 Task: Find an Airbnb in Aramoko-Ekiti, Nigeria for 8 guests, with a price range of ₹10,000 to ₹16,000, including amenities like WiFi, free parking, TV, gym, and breakfast, and filter by house type.
Action: Mouse moved to (347, 155)
Screenshot: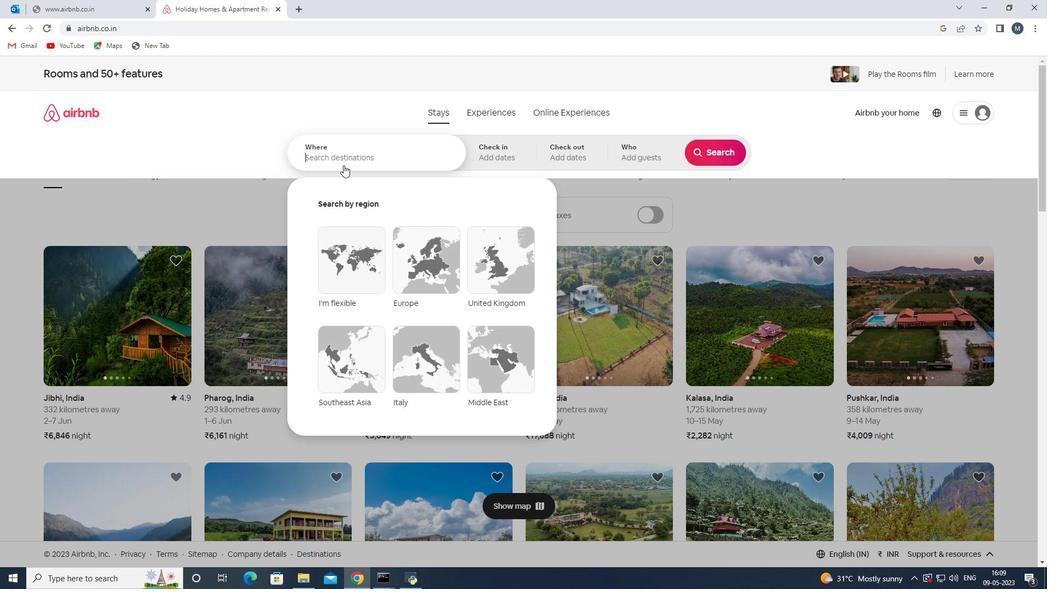 
Action: Mouse pressed left at (347, 155)
Screenshot: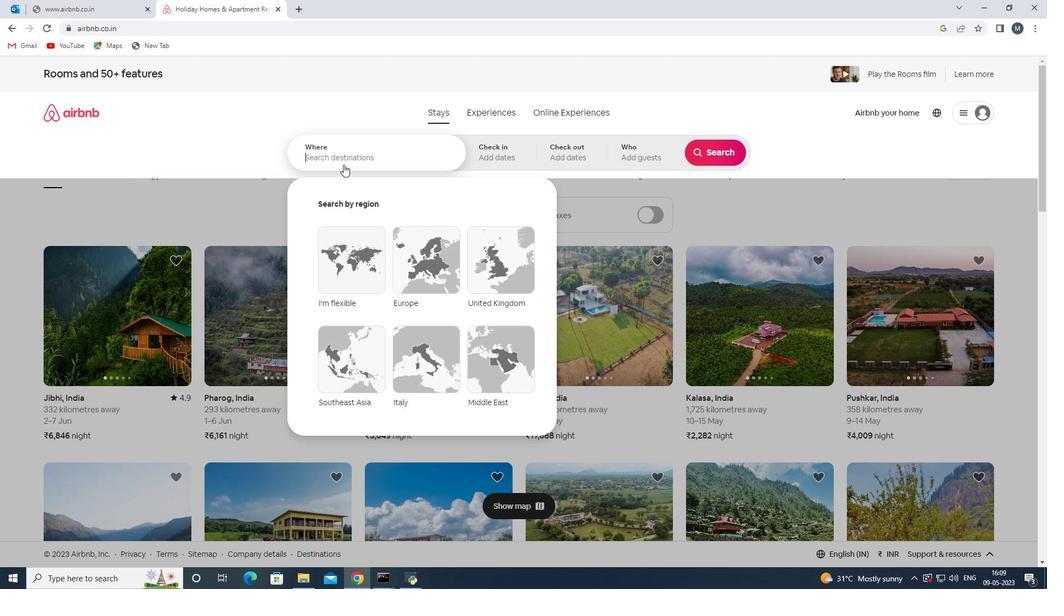 
Action: Mouse moved to (347, 155)
Screenshot: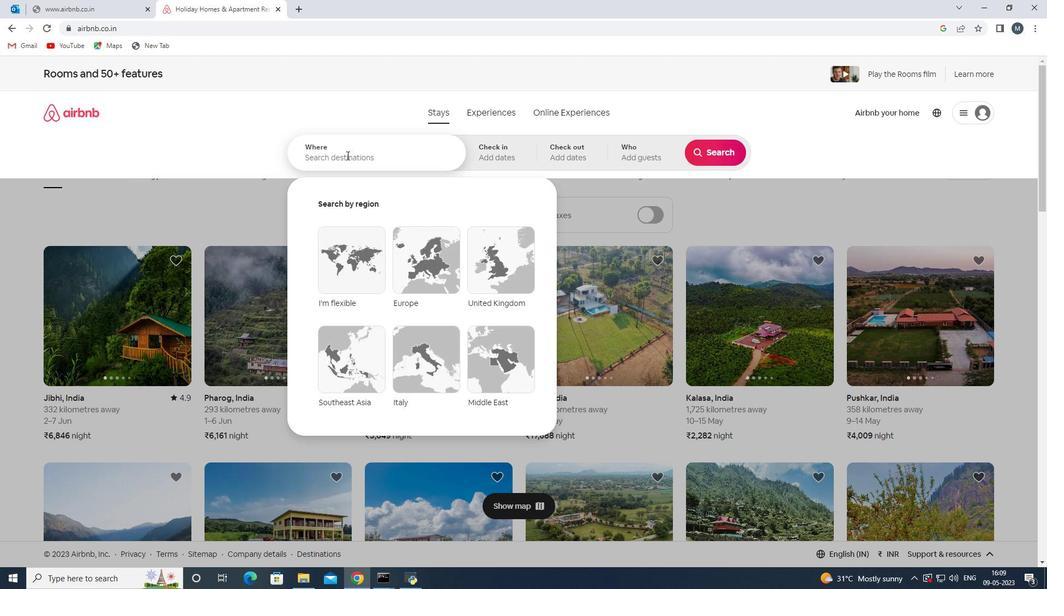 
Action: Key pressed <Key.shift>Aramok-<Key.space><Key.shift>Ekiti
Screenshot: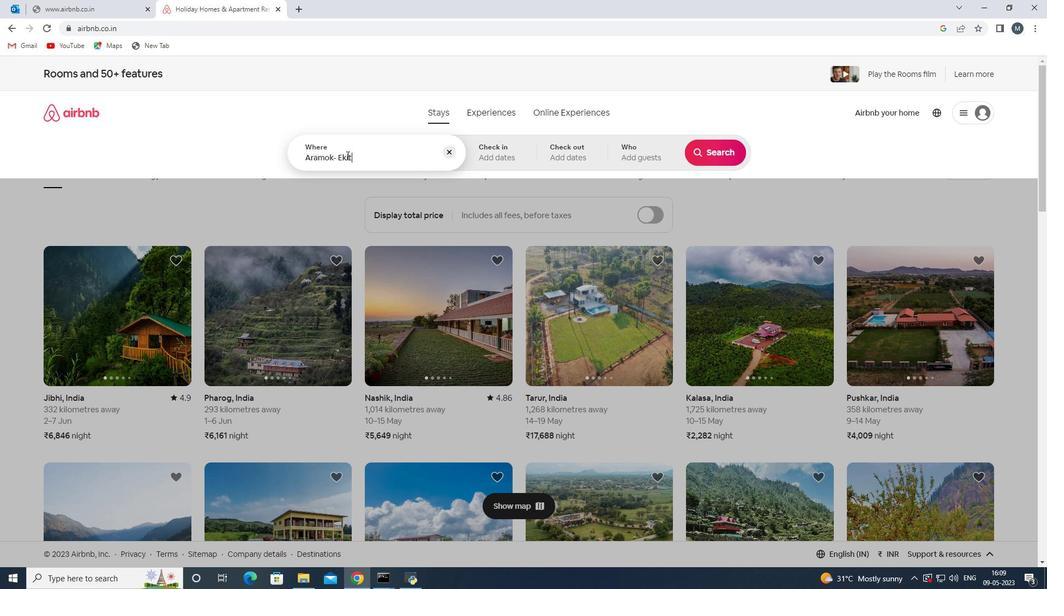 
Action: Mouse moved to (386, 217)
Screenshot: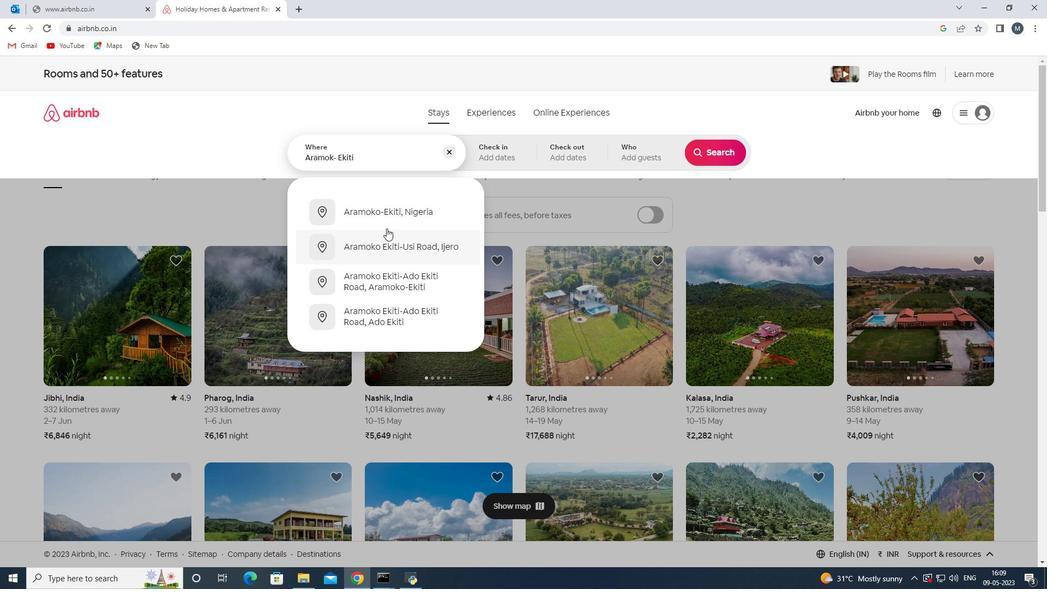 
Action: Mouse pressed left at (386, 217)
Screenshot: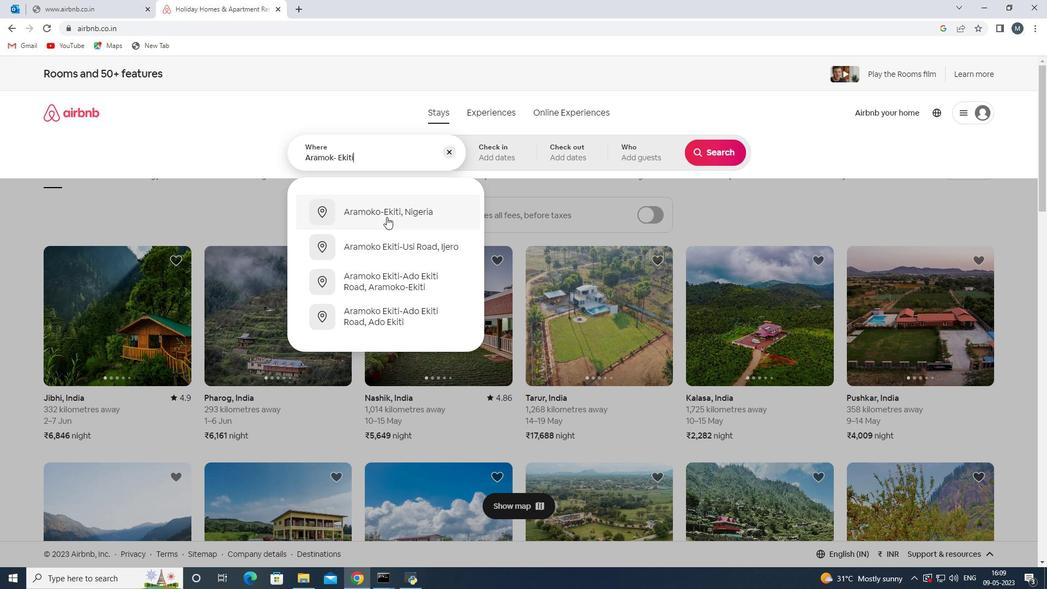 
Action: Mouse moved to (708, 240)
Screenshot: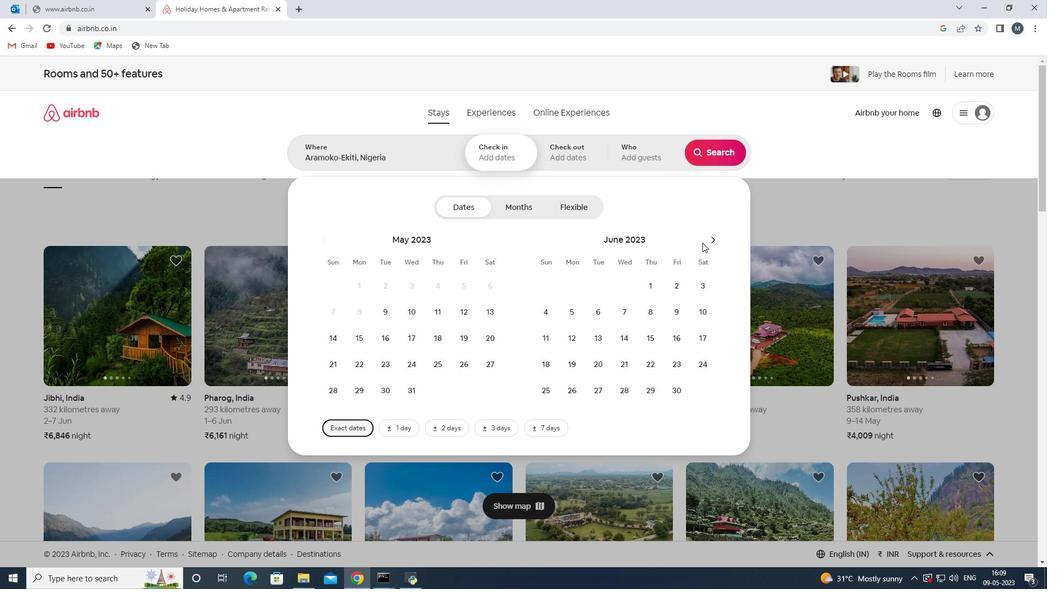 
Action: Mouse pressed left at (708, 240)
Screenshot: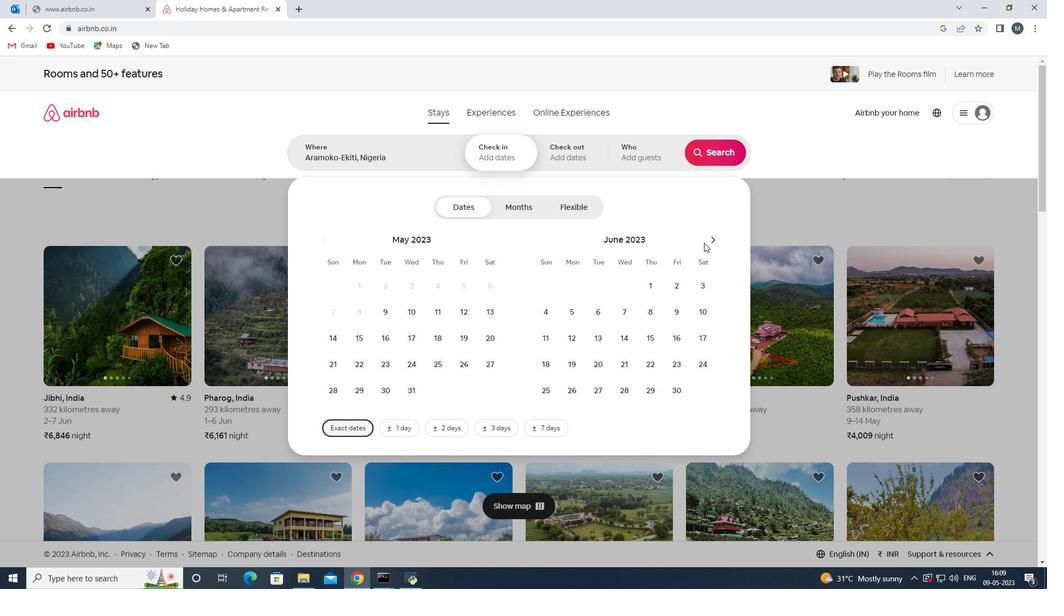 
Action: Mouse moved to (709, 240)
Screenshot: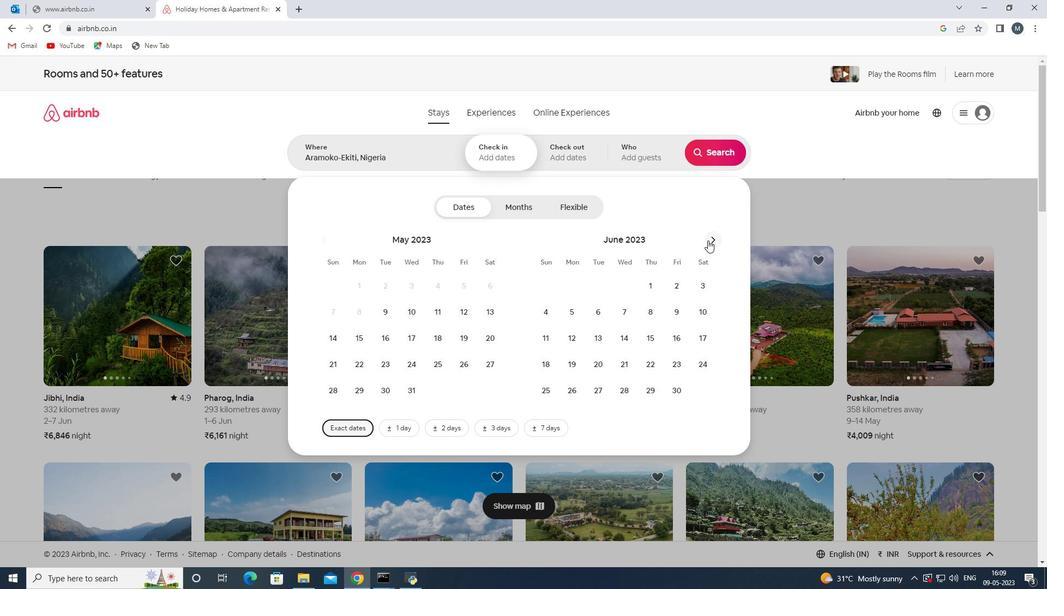 
Action: Mouse pressed left at (709, 240)
Screenshot: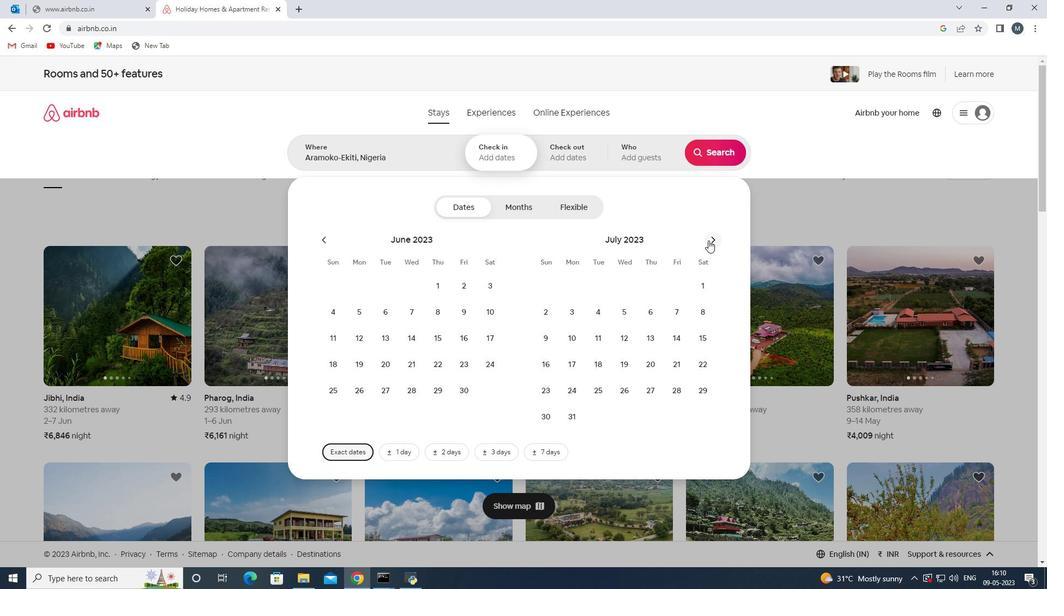 
Action: Mouse moved to (701, 309)
Screenshot: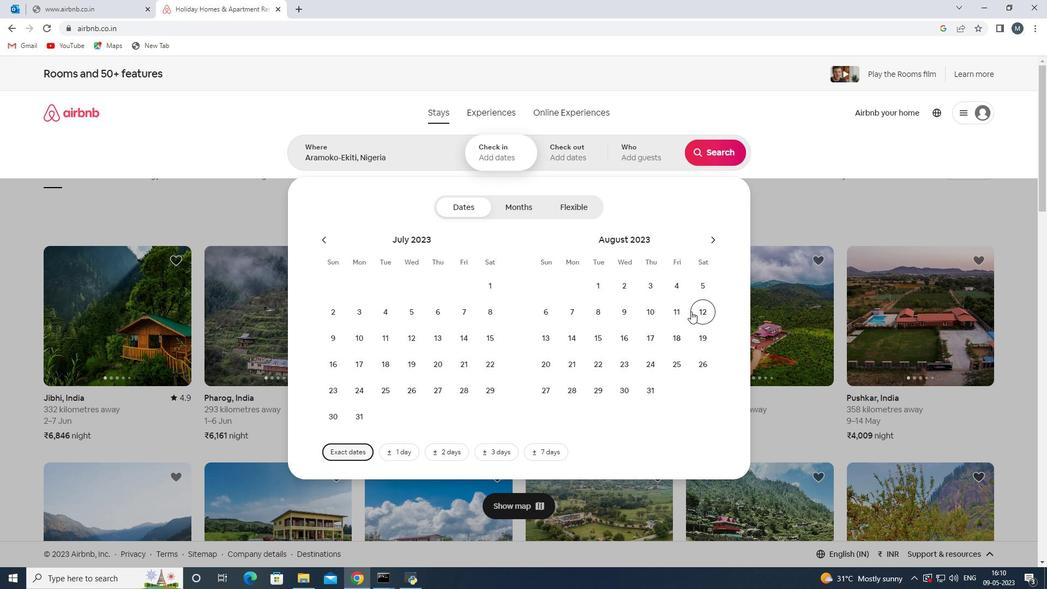
Action: Mouse pressed left at (701, 309)
Screenshot: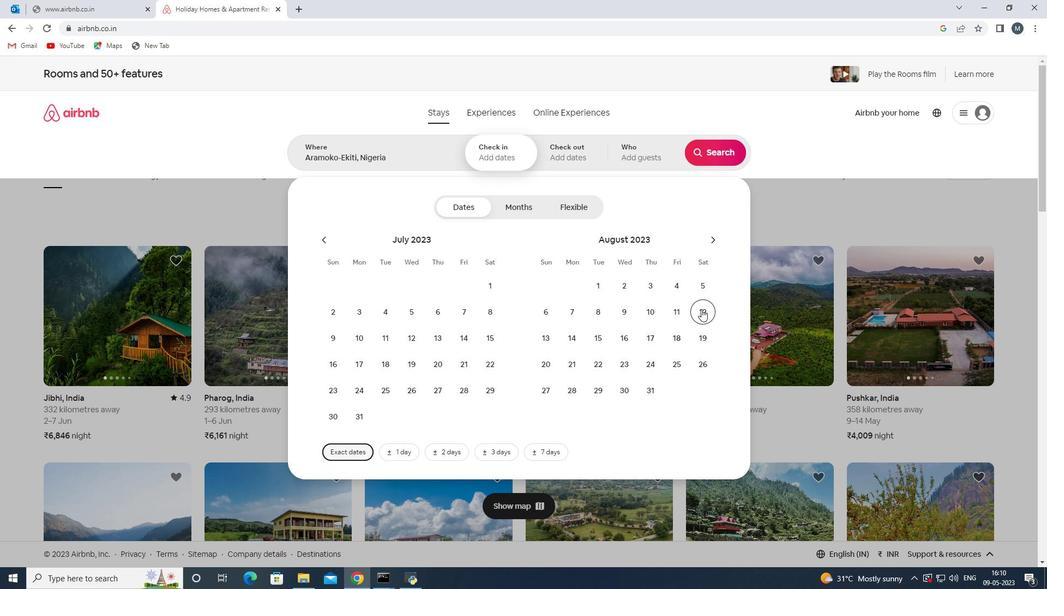 
Action: Mouse moved to (629, 343)
Screenshot: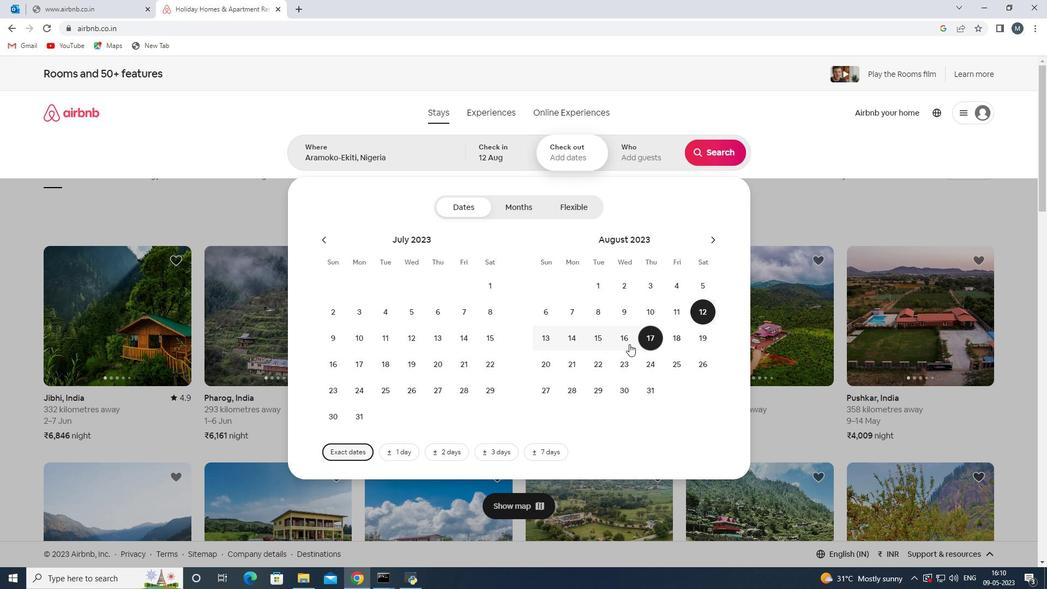 
Action: Mouse pressed left at (629, 343)
Screenshot: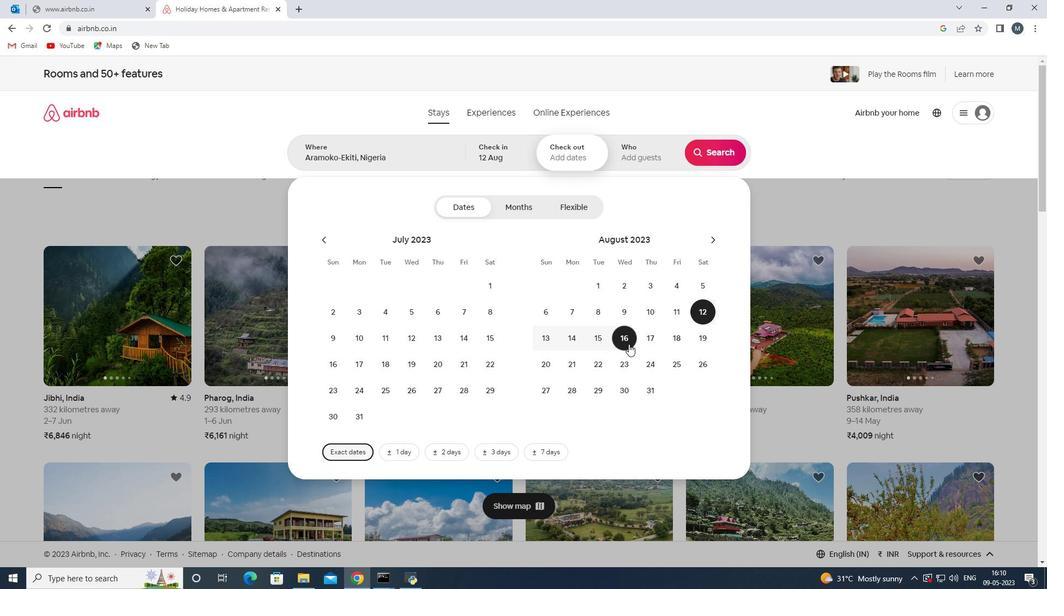 
Action: Mouse moved to (636, 159)
Screenshot: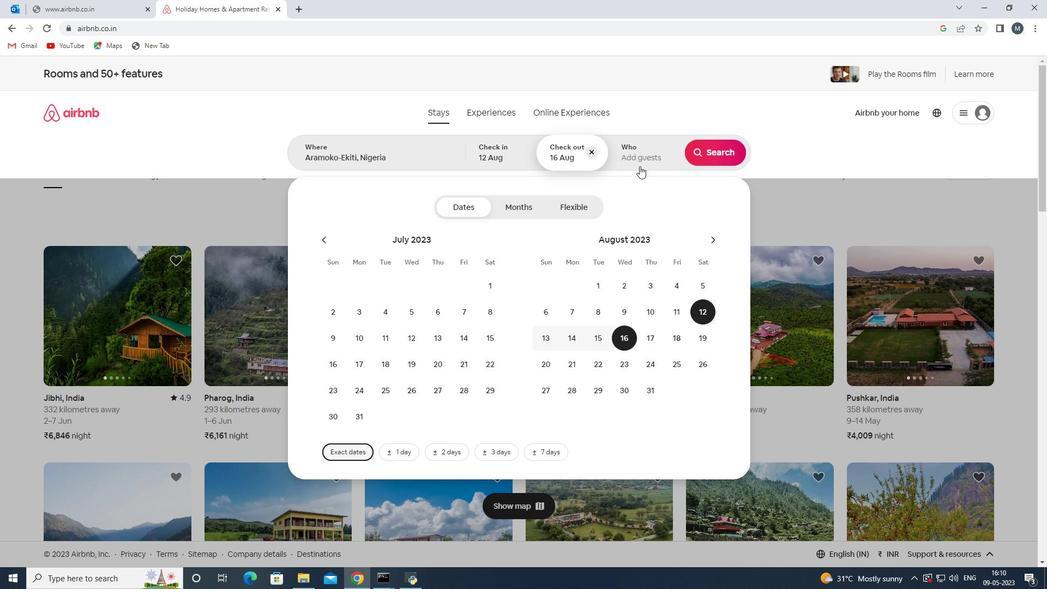 
Action: Mouse pressed left at (636, 159)
Screenshot: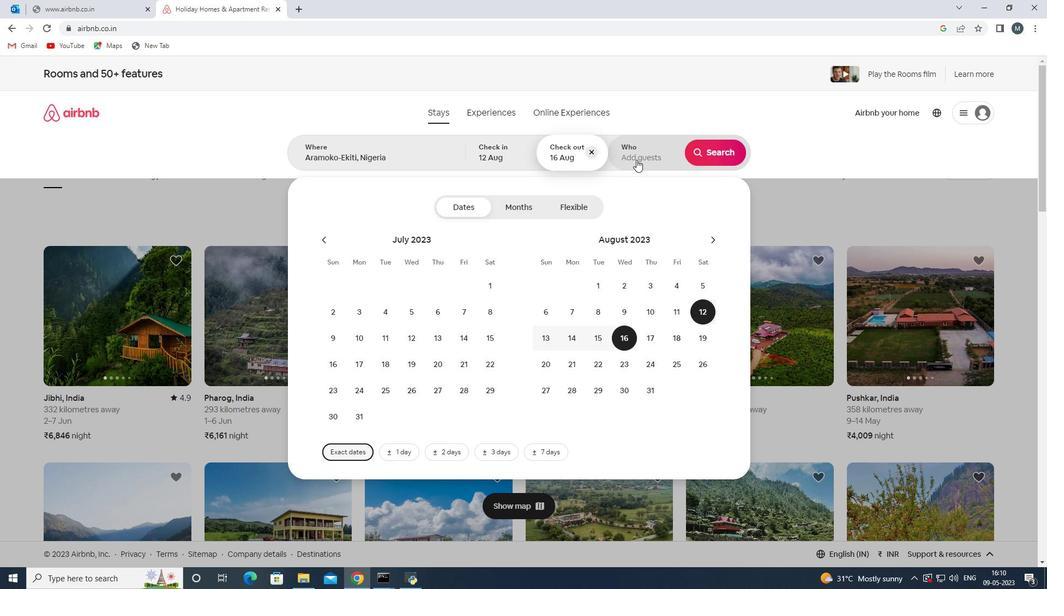 
Action: Mouse moved to (724, 208)
Screenshot: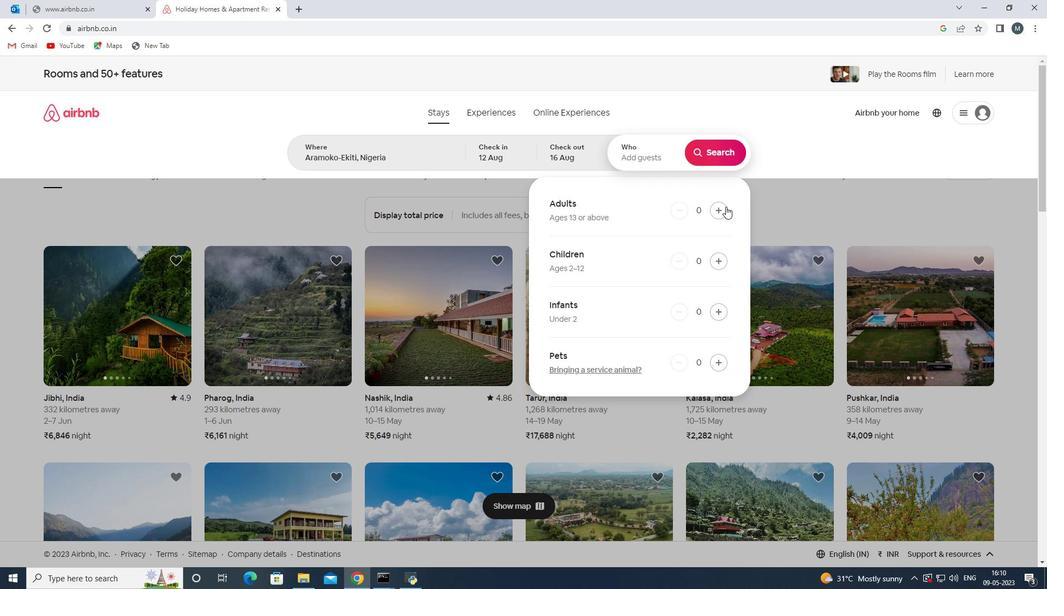 
Action: Mouse pressed left at (724, 208)
Screenshot: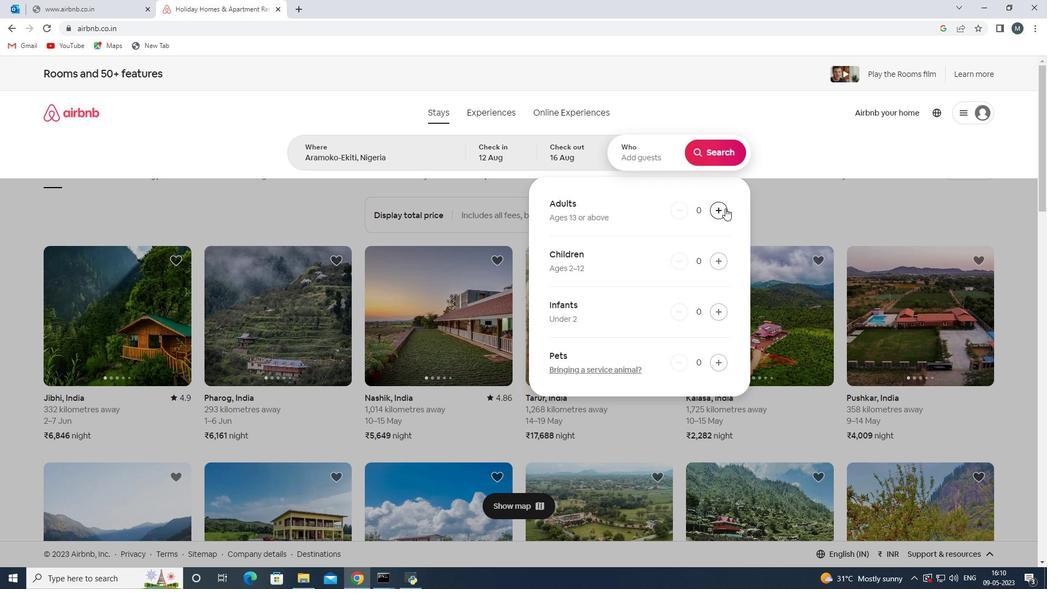 
Action: Mouse moved to (724, 208)
Screenshot: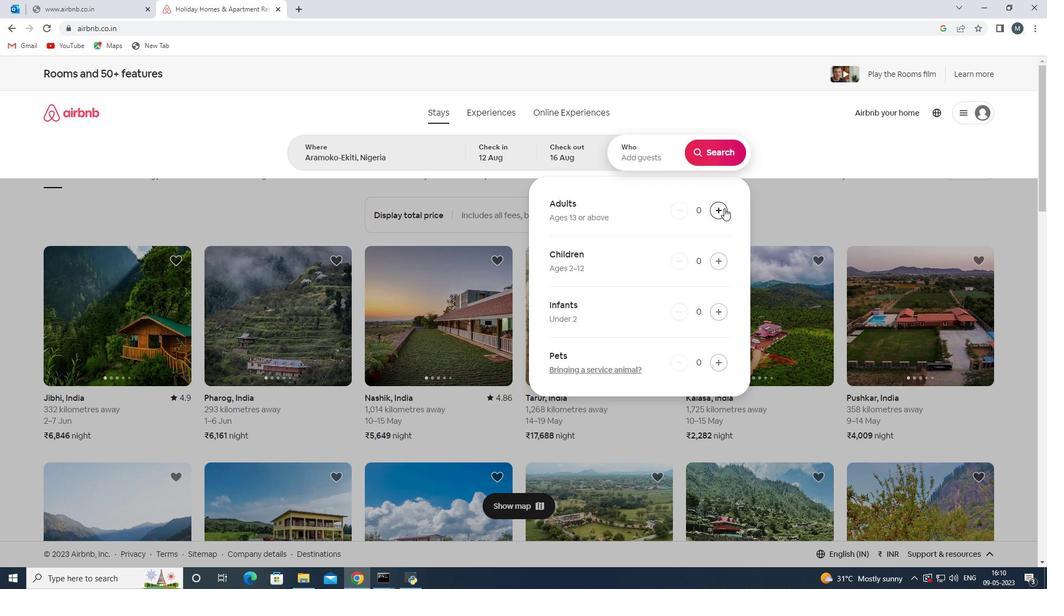 
Action: Mouse pressed left at (724, 208)
Screenshot: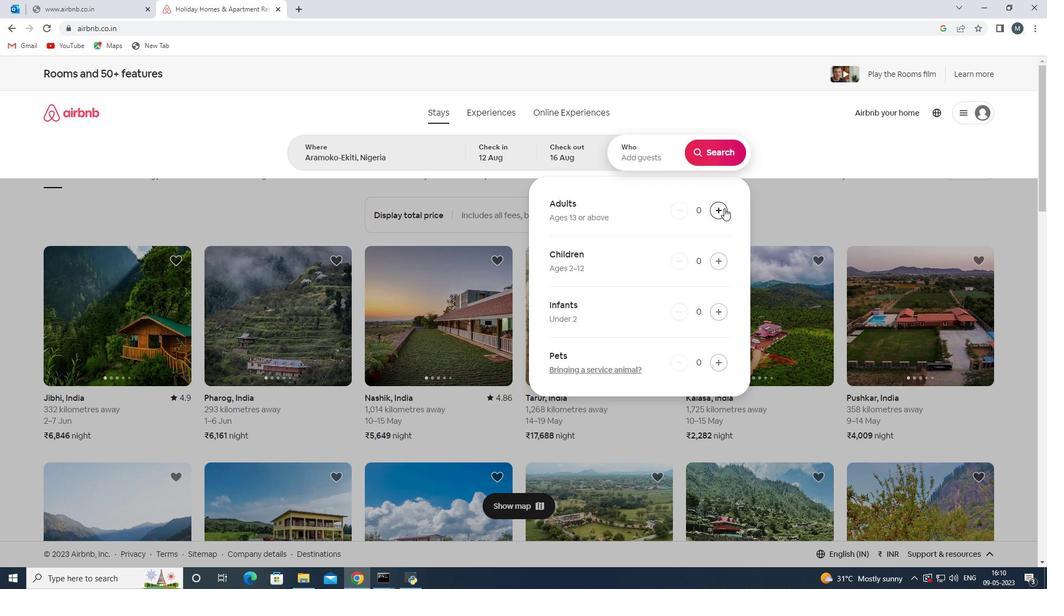 
Action: Mouse moved to (724, 210)
Screenshot: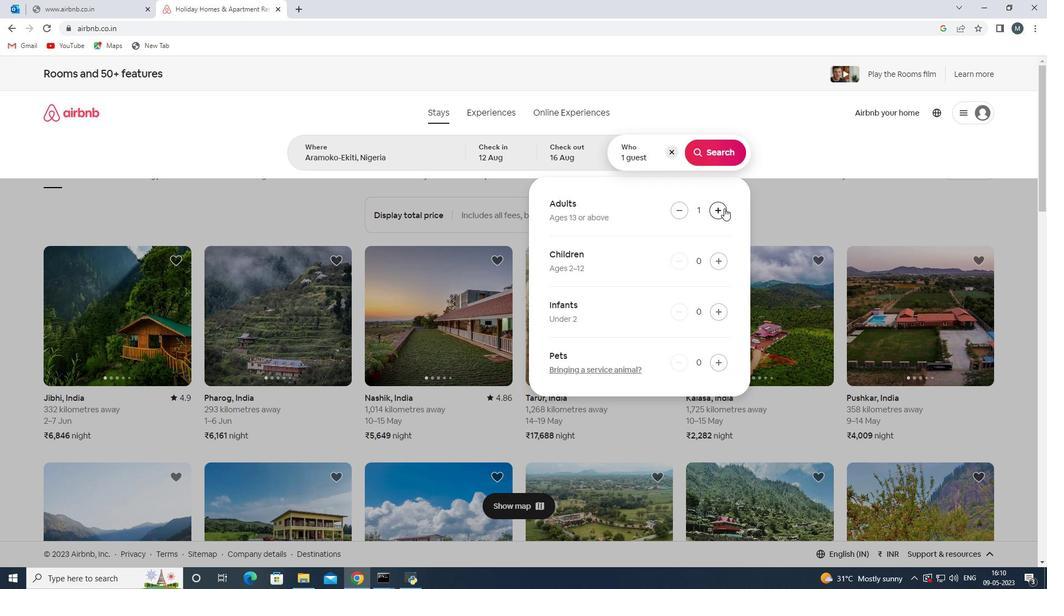 
Action: Mouse pressed left at (724, 210)
Screenshot: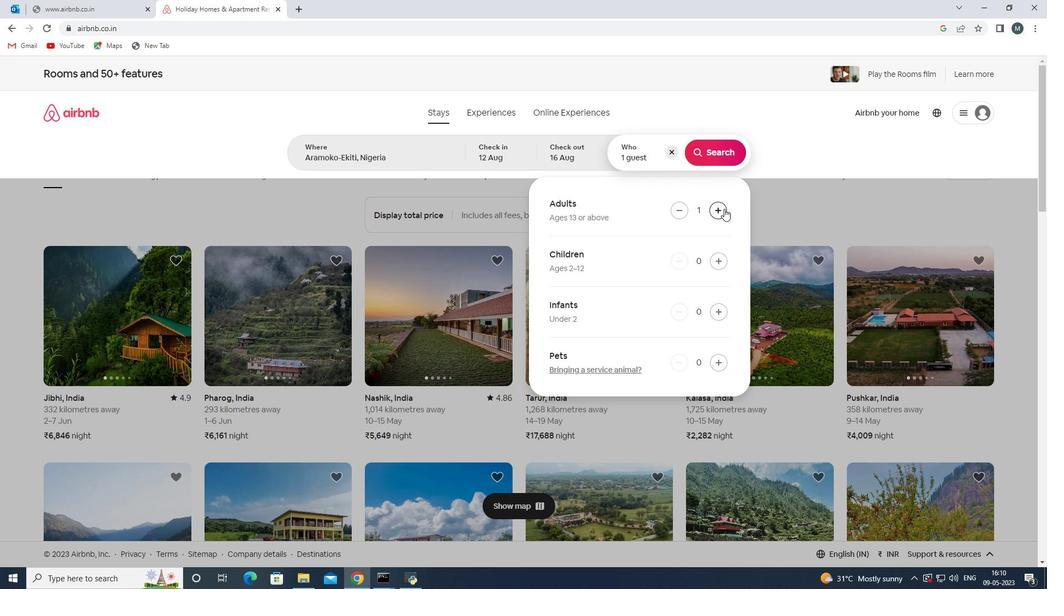 
Action: Mouse moved to (724, 209)
Screenshot: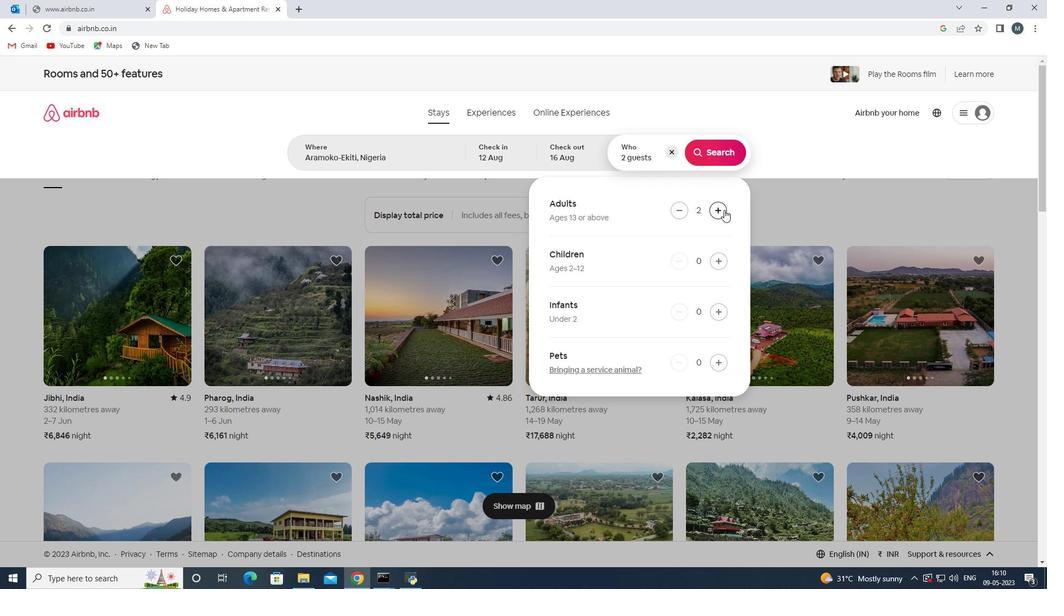 
Action: Mouse pressed left at (724, 209)
Screenshot: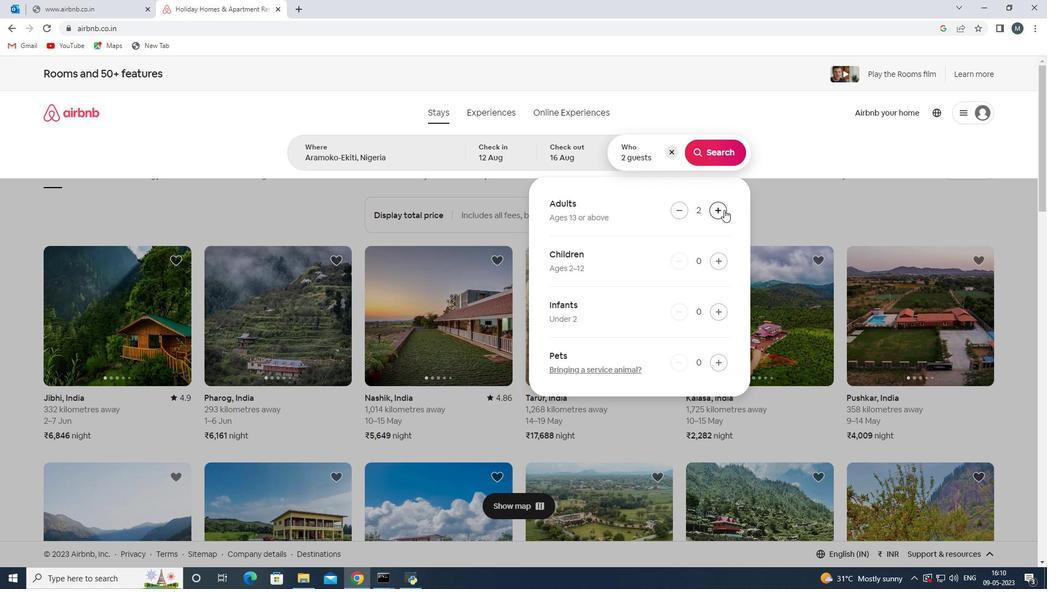 
Action: Mouse moved to (724, 208)
Screenshot: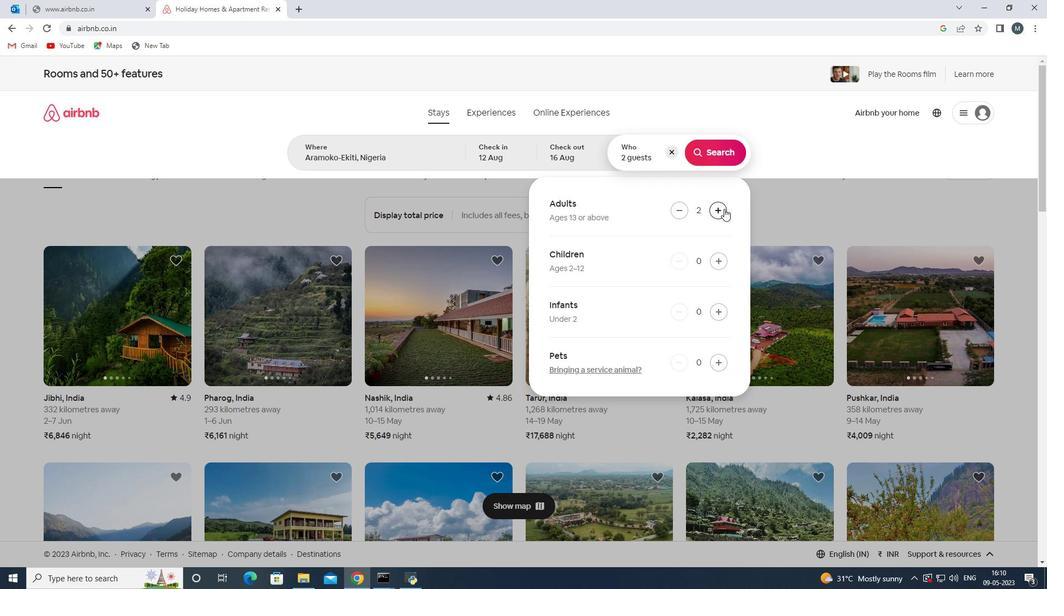 
Action: Mouse pressed left at (724, 208)
Screenshot: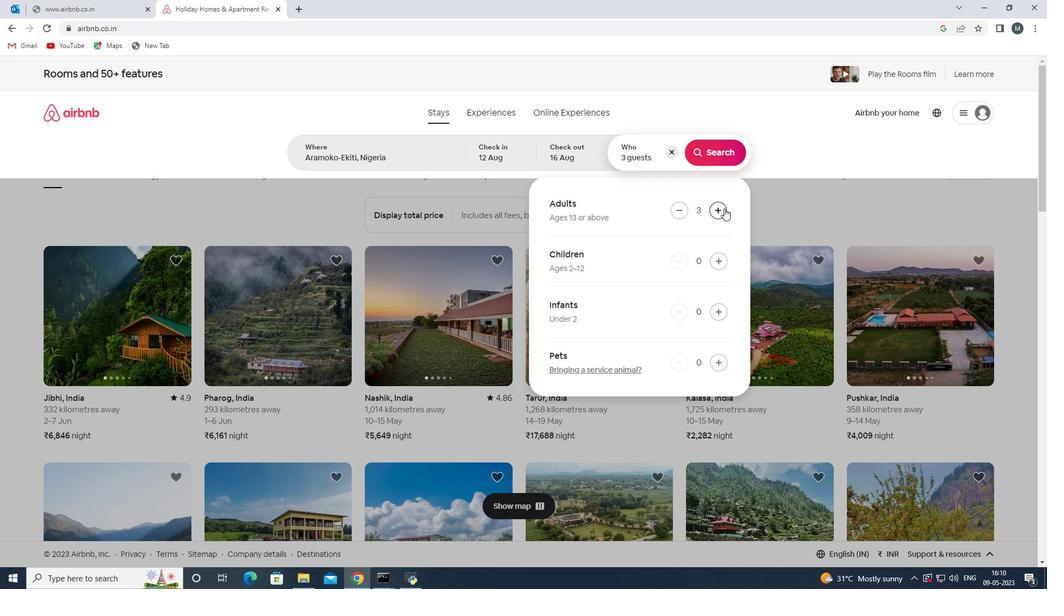 
Action: Mouse pressed left at (724, 208)
Screenshot: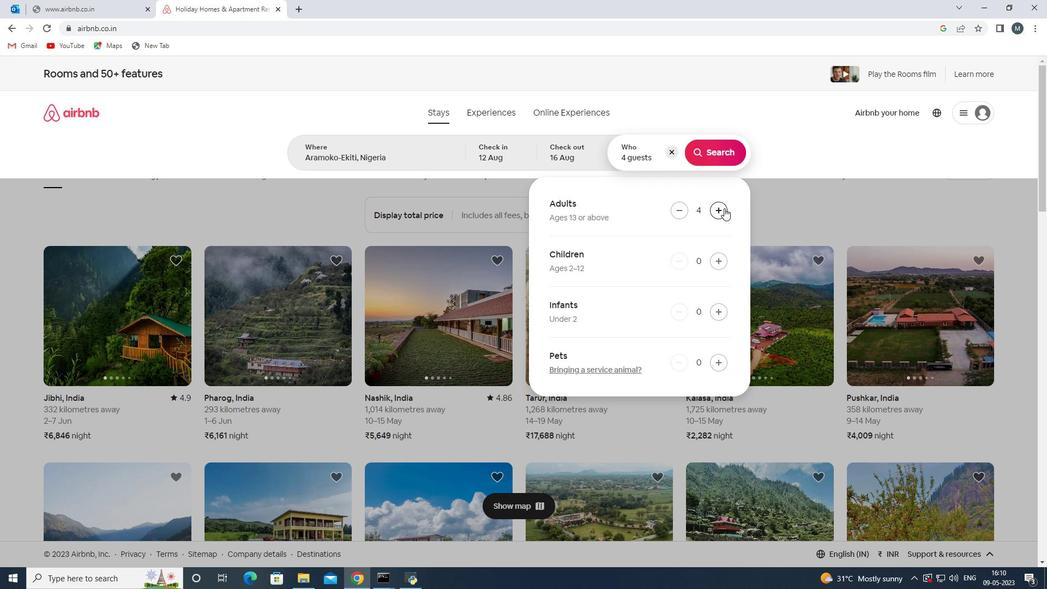 
Action: Mouse pressed left at (724, 208)
Screenshot: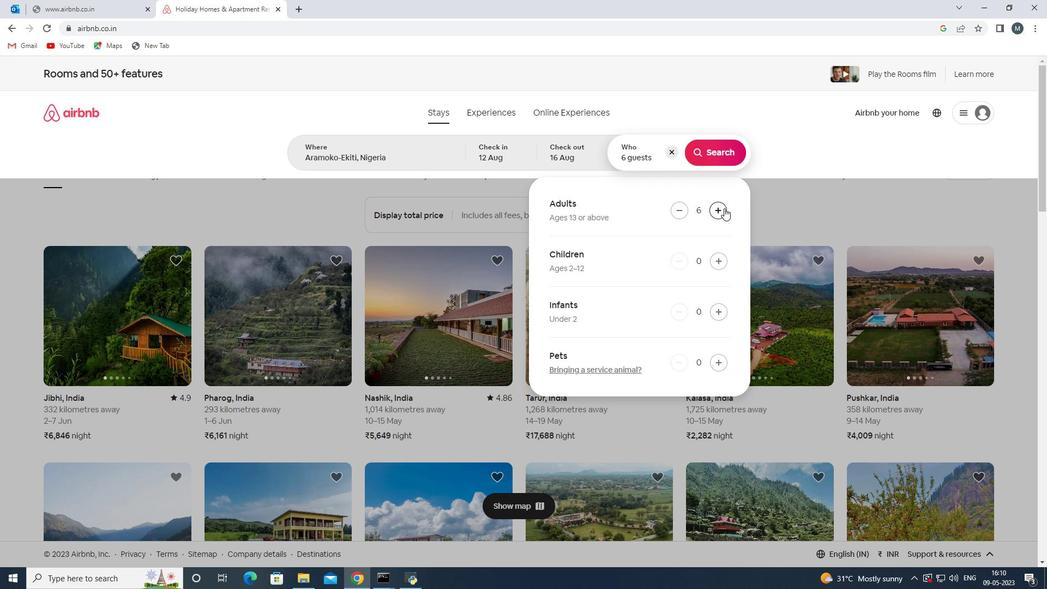 
Action: Mouse moved to (724, 206)
Screenshot: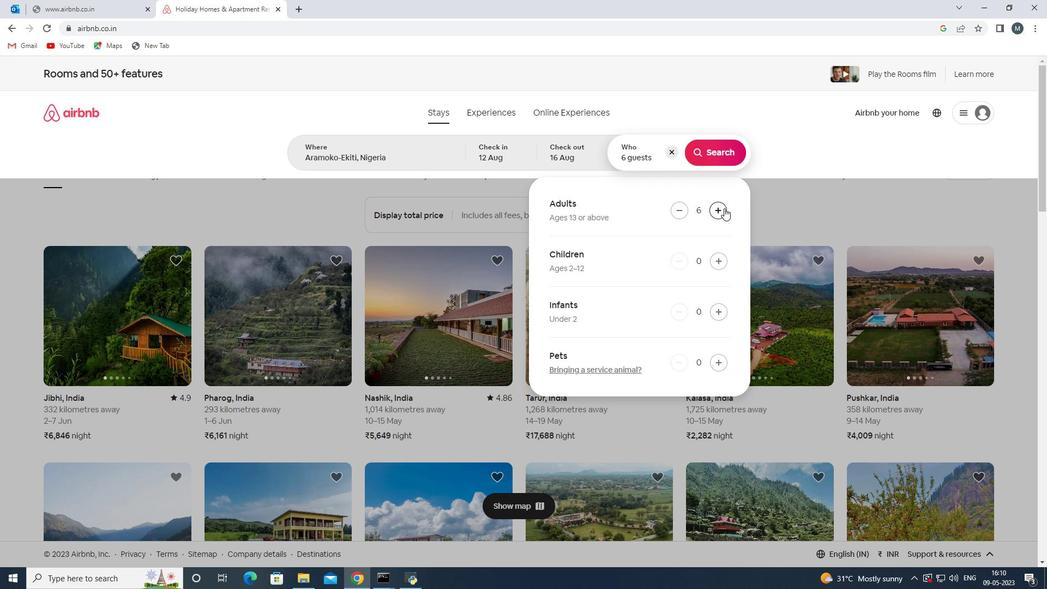 
Action: Mouse pressed left at (724, 206)
Screenshot: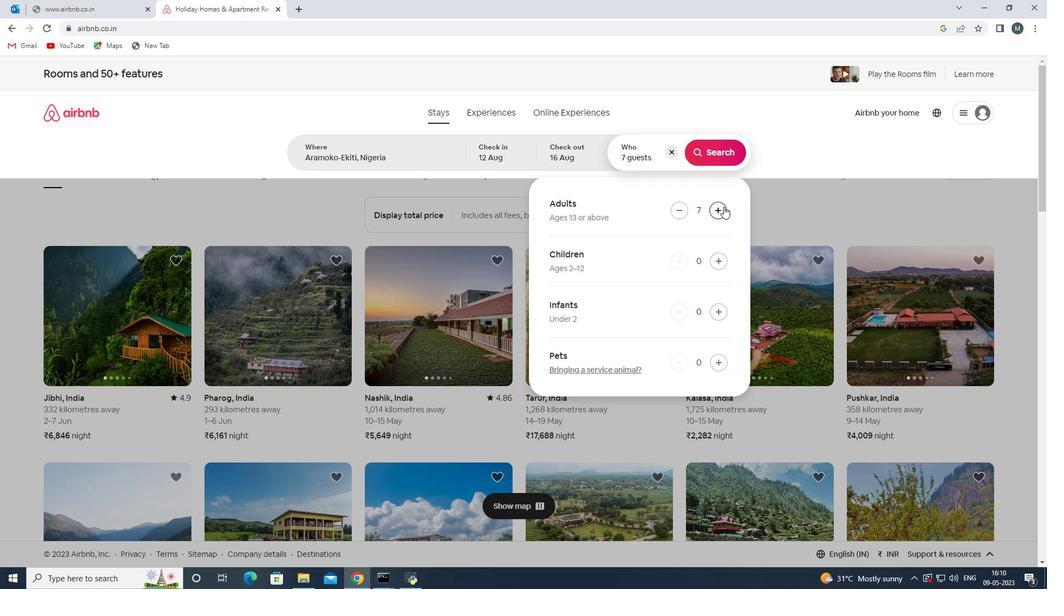 
Action: Mouse moved to (710, 147)
Screenshot: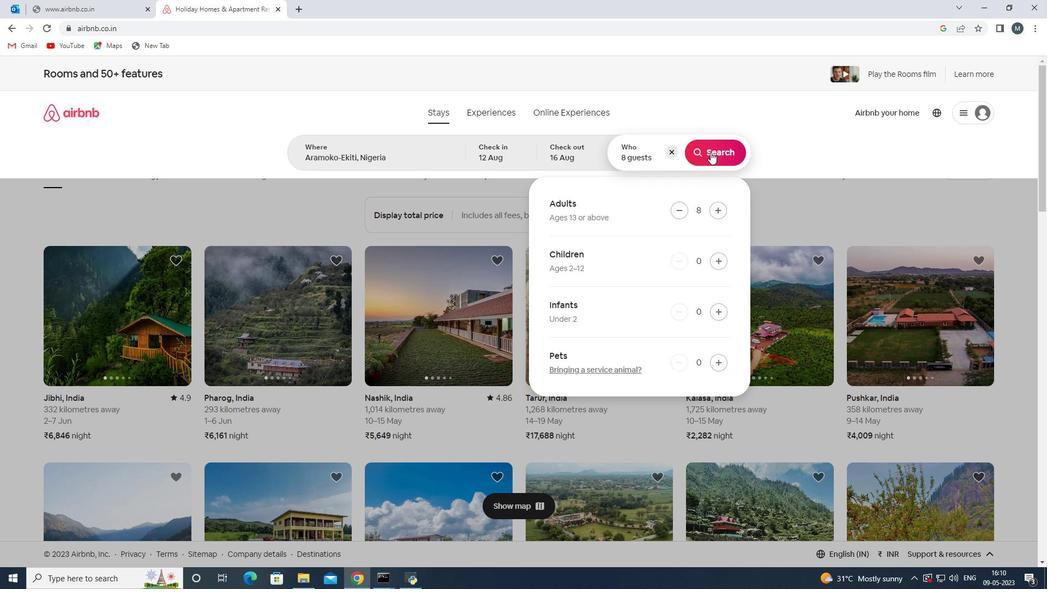 
Action: Mouse pressed left at (710, 147)
Screenshot: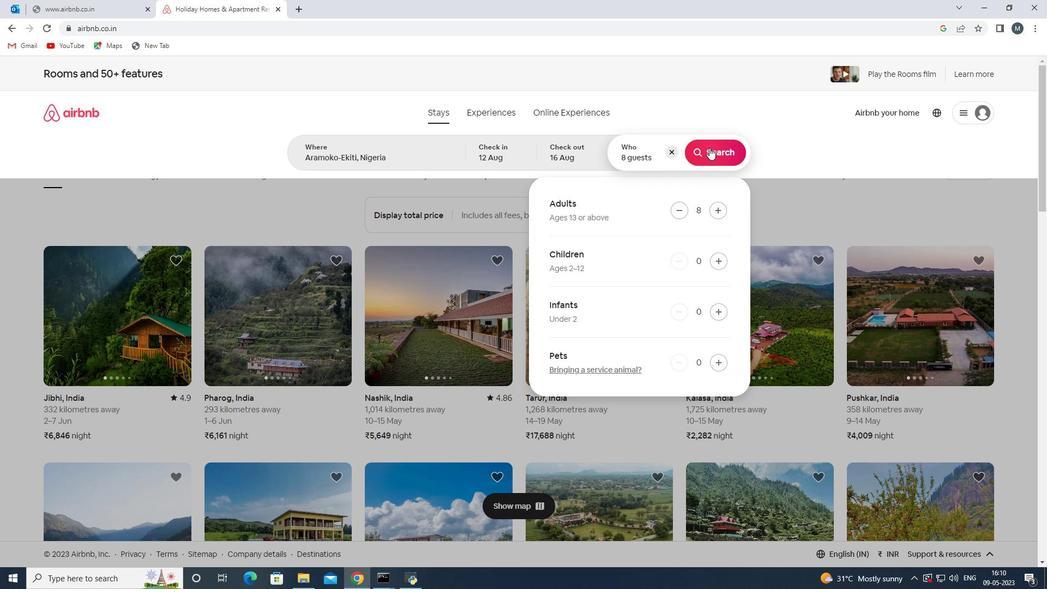 
Action: Mouse moved to (989, 117)
Screenshot: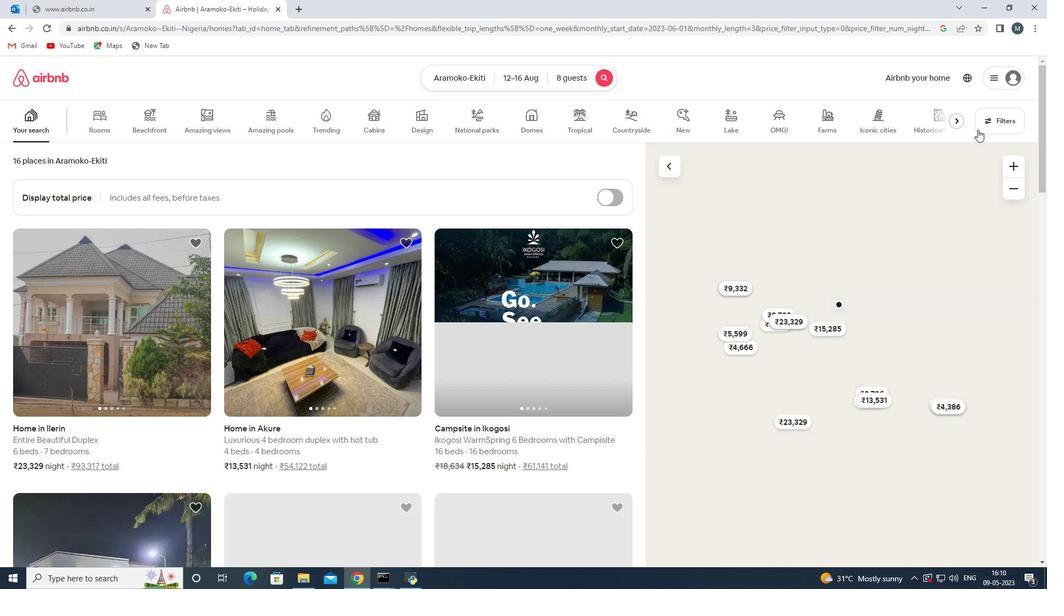 
Action: Mouse pressed left at (989, 117)
Screenshot: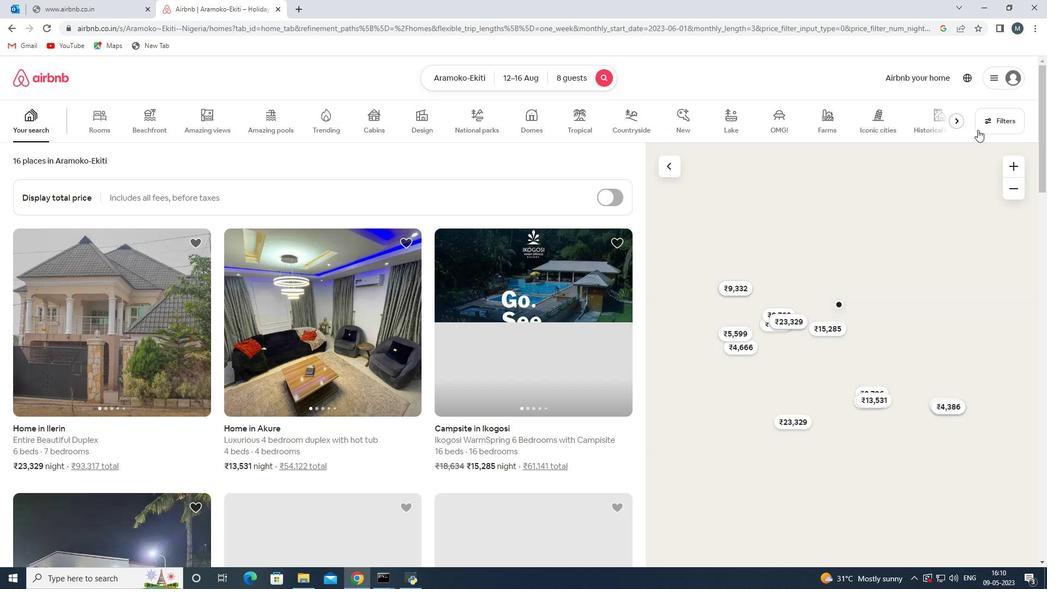 
Action: Mouse moved to (426, 395)
Screenshot: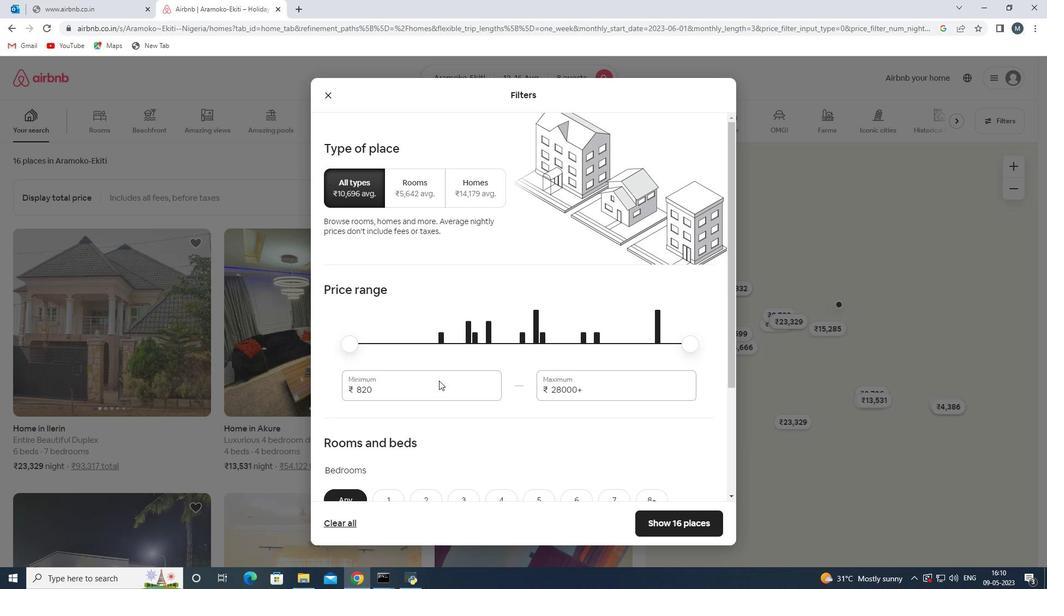 
Action: Mouse pressed left at (426, 395)
Screenshot: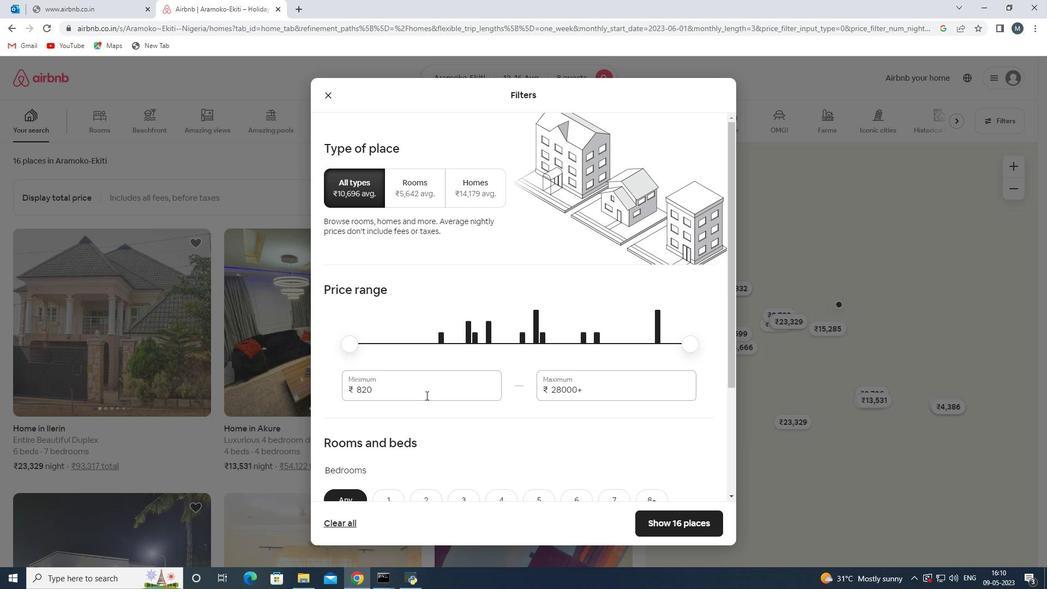 
Action: Mouse moved to (354, 389)
Screenshot: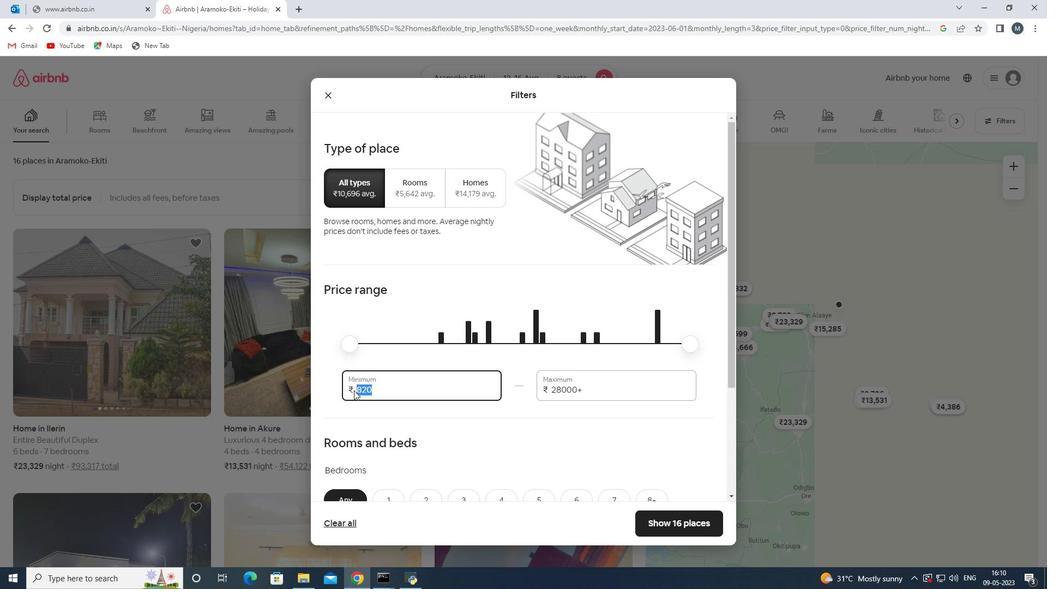 
Action: Key pressed 1000
Screenshot: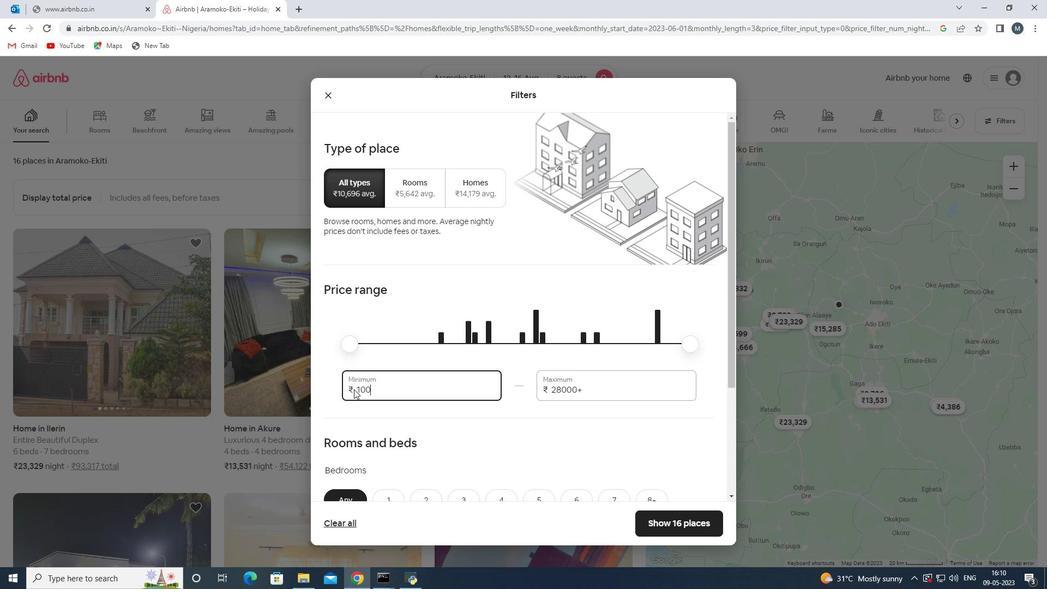 
Action: Mouse moved to (353, 389)
Screenshot: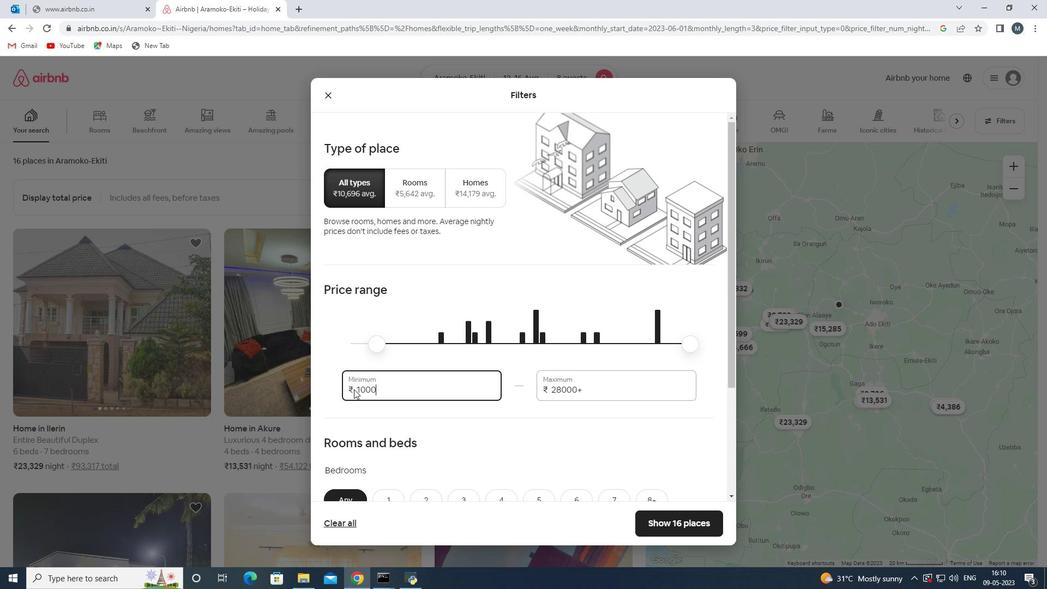 
Action: Key pressed 0
Screenshot: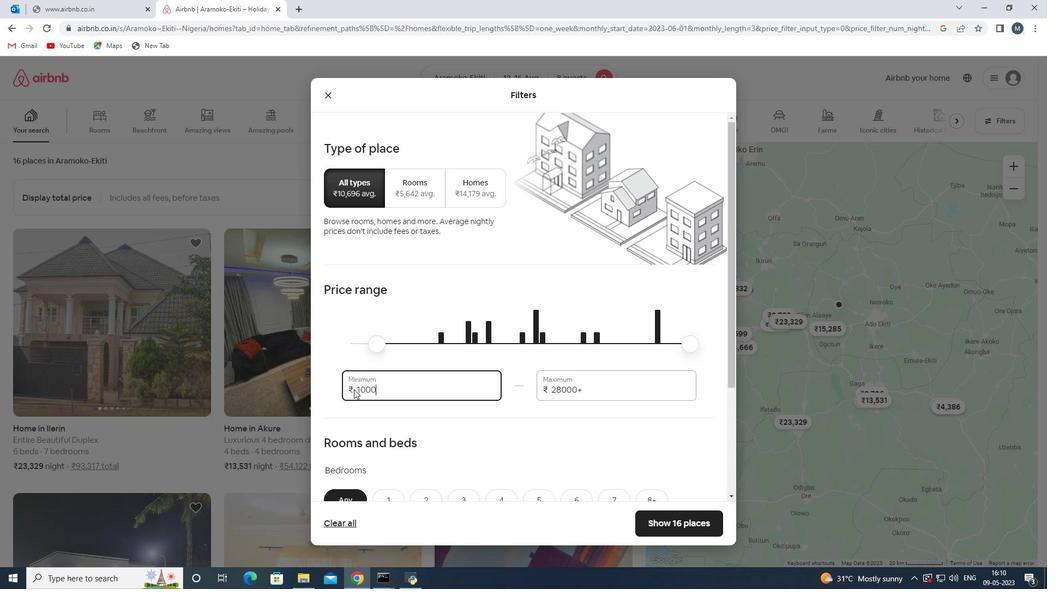 
Action: Mouse moved to (593, 390)
Screenshot: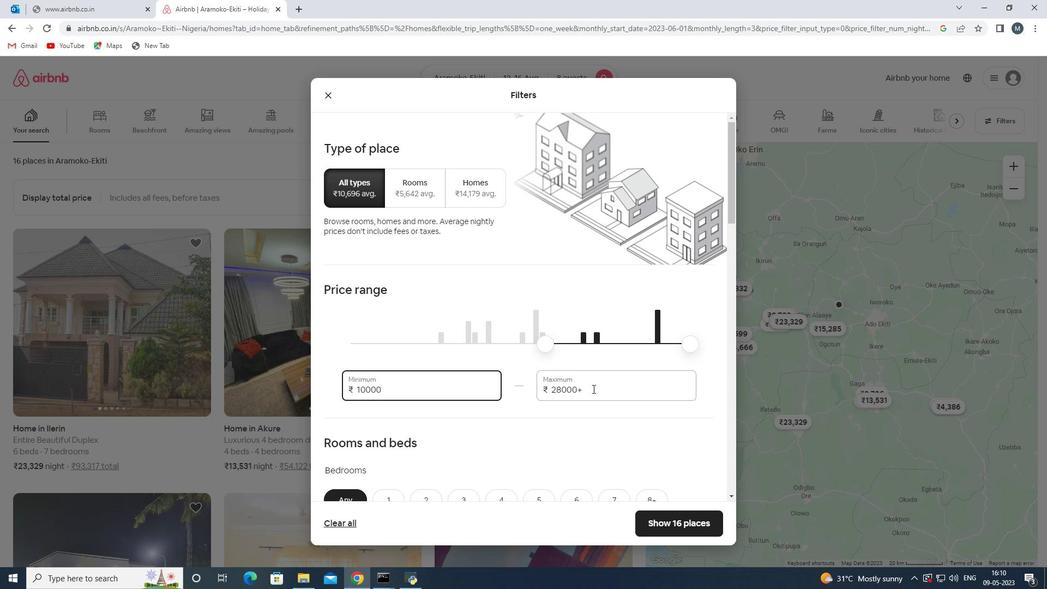 
Action: Mouse pressed left at (593, 390)
Screenshot: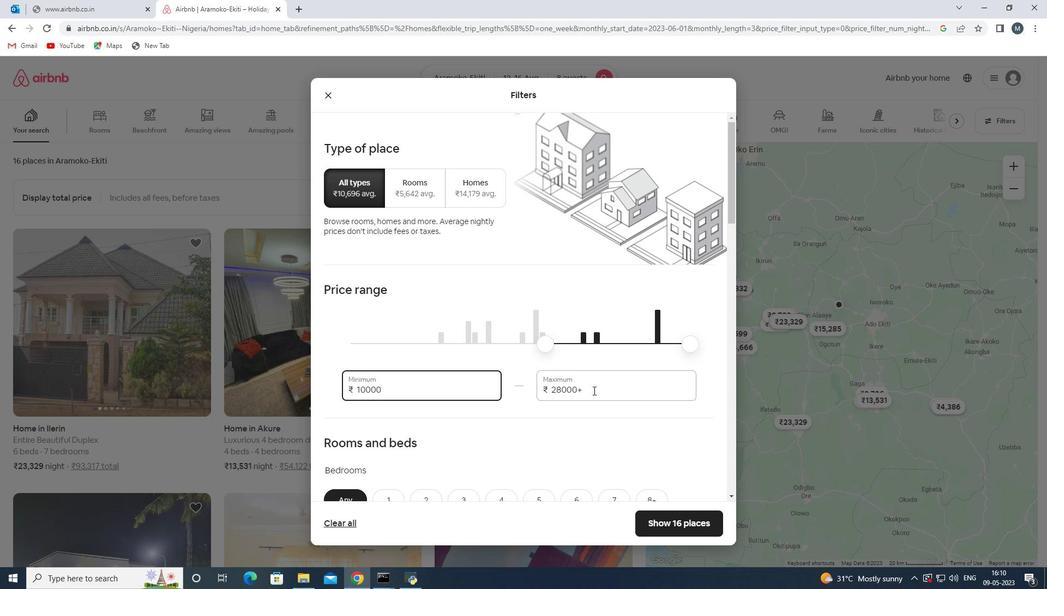 
Action: Mouse moved to (528, 395)
Screenshot: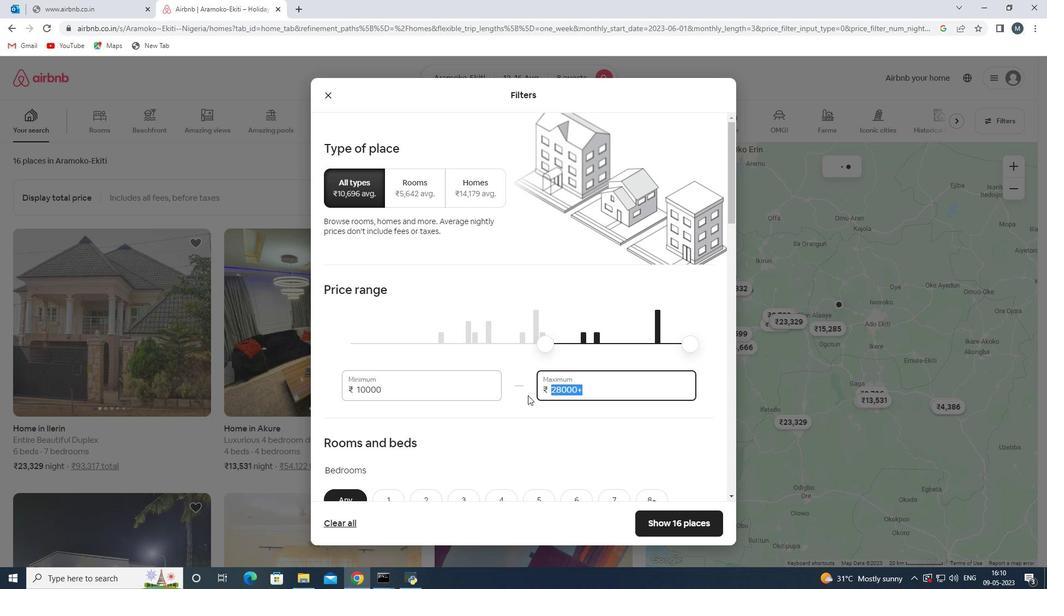 
Action: Key pressed 1
Screenshot: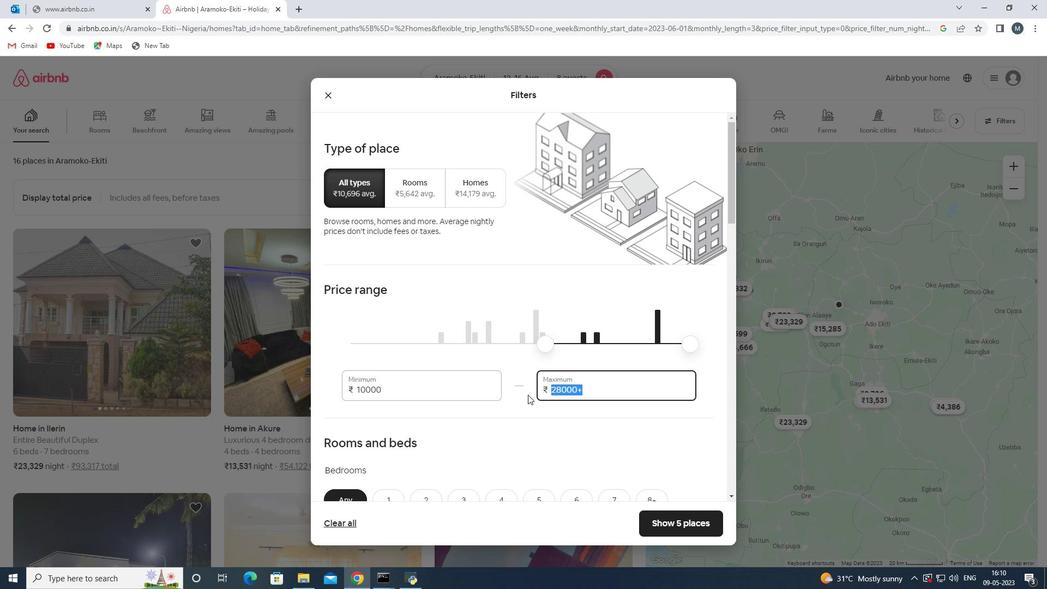 
Action: Mouse moved to (529, 394)
Screenshot: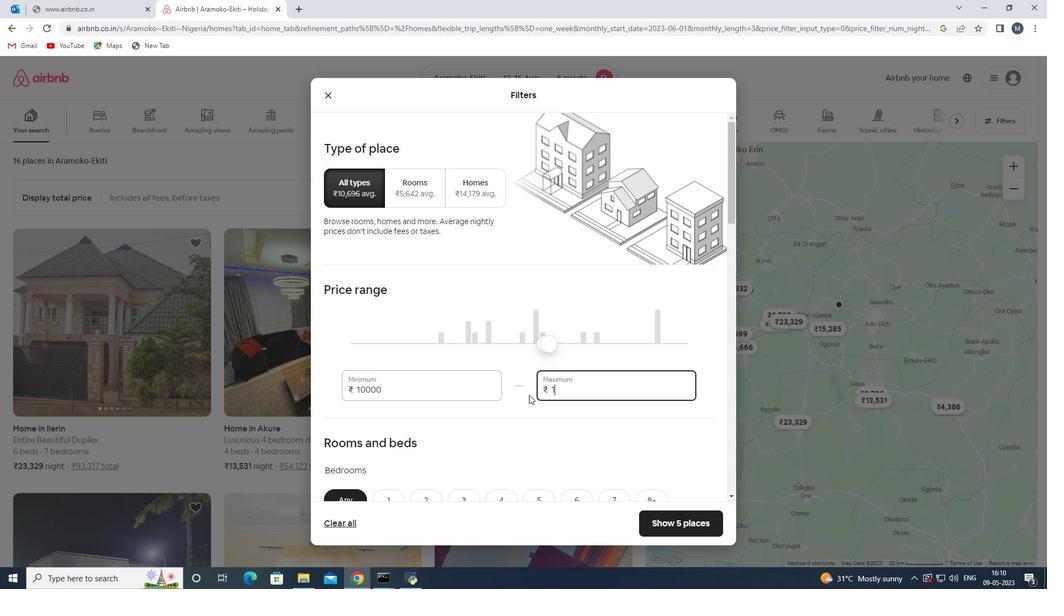 
Action: Key pressed 6
Screenshot: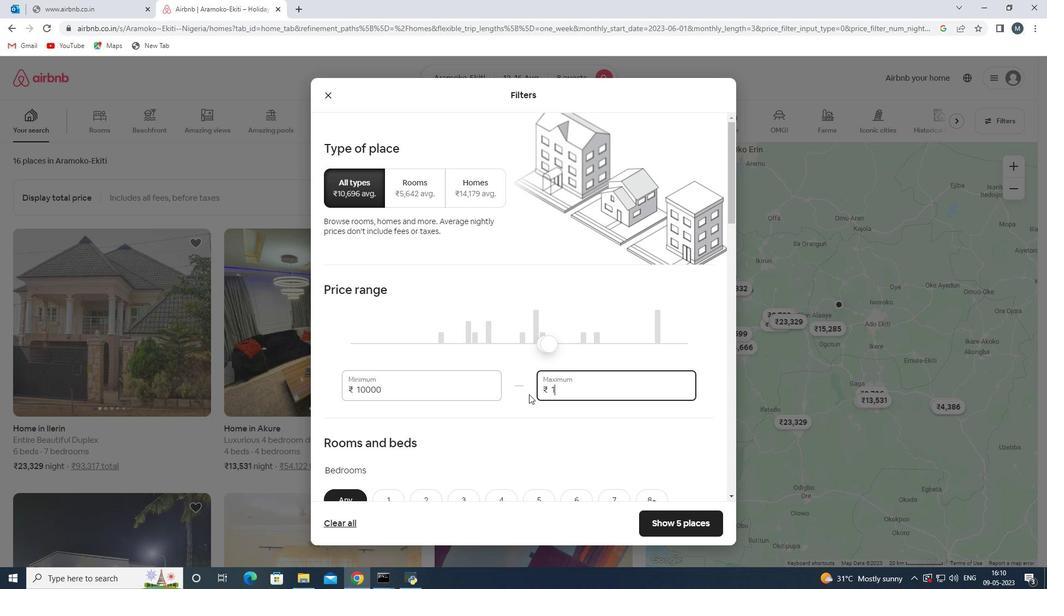 
Action: Mouse moved to (530, 394)
Screenshot: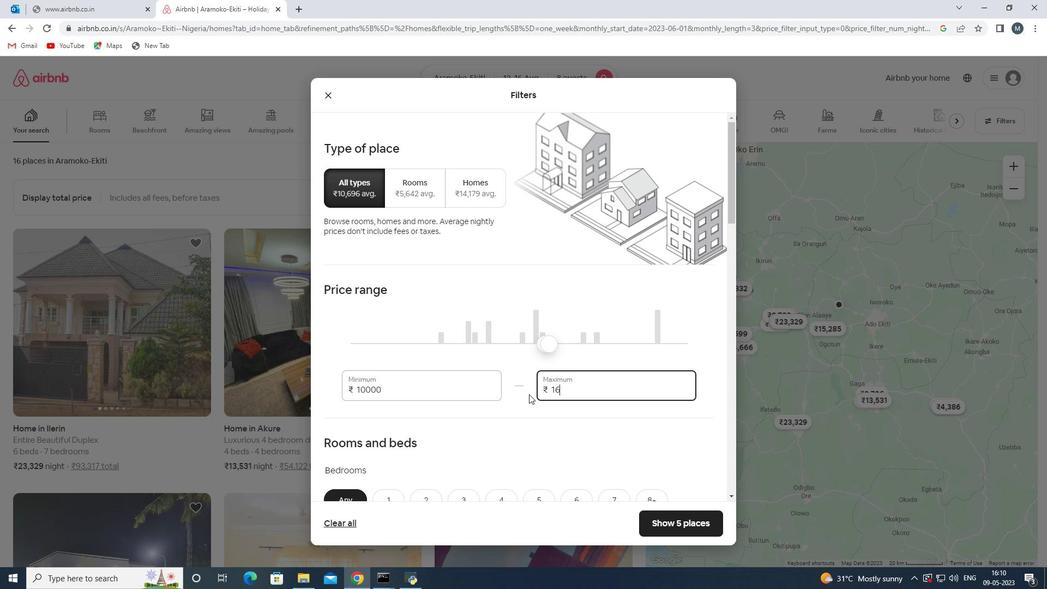 
Action: Key pressed 00
Screenshot: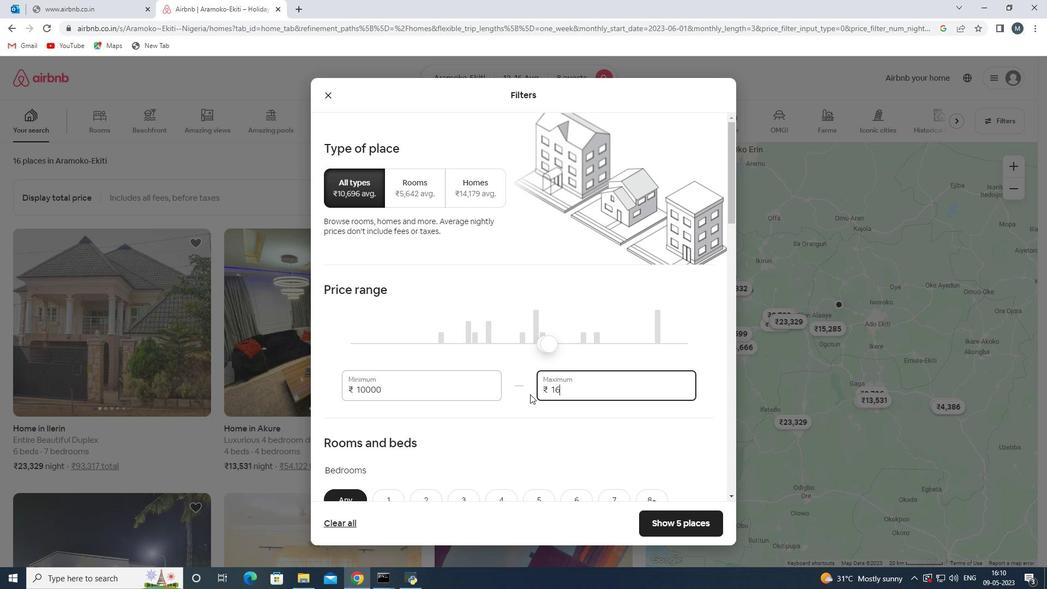 
Action: Mouse moved to (529, 394)
Screenshot: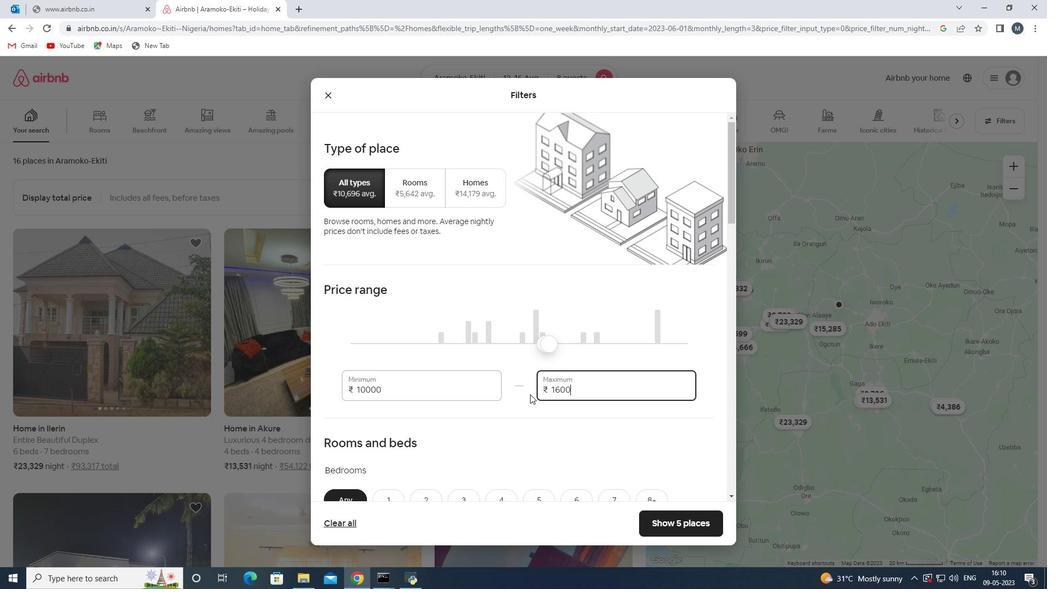
Action: Key pressed 0
Screenshot: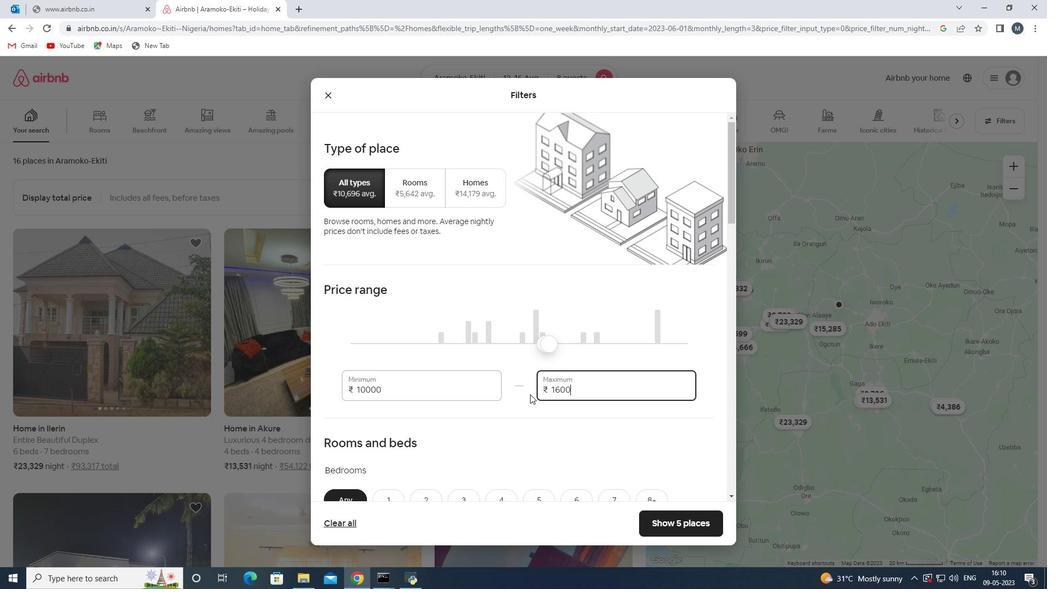 
Action: Mouse moved to (516, 341)
Screenshot: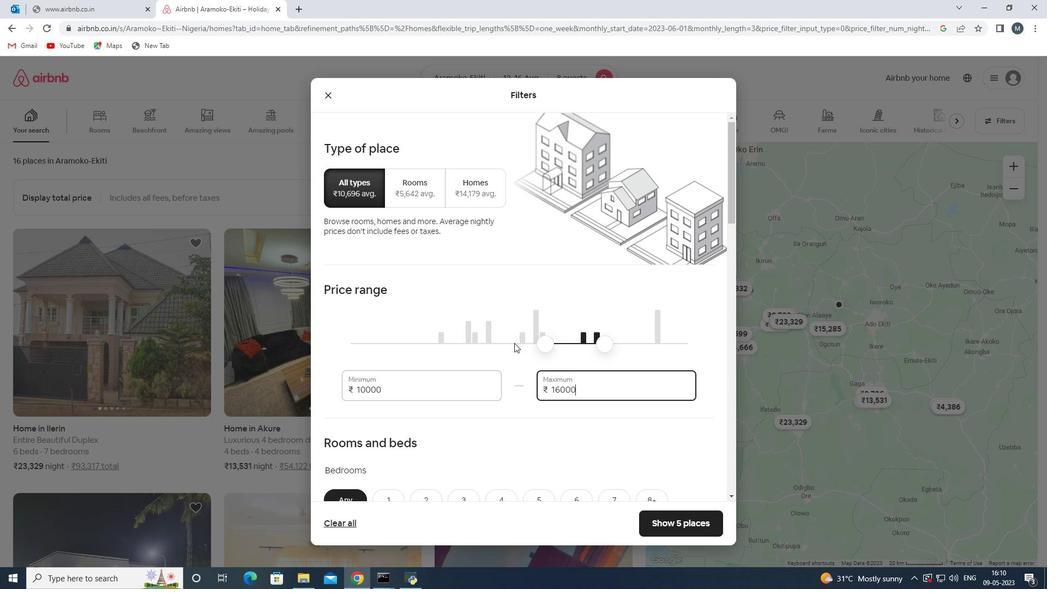 
Action: Mouse scrolled (516, 341) with delta (0, 0)
Screenshot: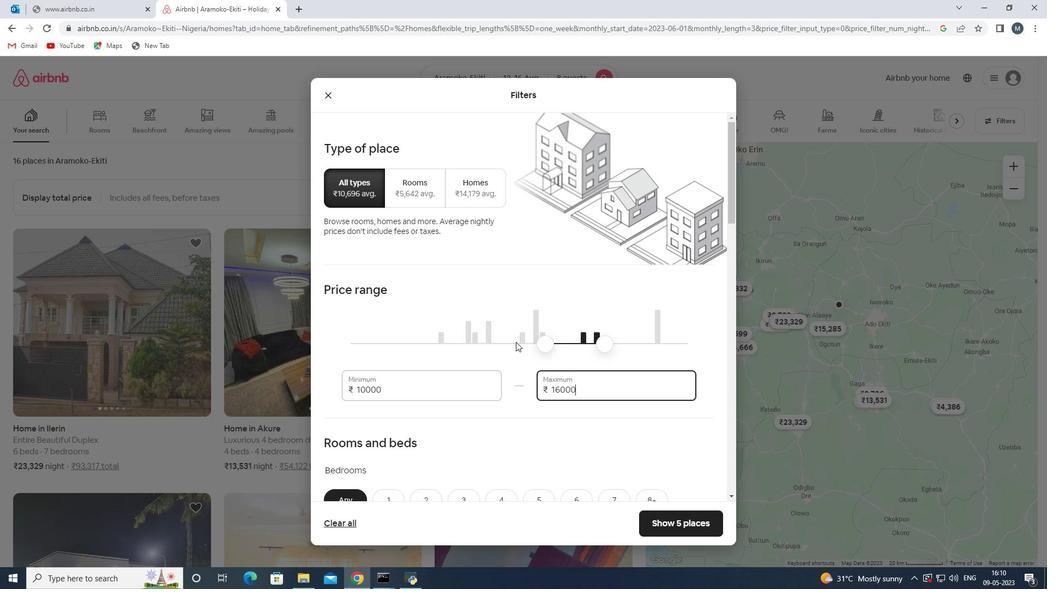 
Action: Mouse moved to (539, 322)
Screenshot: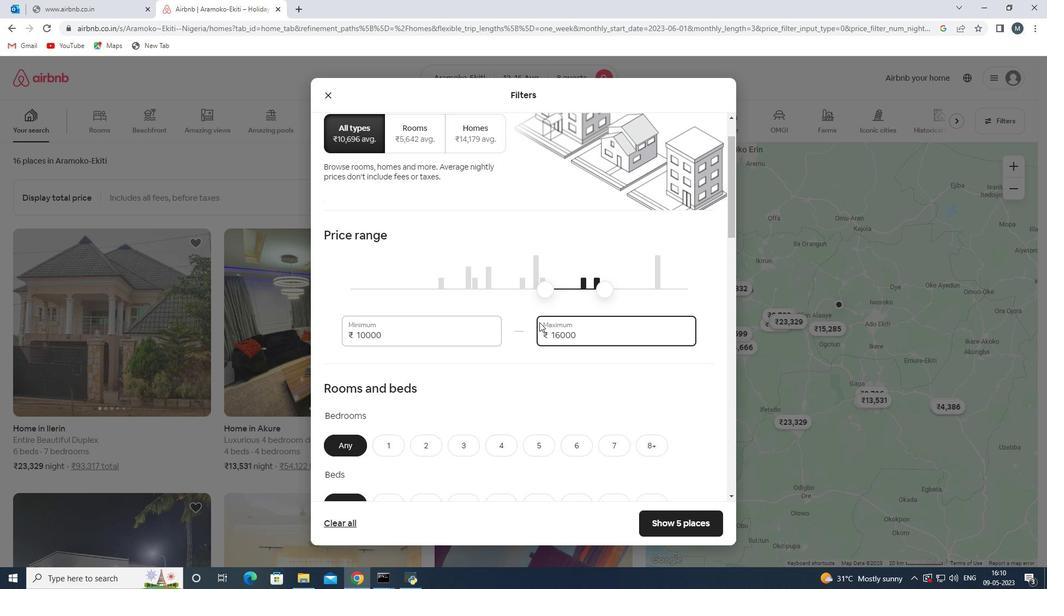 
Action: Mouse scrolled (539, 321) with delta (0, 0)
Screenshot: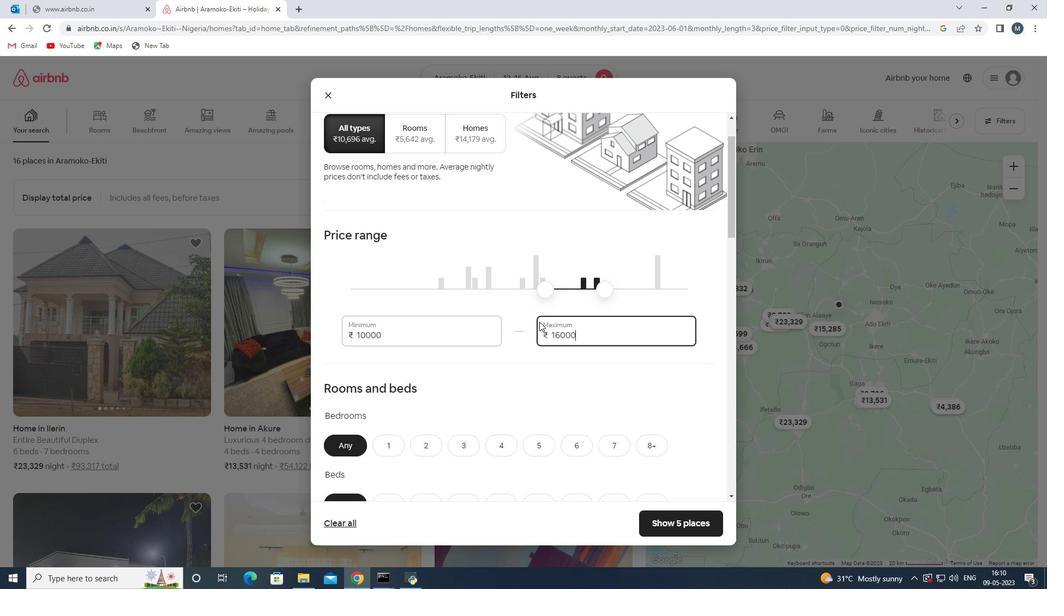 
Action: Mouse moved to (539, 323)
Screenshot: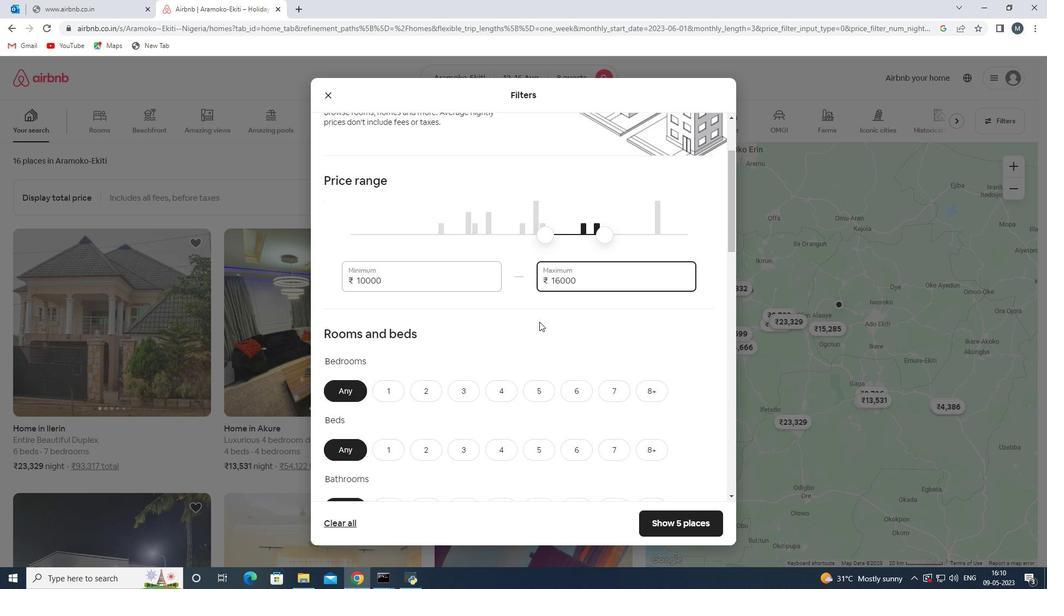 
Action: Mouse scrolled (539, 322) with delta (0, 0)
Screenshot: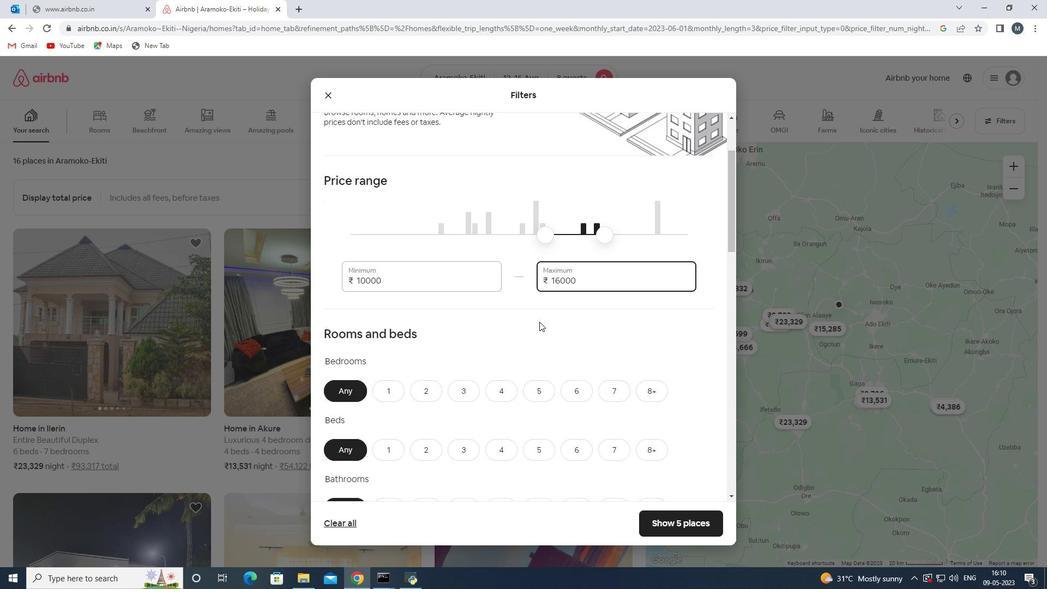 
Action: Mouse moved to (637, 339)
Screenshot: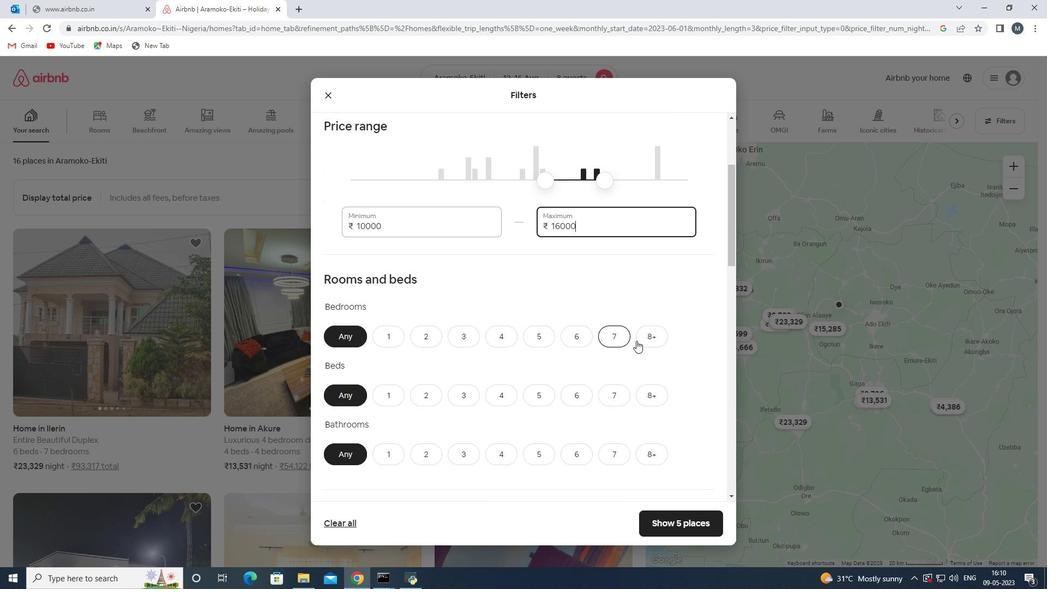 
Action: Mouse pressed left at (637, 339)
Screenshot: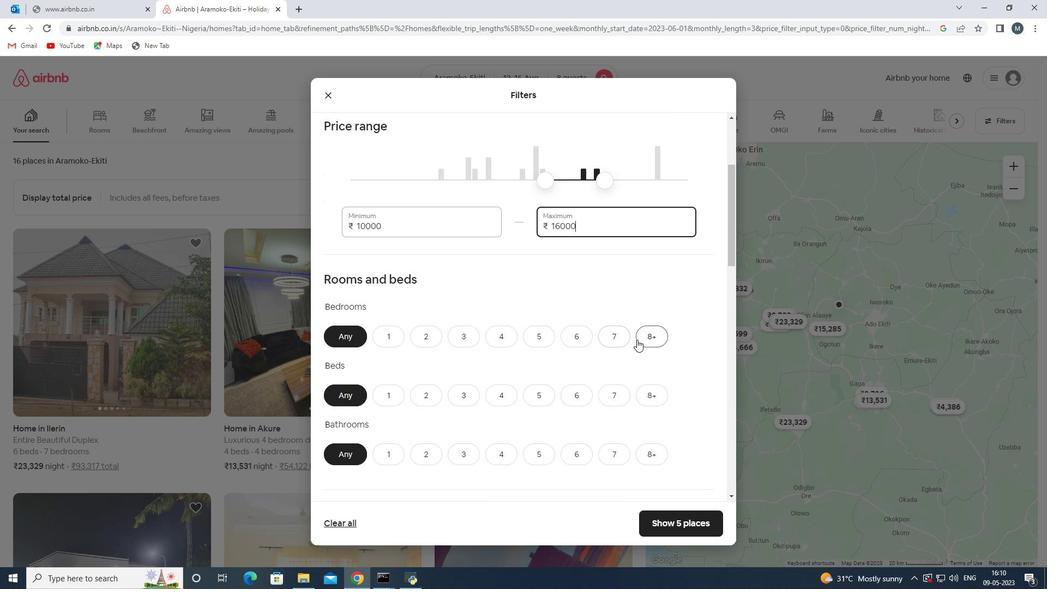 
Action: Mouse moved to (653, 400)
Screenshot: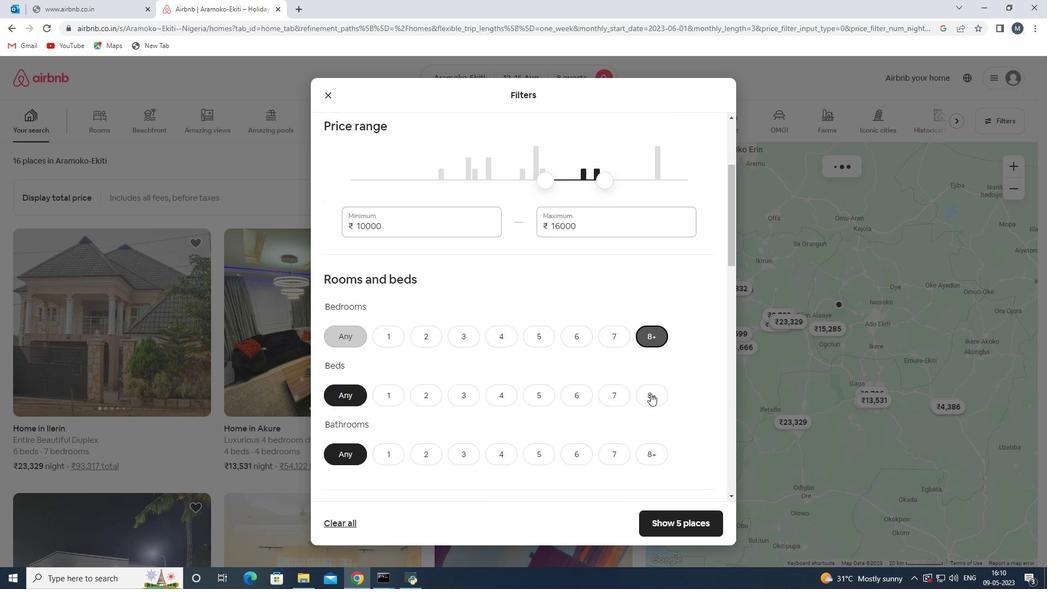 
Action: Mouse pressed left at (653, 400)
Screenshot: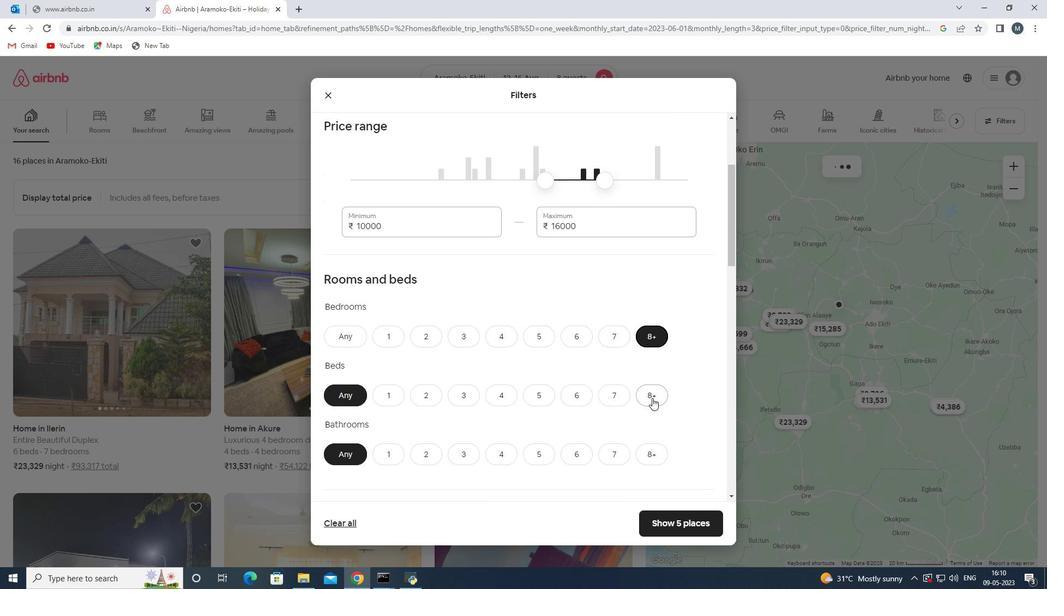 
Action: Mouse moved to (653, 448)
Screenshot: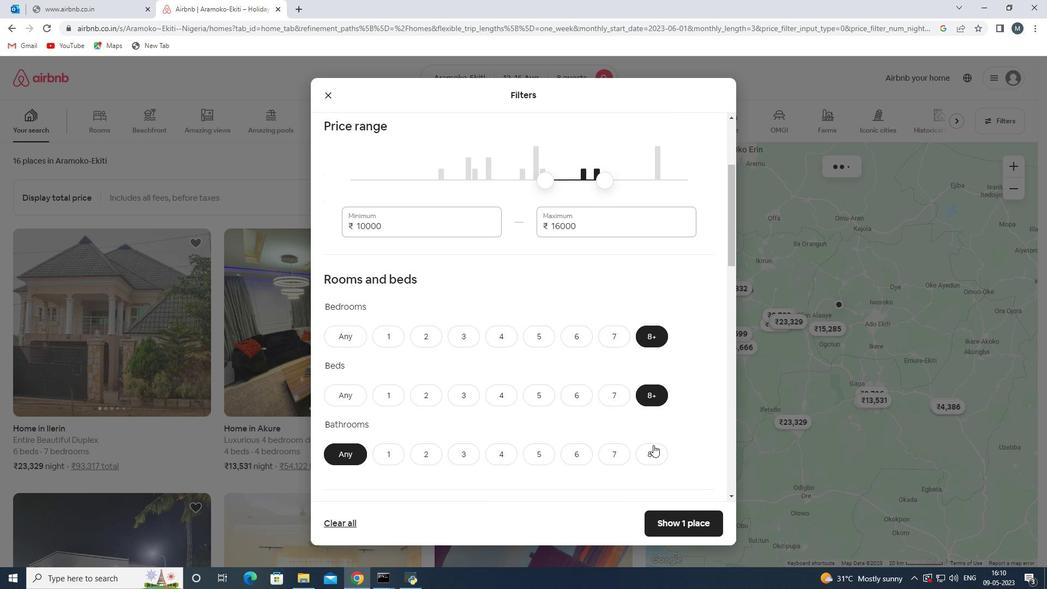 
Action: Mouse pressed left at (653, 448)
Screenshot: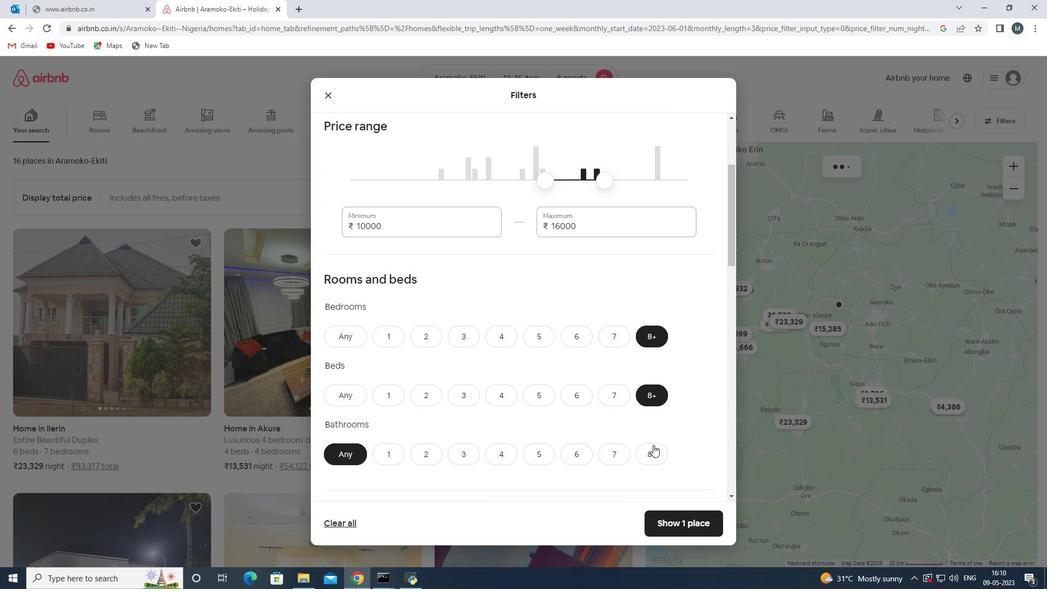 
Action: Mouse moved to (596, 396)
Screenshot: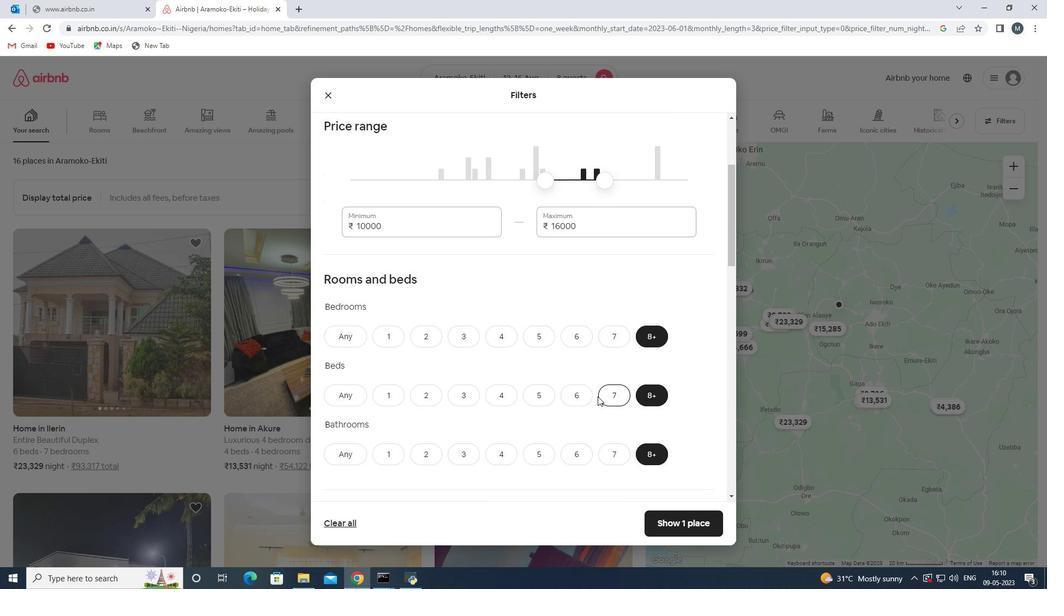 
Action: Mouse scrolled (596, 395) with delta (0, 0)
Screenshot: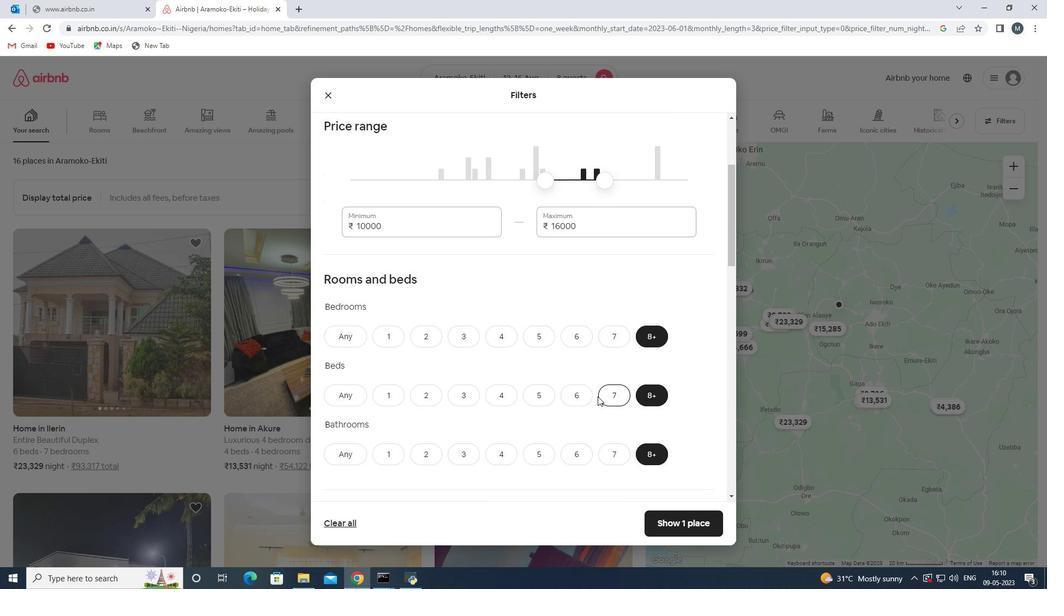 
Action: Mouse moved to (550, 348)
Screenshot: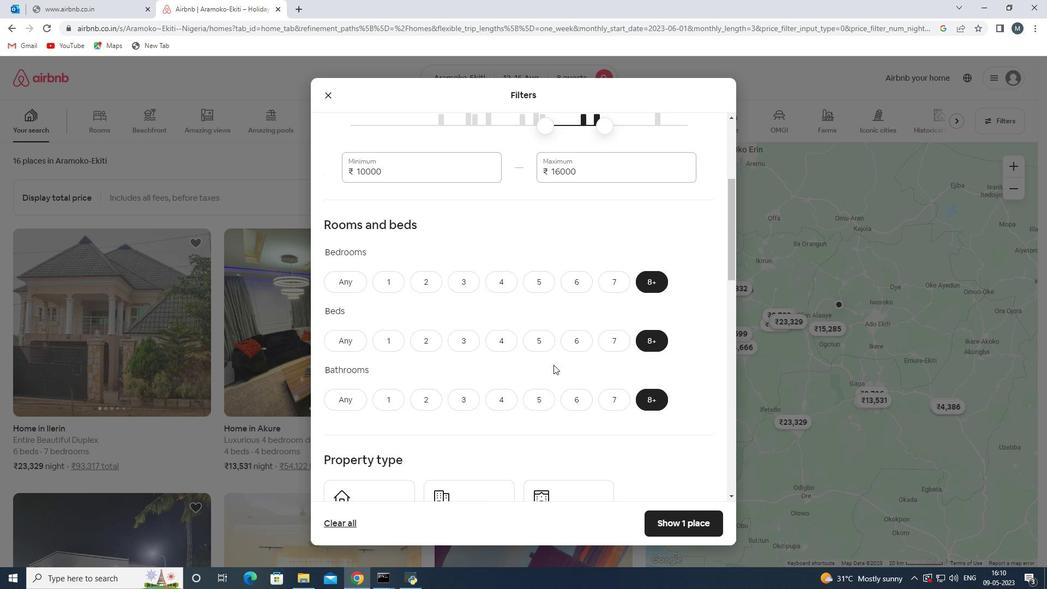 
Action: Mouse scrolled (550, 348) with delta (0, 0)
Screenshot: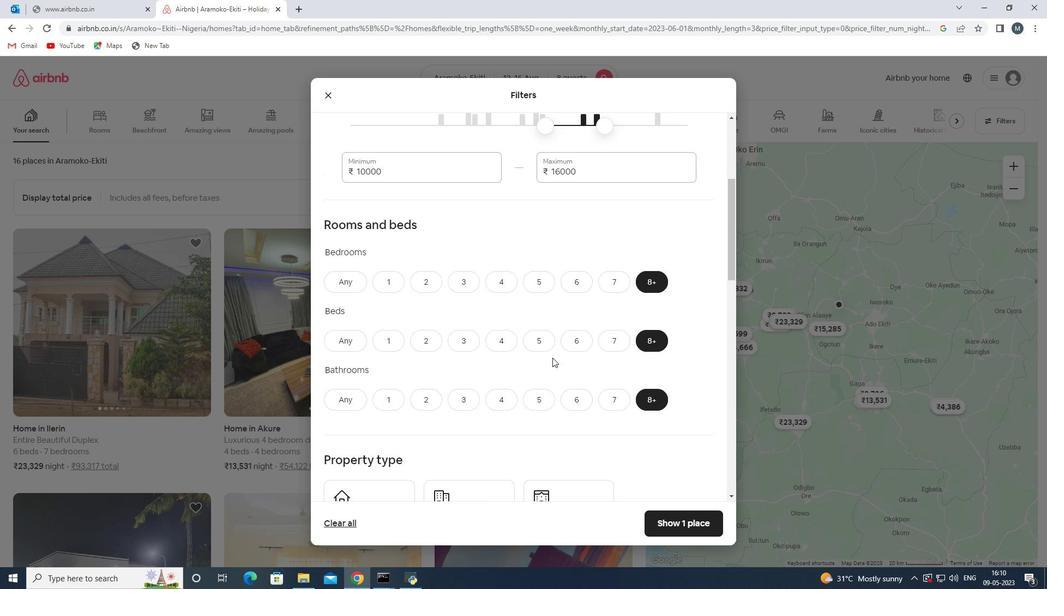 
Action: Mouse moved to (549, 348)
Screenshot: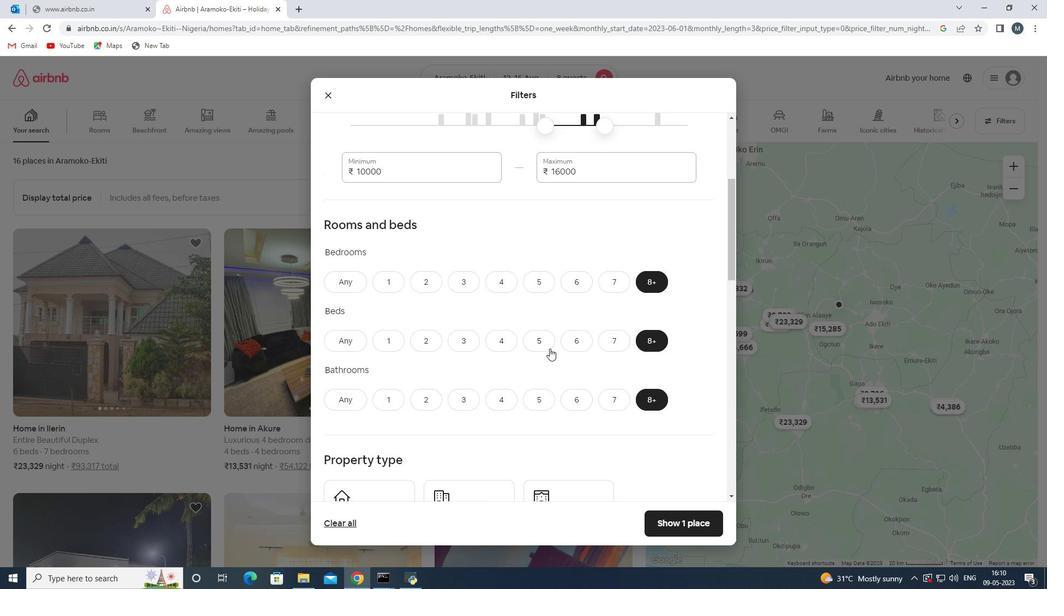 
Action: Mouse scrolled (549, 348) with delta (0, 0)
Screenshot: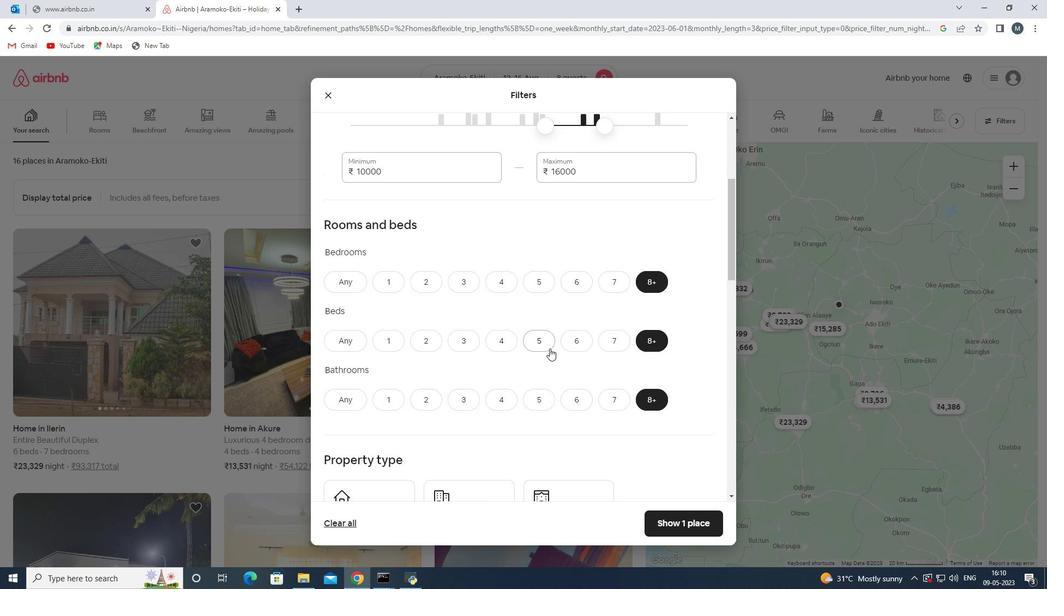 
Action: Mouse moved to (516, 355)
Screenshot: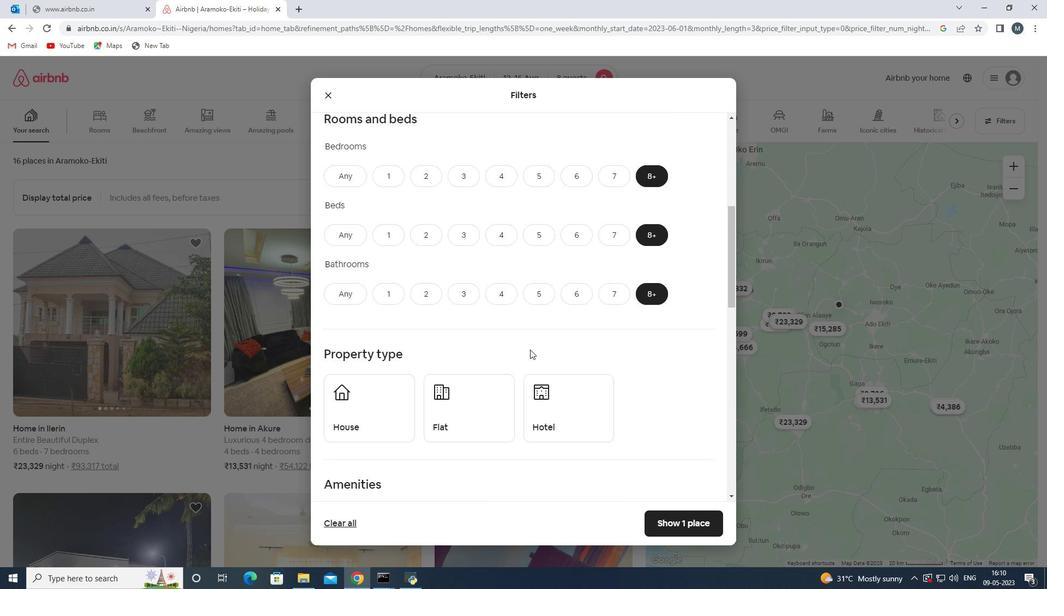 
Action: Mouse scrolled (516, 354) with delta (0, 0)
Screenshot: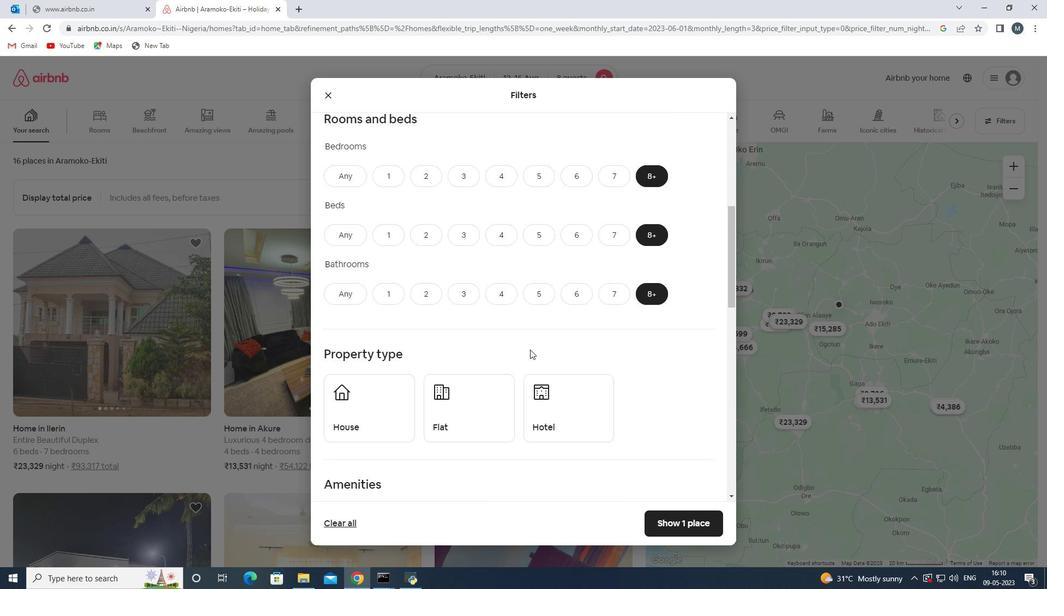 
Action: Mouse moved to (354, 368)
Screenshot: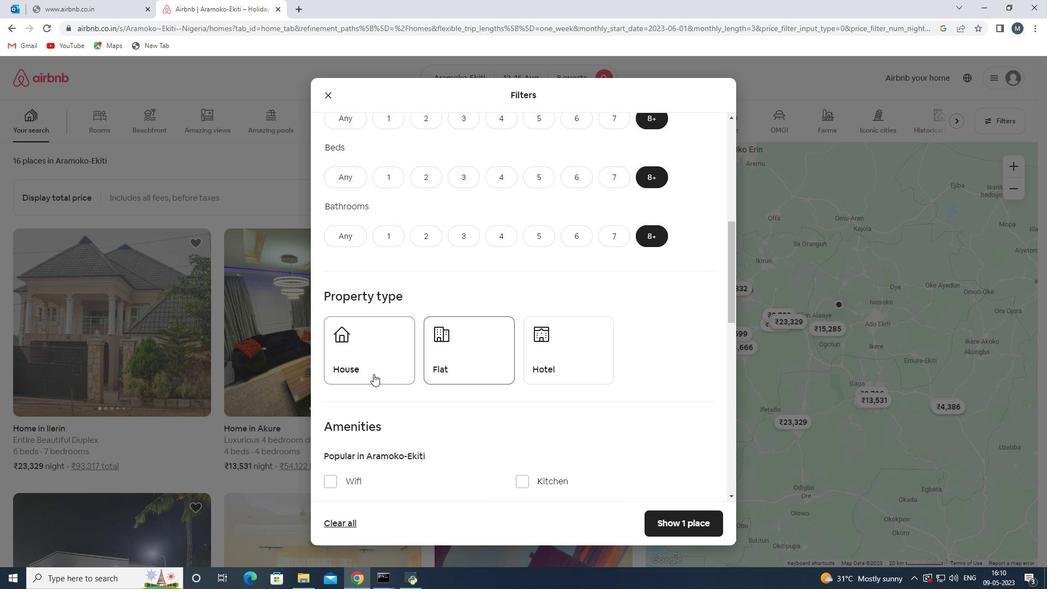 
Action: Mouse pressed left at (354, 368)
Screenshot: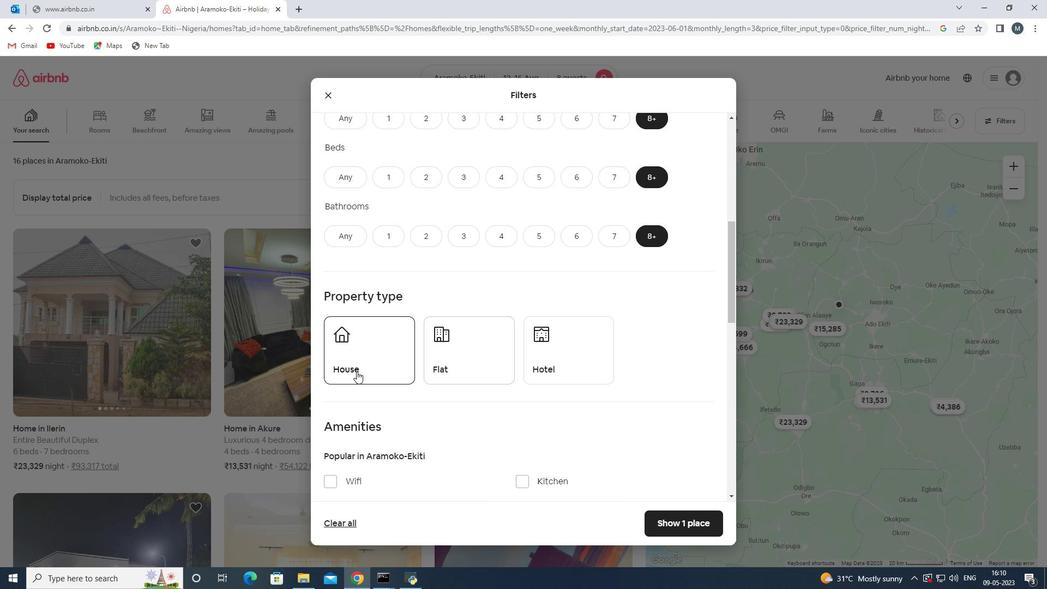 
Action: Mouse moved to (452, 359)
Screenshot: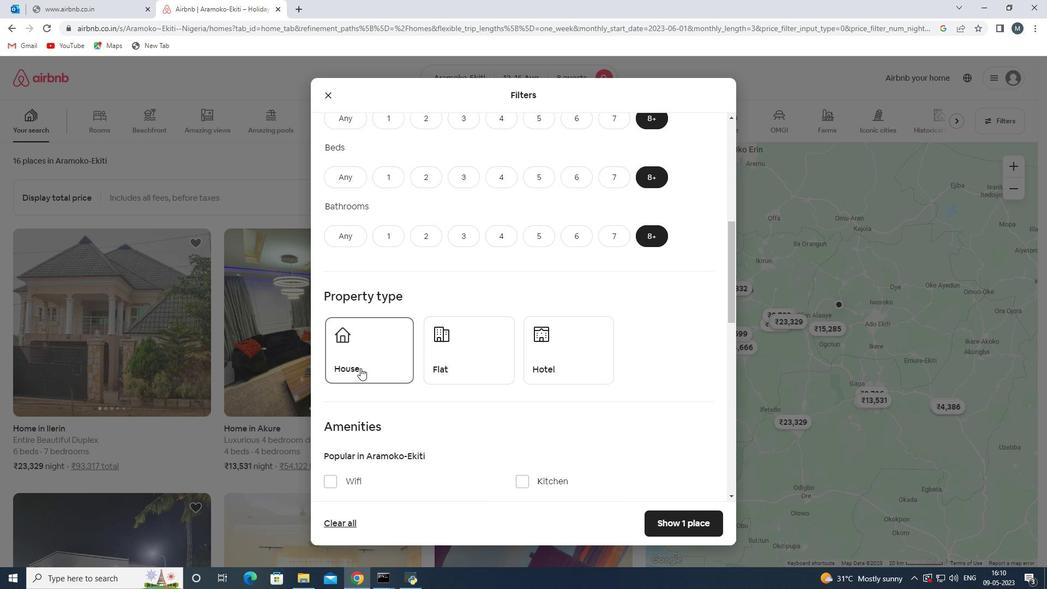 
Action: Mouse pressed left at (452, 359)
Screenshot: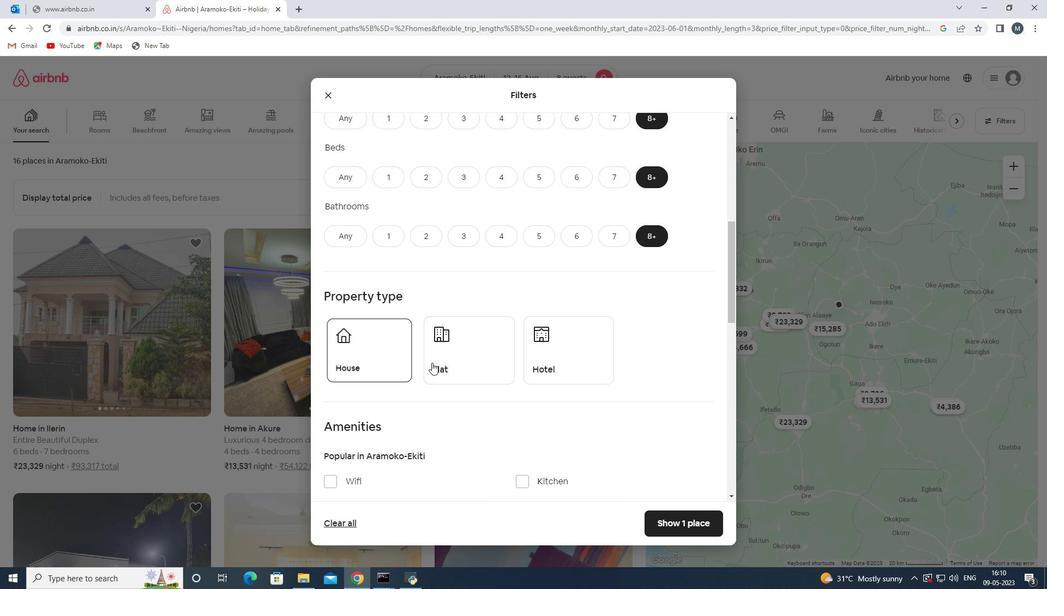 
Action: Mouse moved to (495, 348)
Screenshot: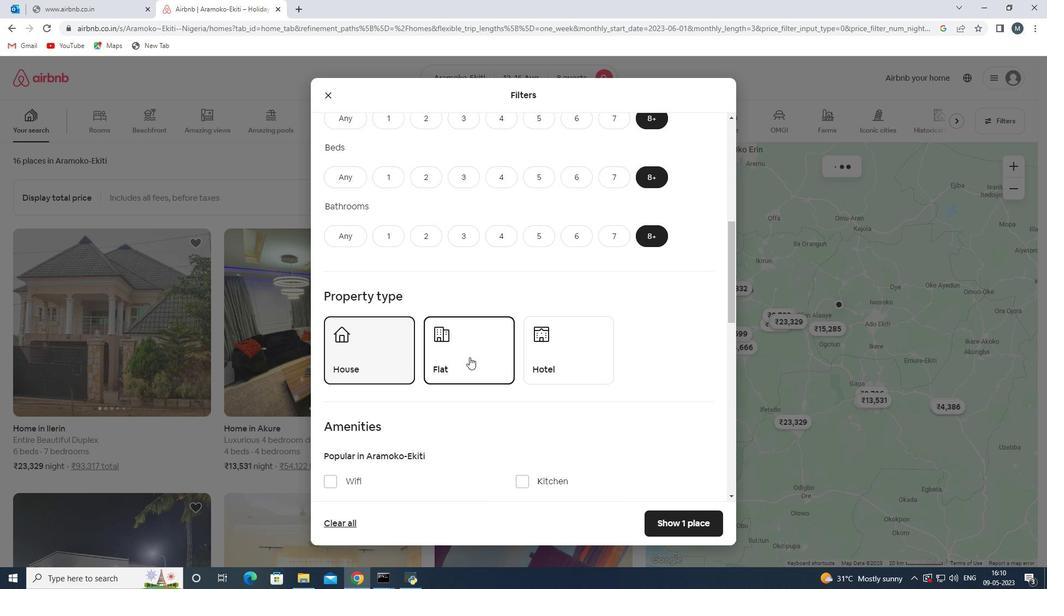 
Action: Mouse scrolled (495, 347) with delta (0, 0)
Screenshot: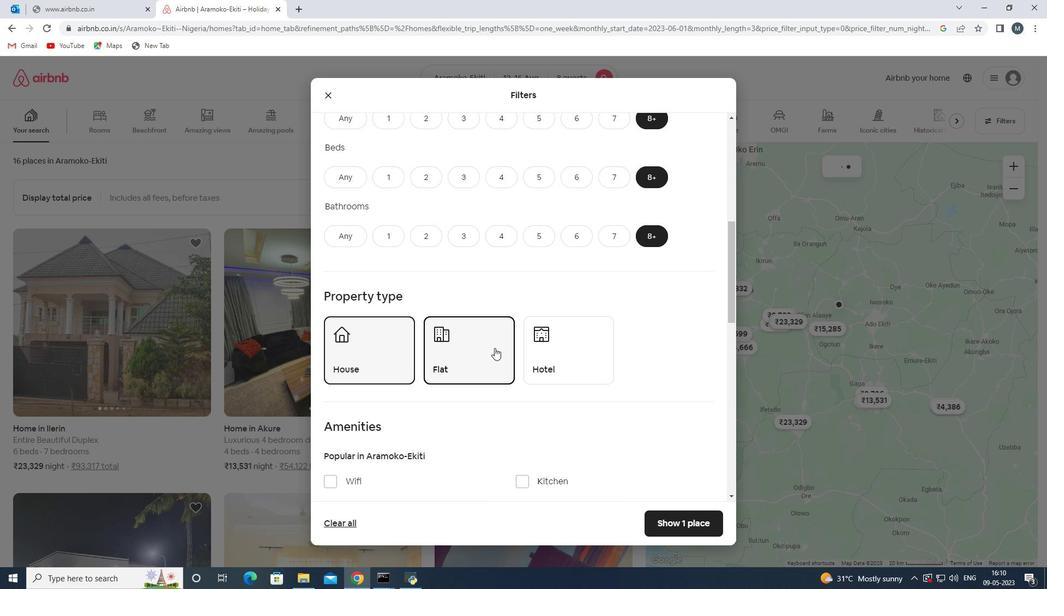
Action: Mouse moved to (509, 325)
Screenshot: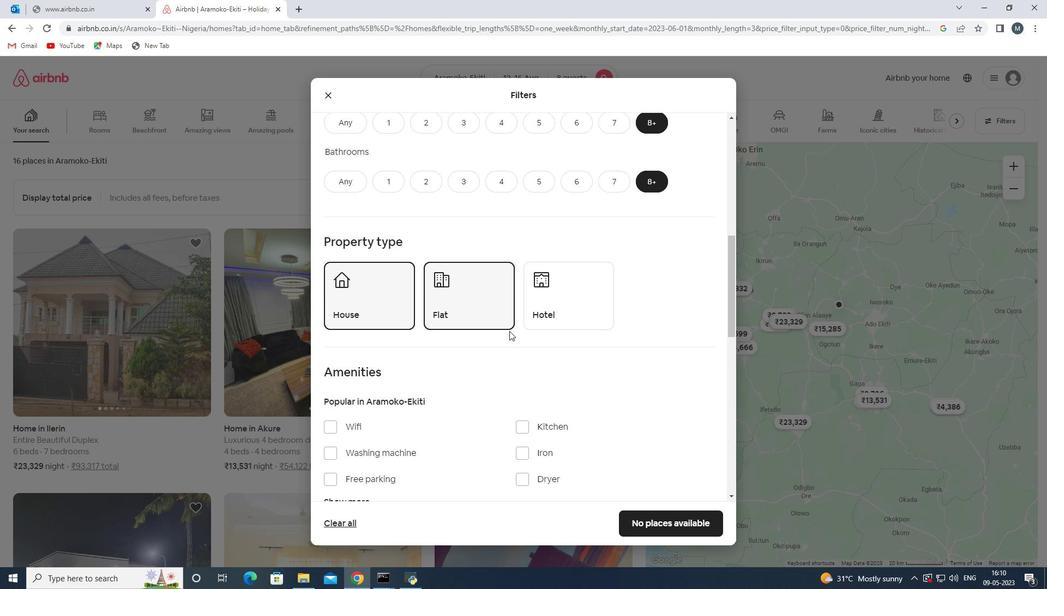 
Action: Mouse scrolled (509, 325) with delta (0, 0)
Screenshot: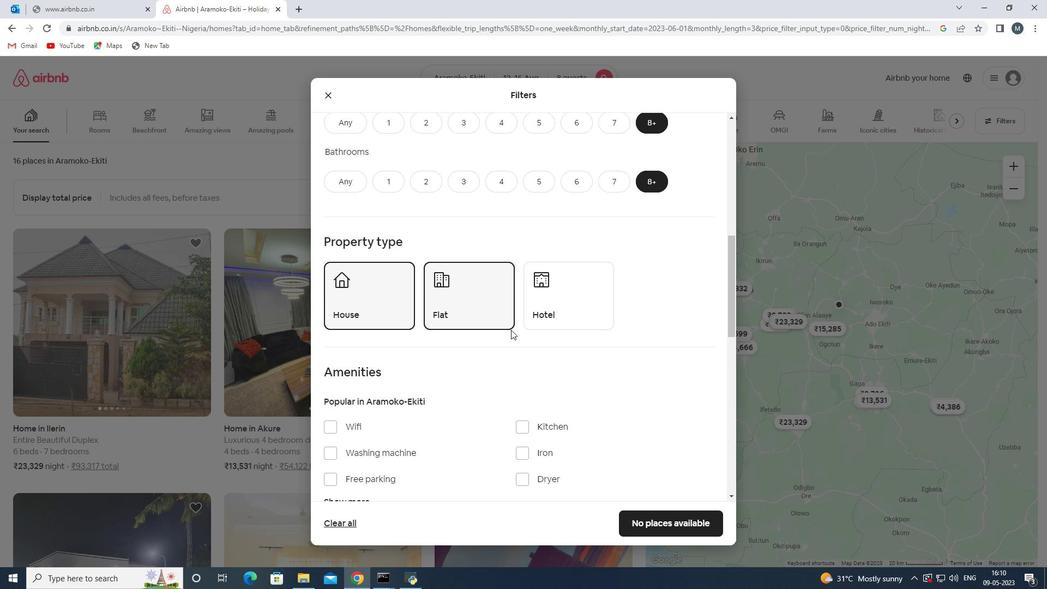 
Action: Mouse moved to (484, 334)
Screenshot: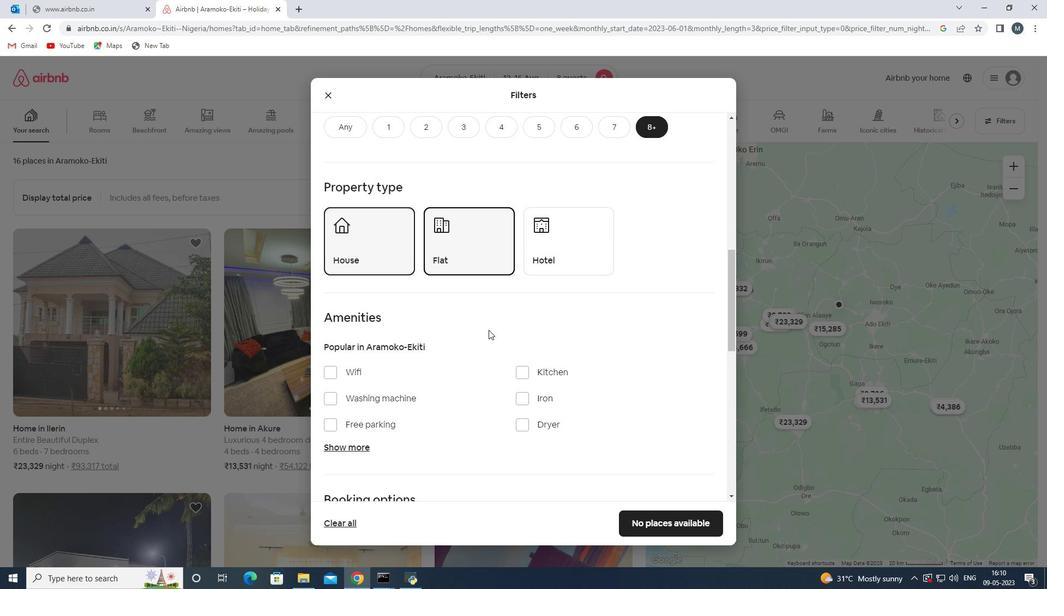
Action: Mouse scrolled (484, 334) with delta (0, 0)
Screenshot: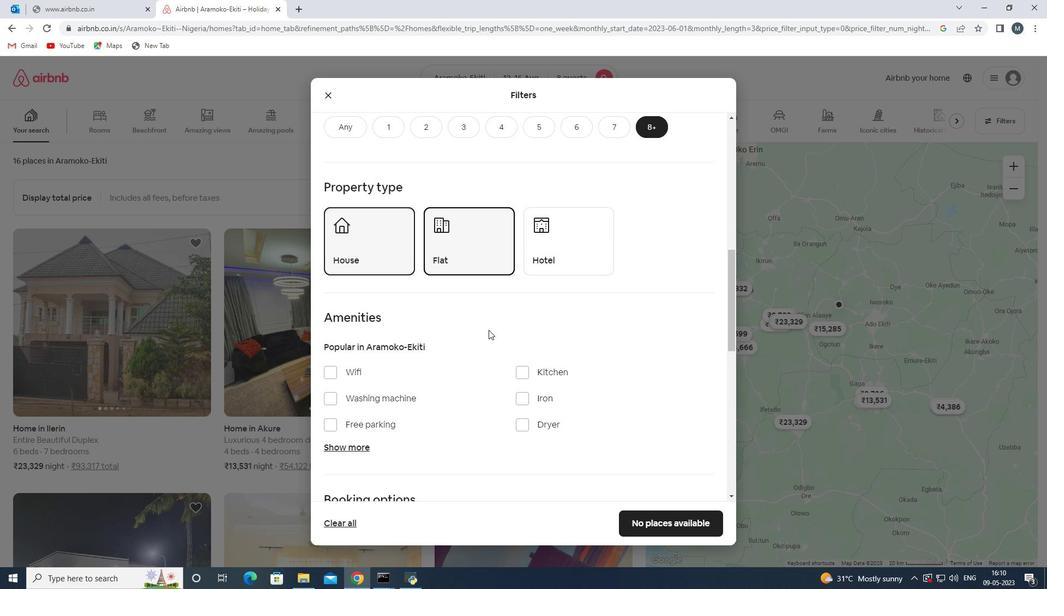 
Action: Mouse moved to (339, 316)
Screenshot: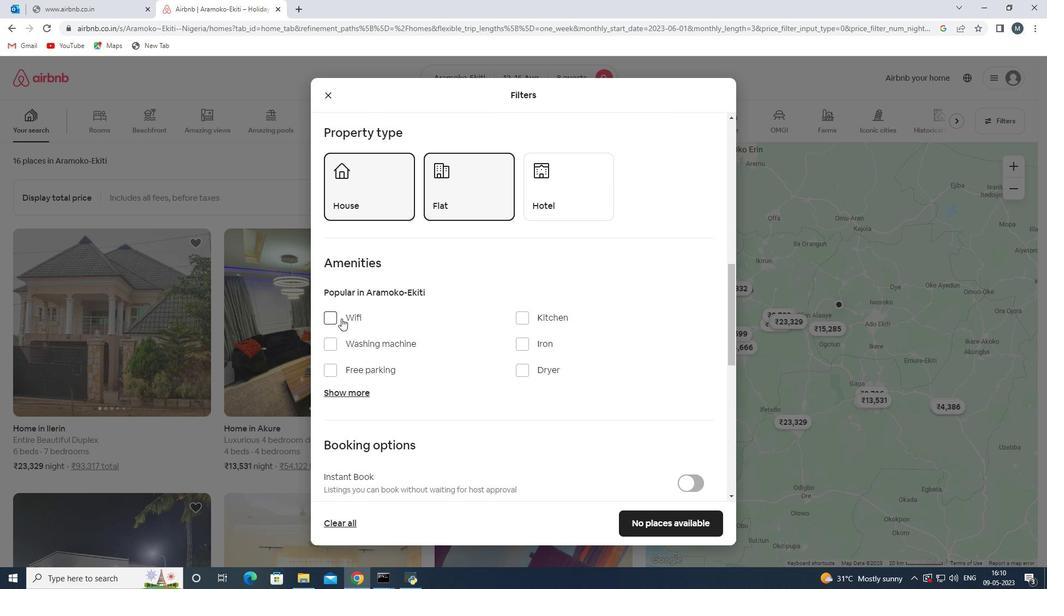 
Action: Mouse pressed left at (339, 316)
Screenshot: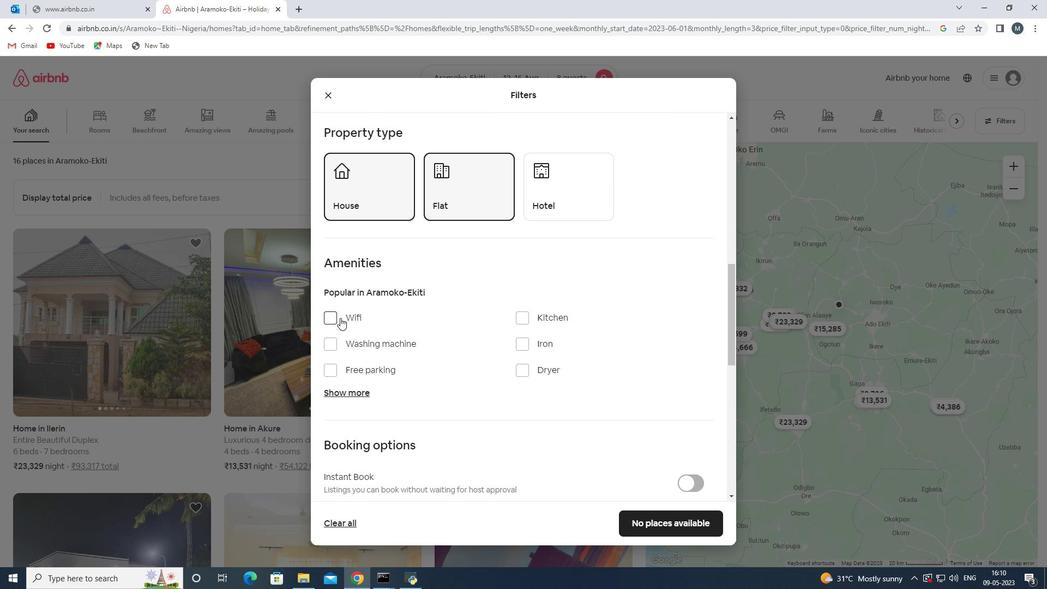 
Action: Mouse moved to (373, 394)
Screenshot: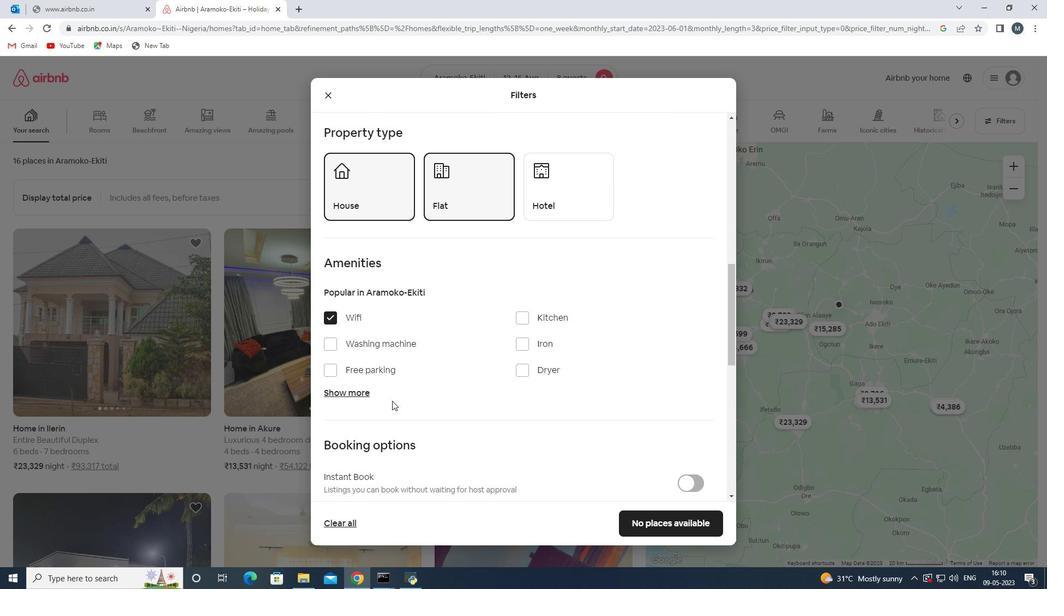 
Action: Mouse pressed left at (373, 394)
Screenshot: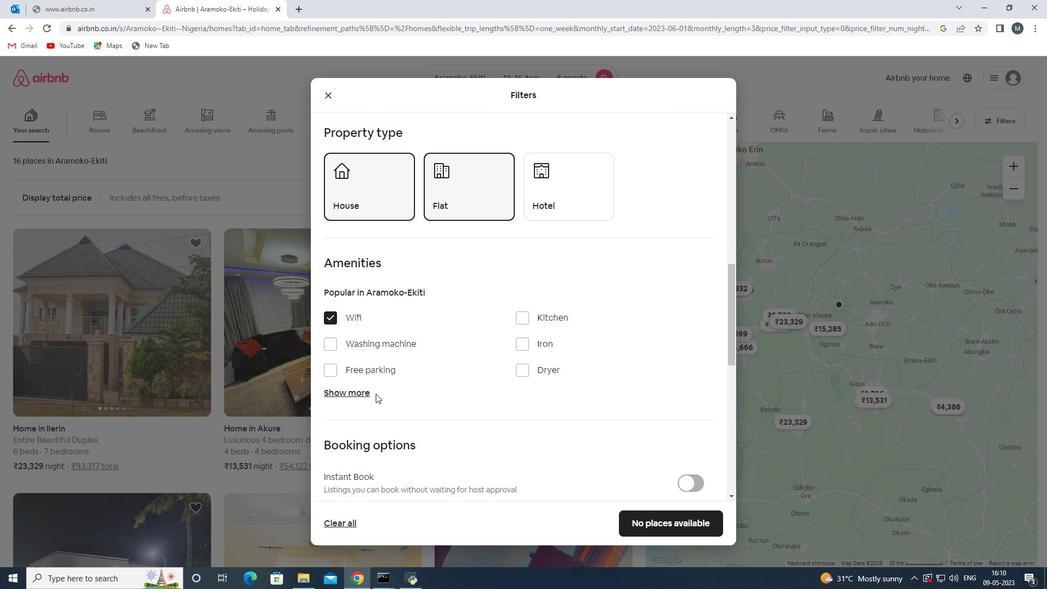 
Action: Mouse moved to (367, 373)
Screenshot: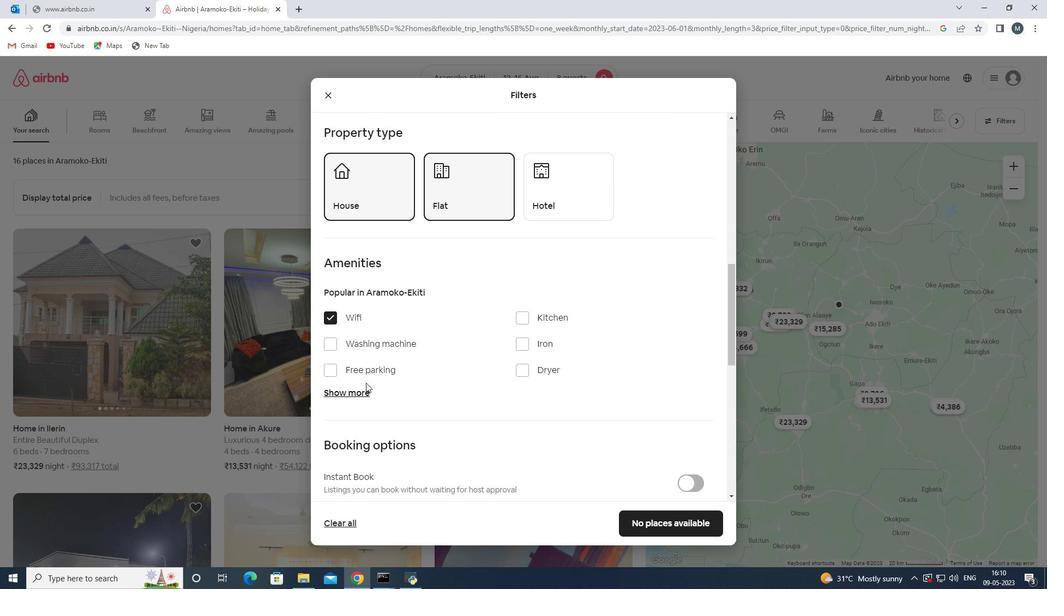 
Action: Mouse pressed left at (367, 373)
Screenshot: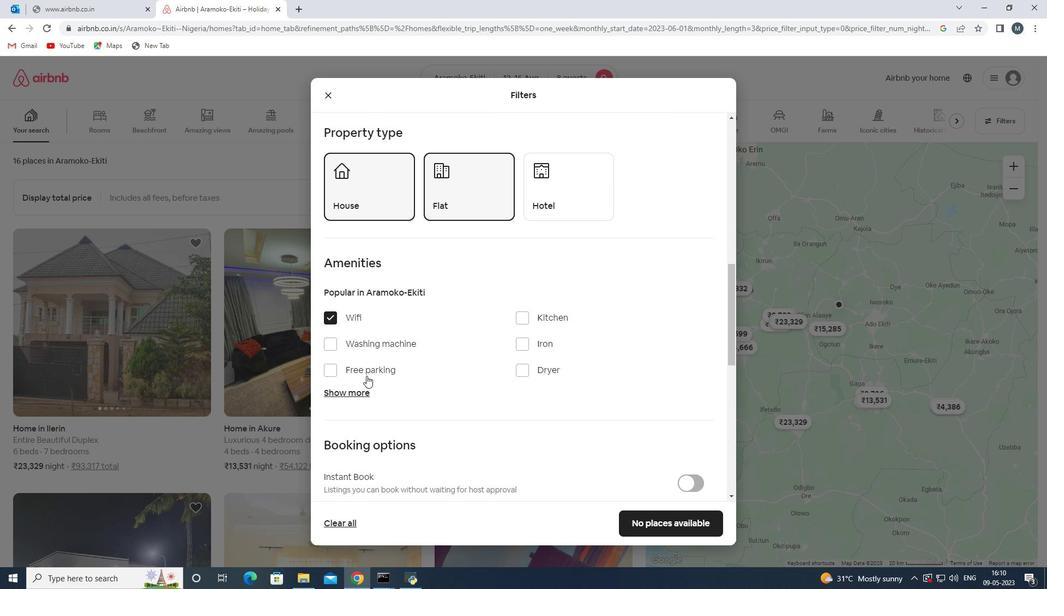 
Action: Mouse moved to (326, 368)
Screenshot: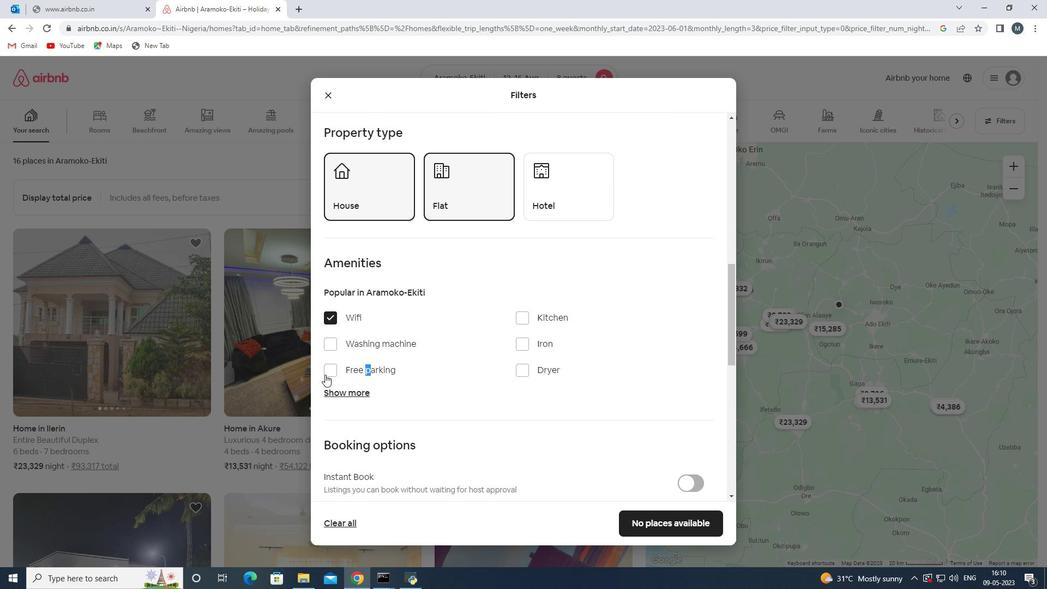 
Action: Mouse pressed left at (326, 368)
Screenshot: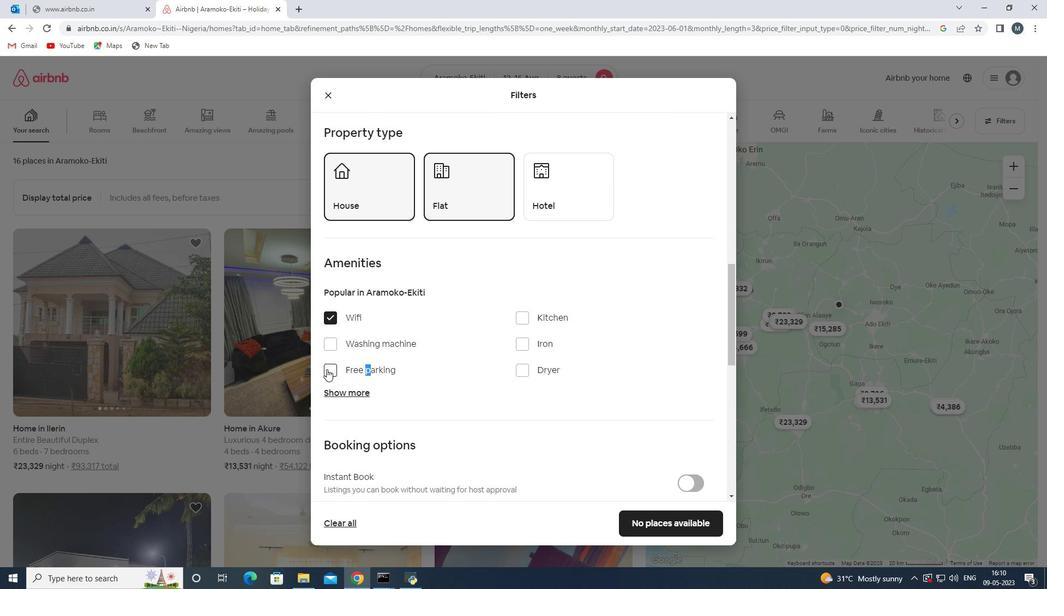 
Action: Mouse moved to (334, 394)
Screenshot: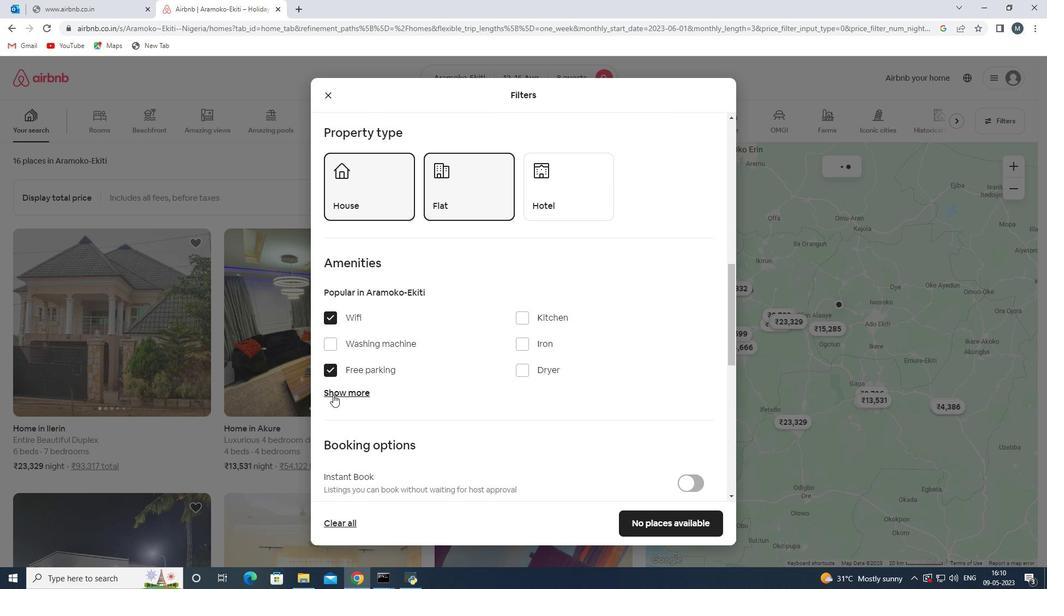 
Action: Mouse pressed left at (334, 394)
Screenshot: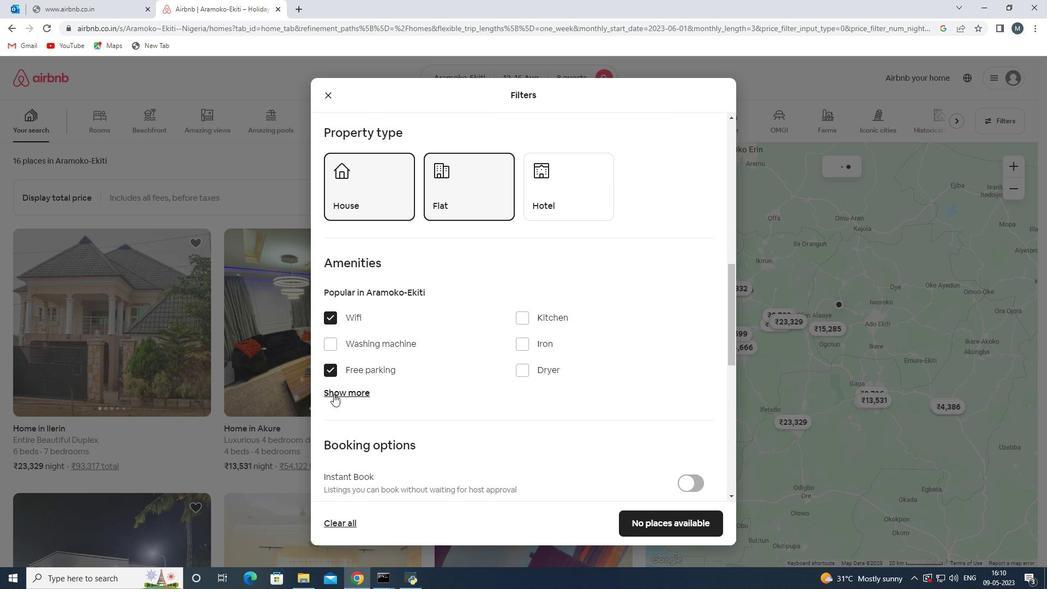 
Action: Mouse moved to (398, 366)
Screenshot: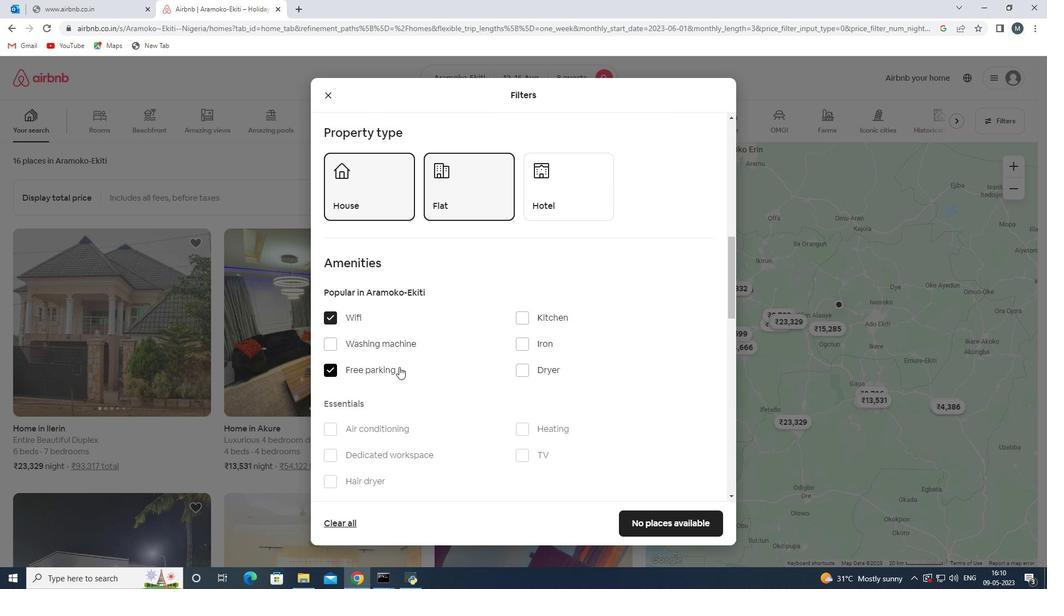 
Action: Mouse scrolled (398, 366) with delta (0, 0)
Screenshot: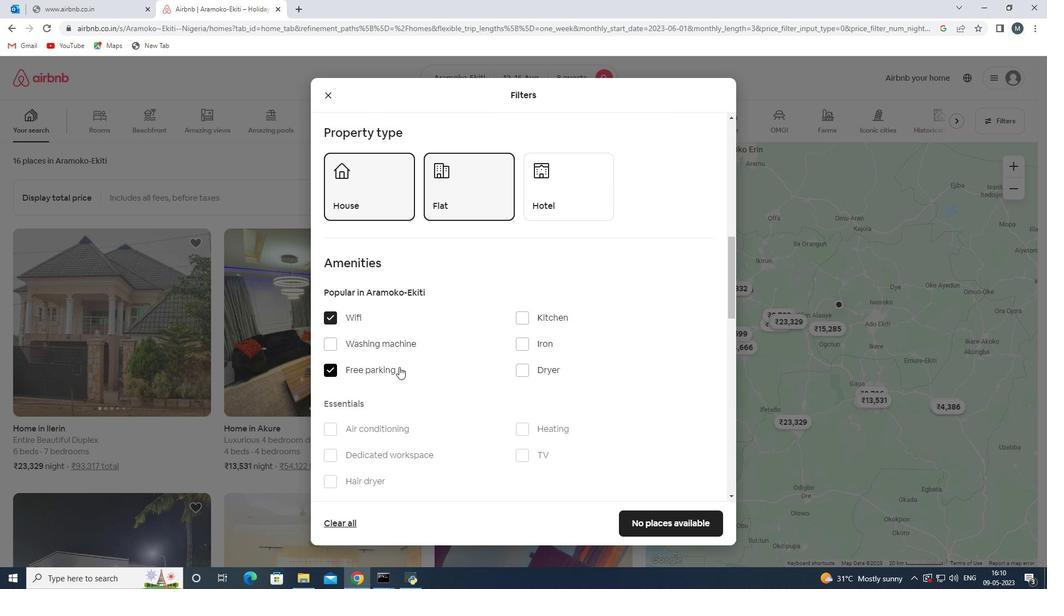 
Action: Mouse moved to (397, 368)
Screenshot: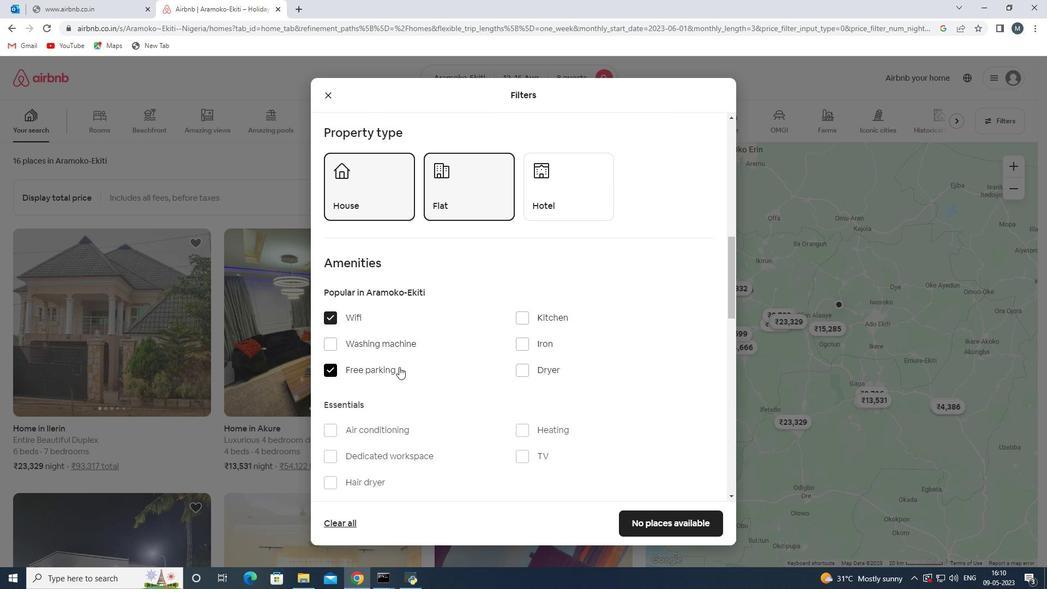 
Action: Mouse scrolled (397, 367) with delta (0, 0)
Screenshot: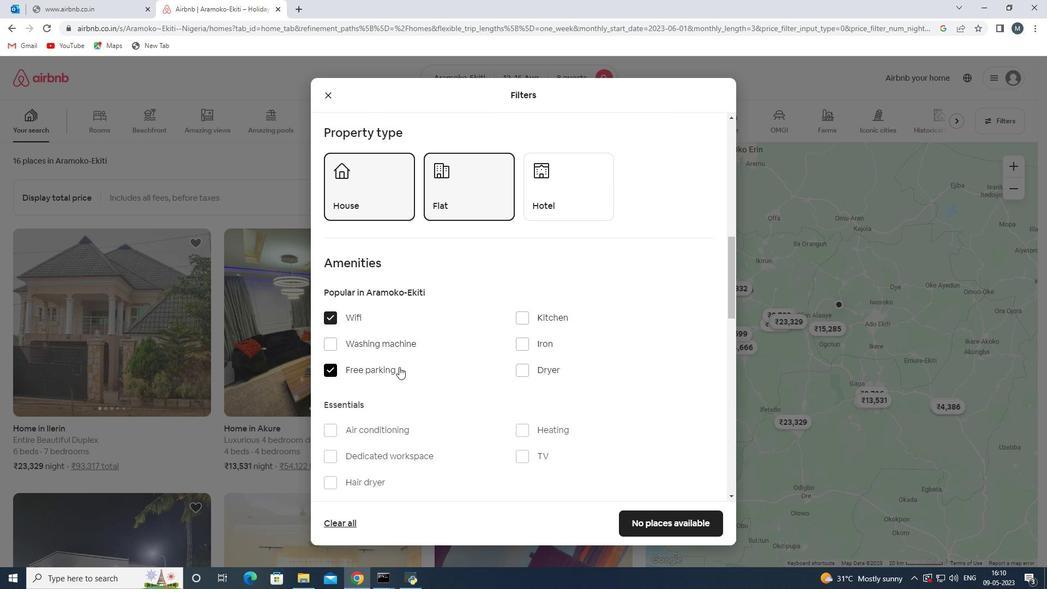 
Action: Mouse moved to (525, 350)
Screenshot: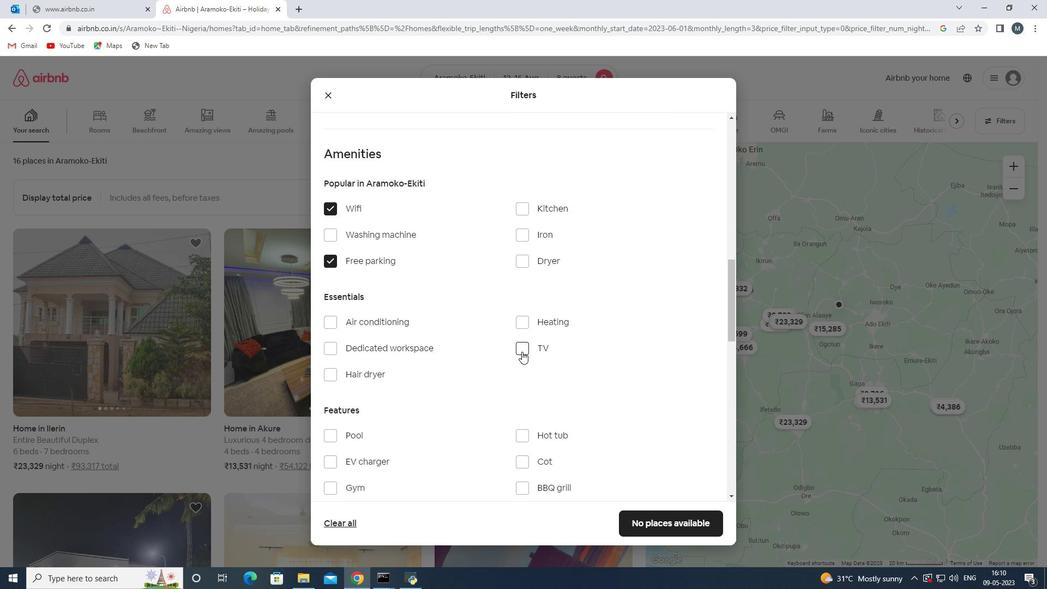 
Action: Mouse pressed left at (525, 350)
Screenshot: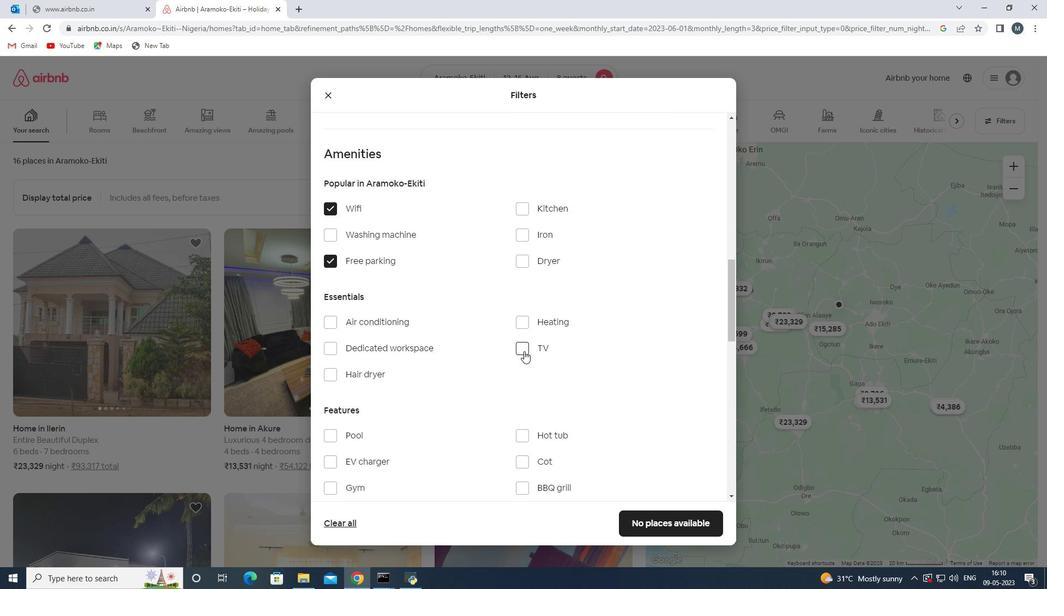 
Action: Mouse moved to (443, 362)
Screenshot: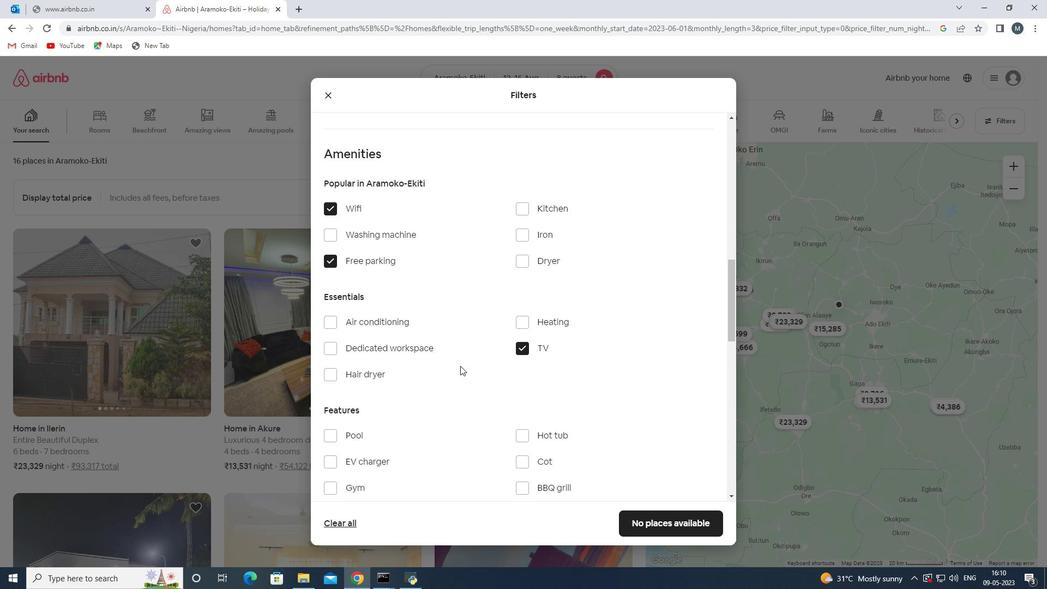 
Action: Mouse scrolled (443, 361) with delta (0, 0)
Screenshot: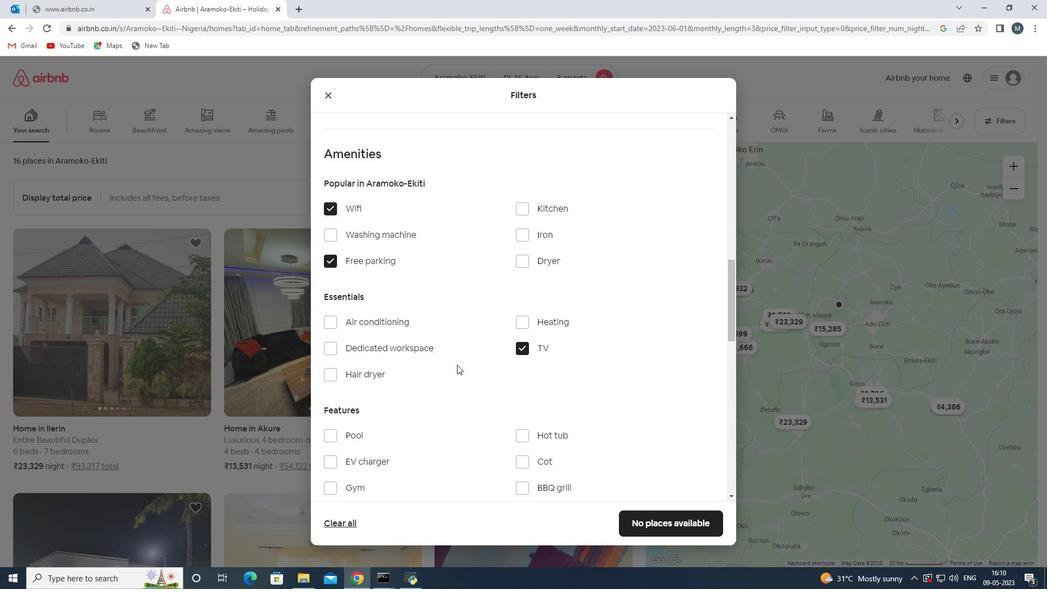 
Action: Mouse scrolled (443, 361) with delta (0, 0)
Screenshot: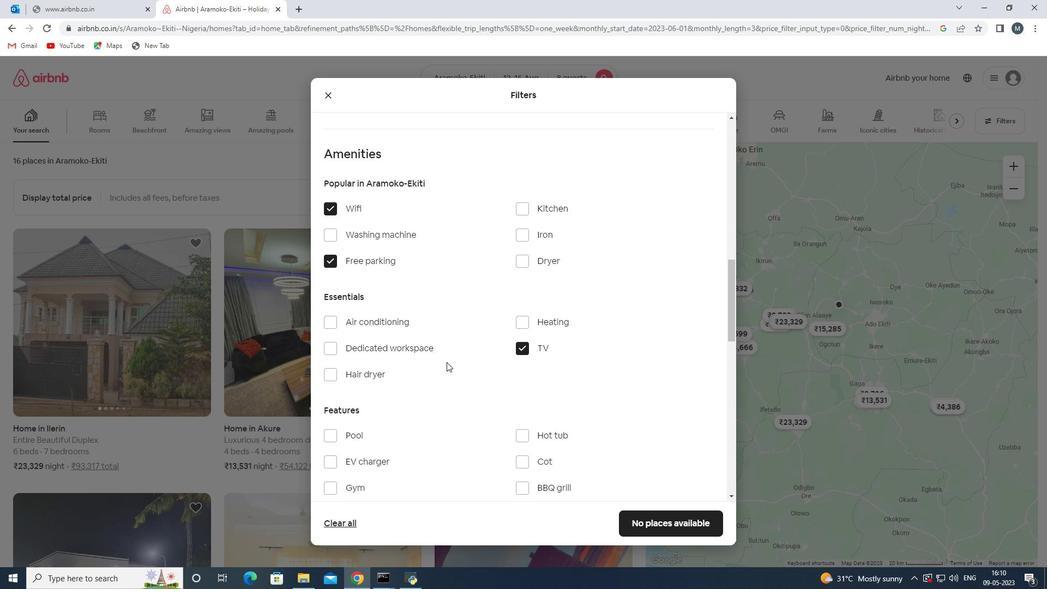 
Action: Mouse moved to (351, 372)
Screenshot: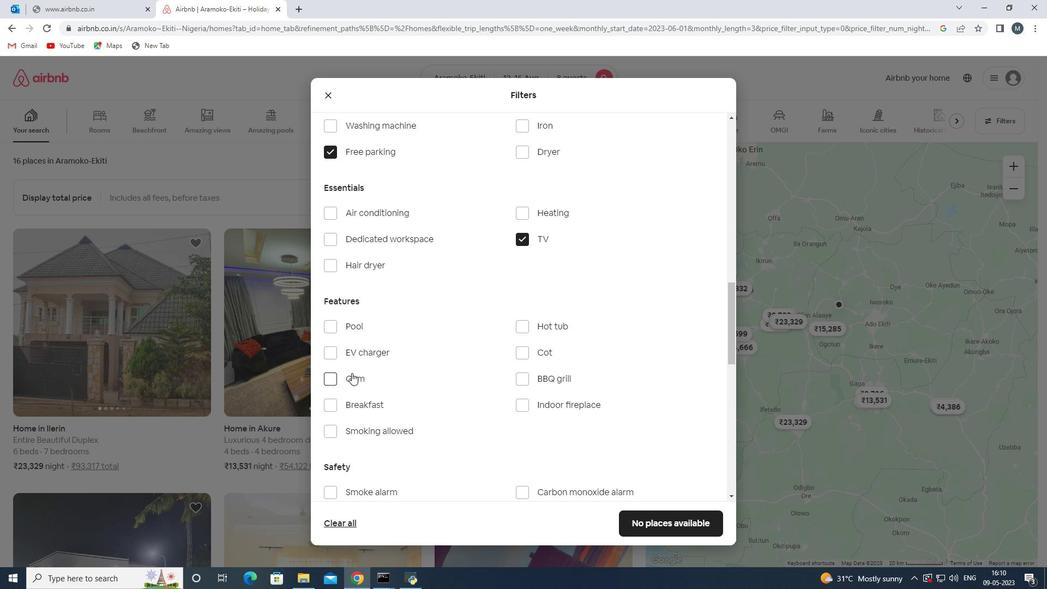 
Action: Mouse pressed left at (351, 372)
Screenshot: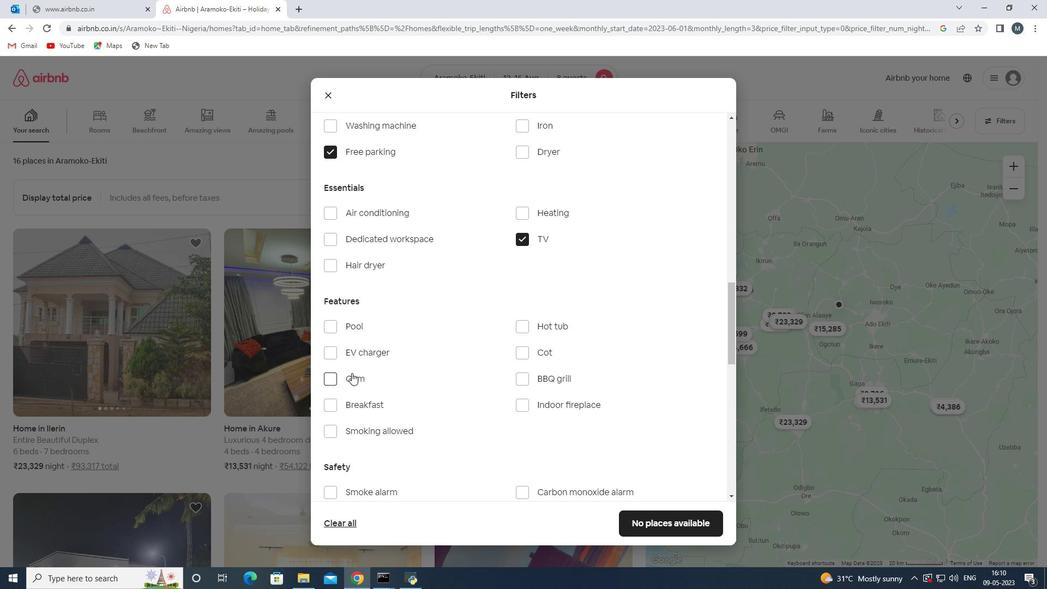 
Action: Mouse moved to (329, 400)
Screenshot: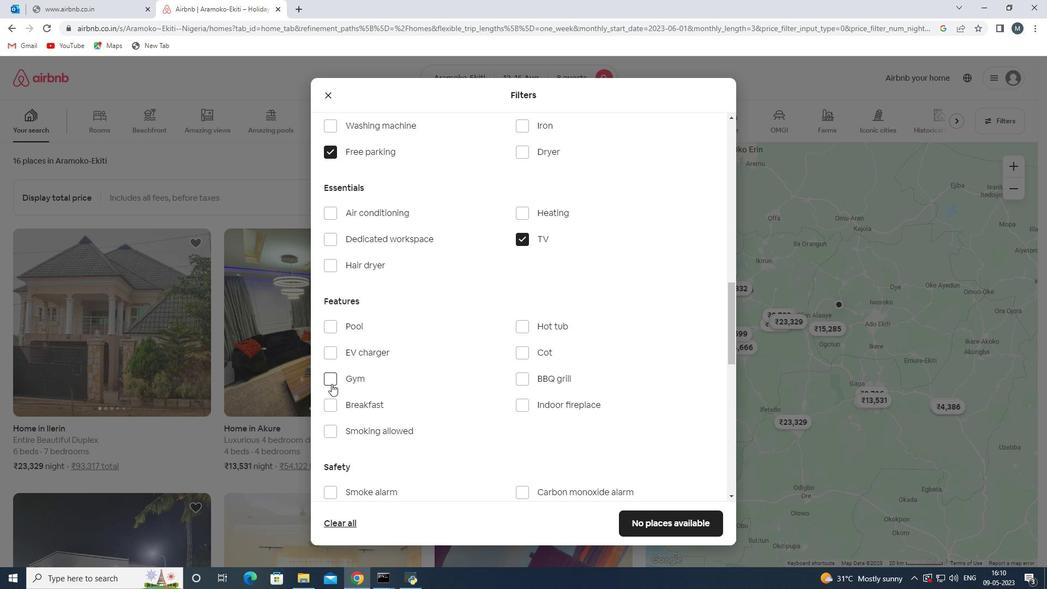 
Action: Mouse pressed left at (331, 381)
Screenshot: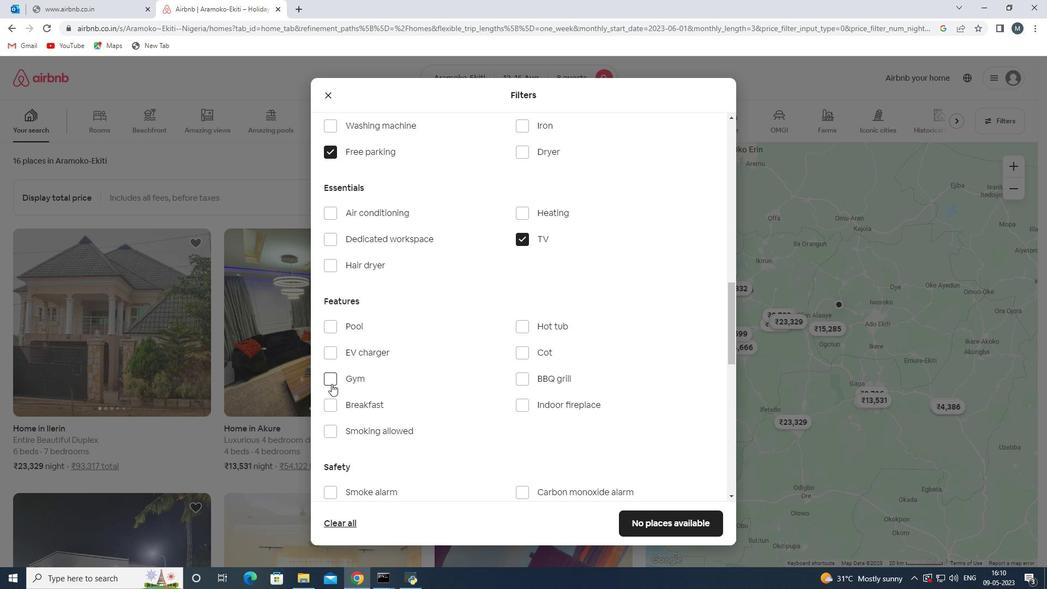 
Action: Mouse moved to (330, 404)
Screenshot: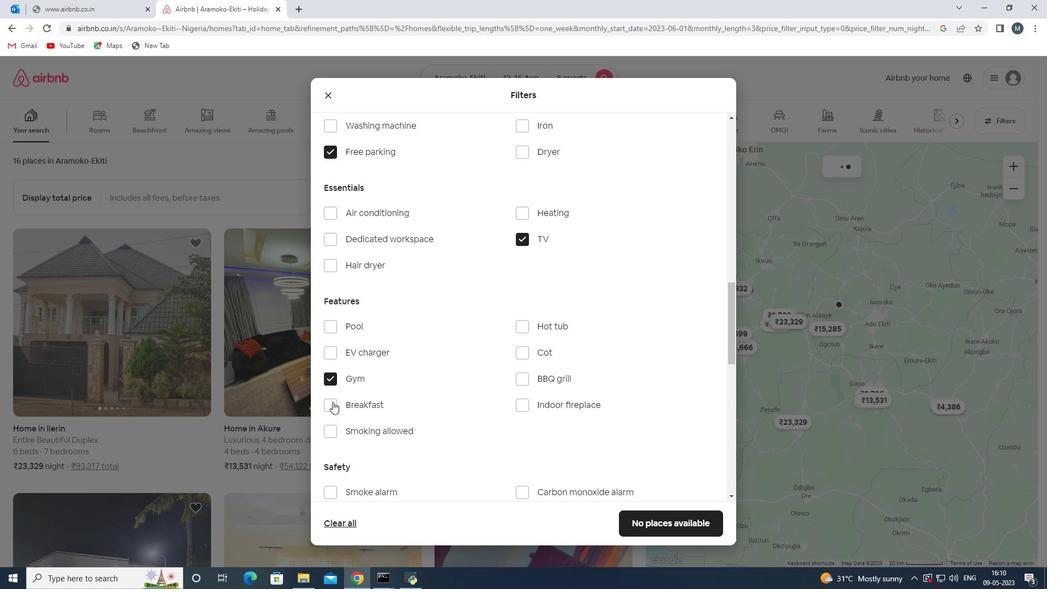 
Action: Mouse pressed left at (330, 404)
Screenshot: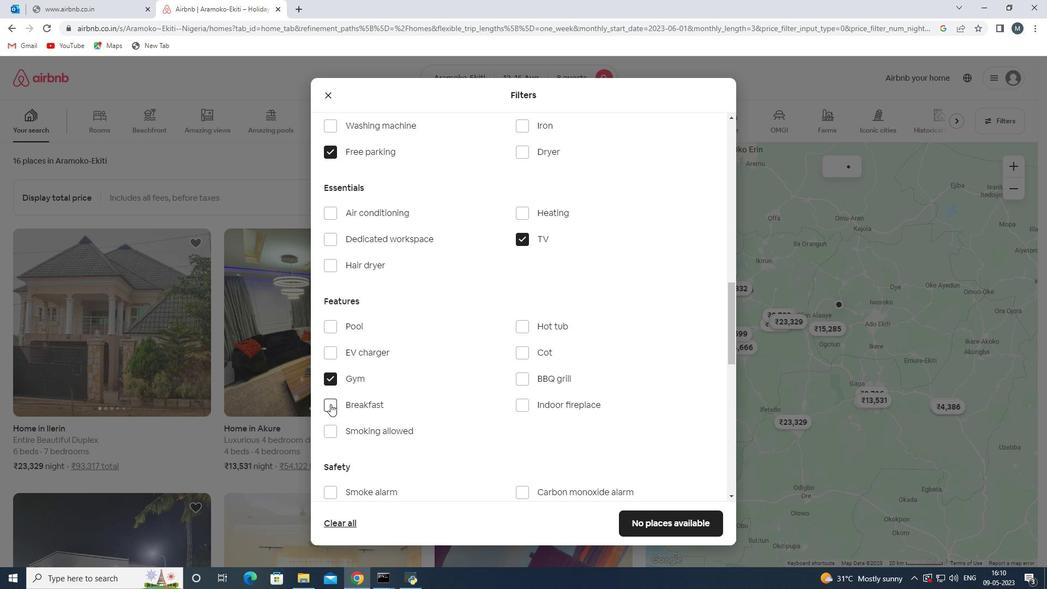 
Action: Mouse moved to (395, 384)
Screenshot: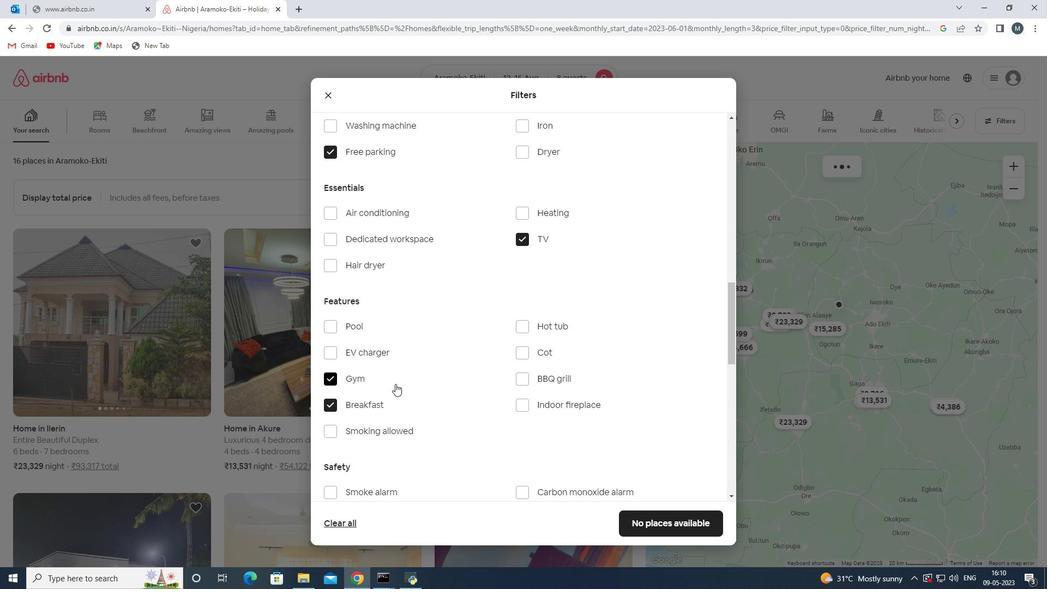 
Action: Mouse scrolled (395, 383) with delta (0, 0)
Screenshot: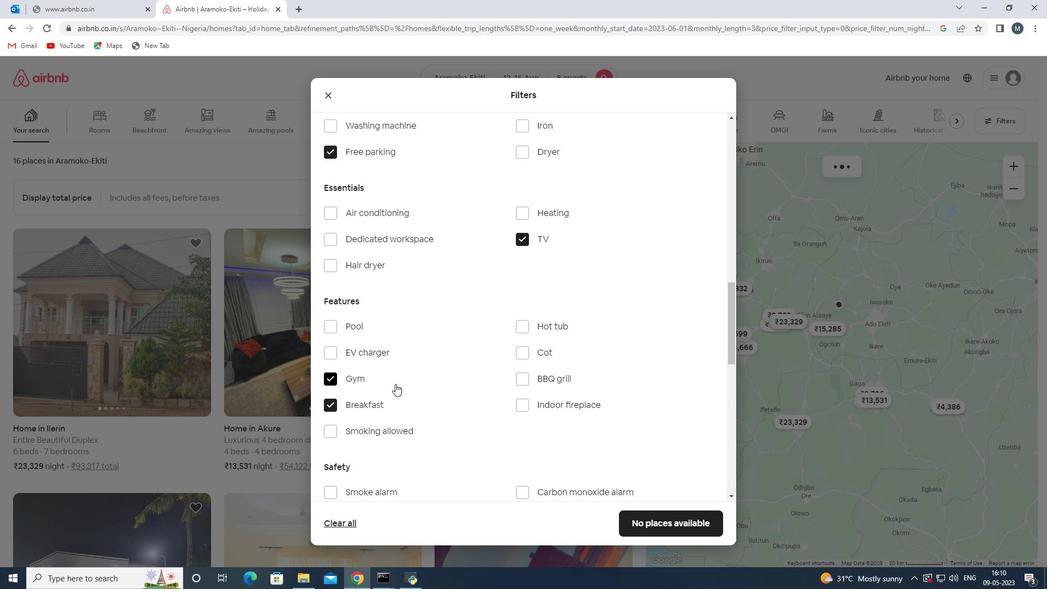 
Action: Mouse moved to (395, 386)
Screenshot: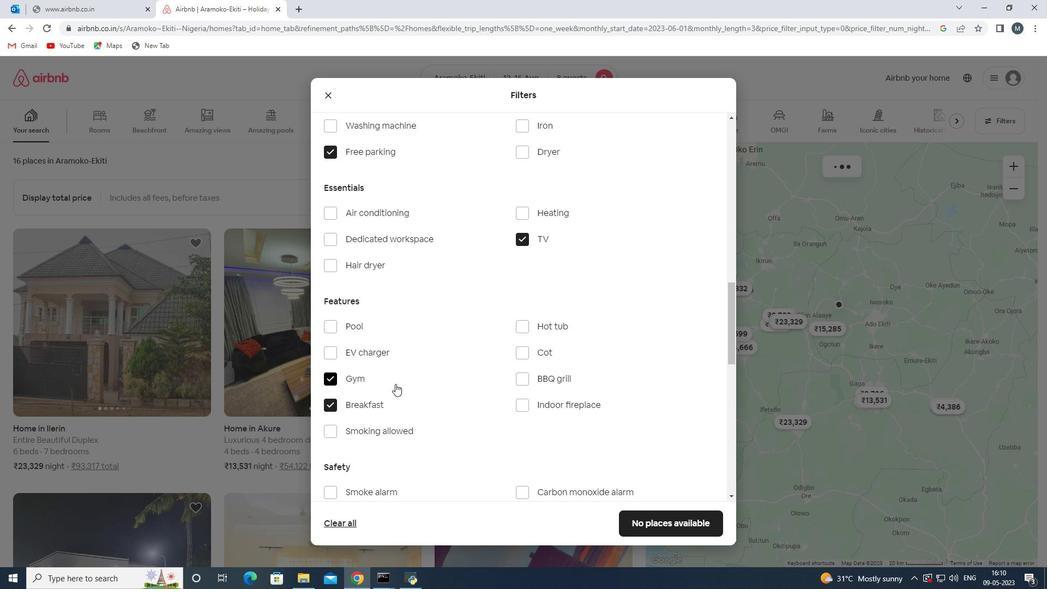 
Action: Mouse scrolled (395, 385) with delta (0, 0)
Screenshot: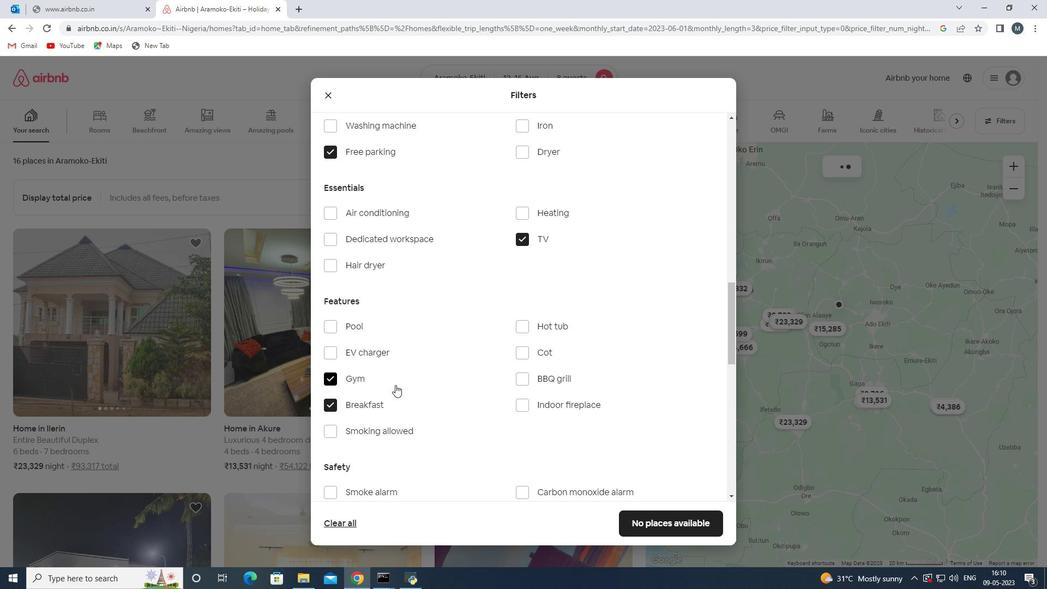 
Action: Mouse moved to (478, 365)
Screenshot: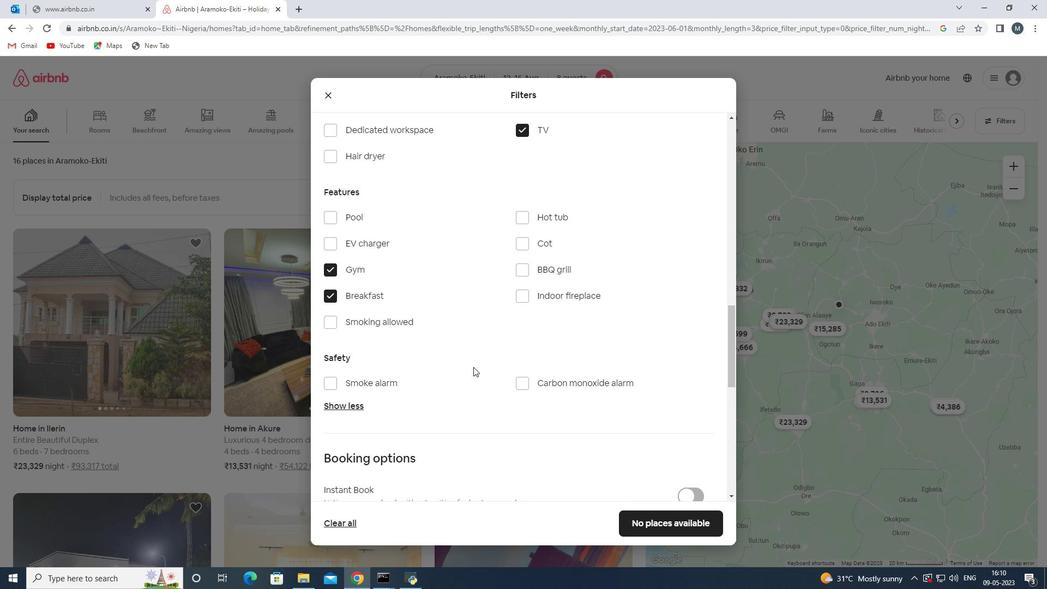 
Action: Mouse scrolled (478, 365) with delta (0, 0)
Screenshot: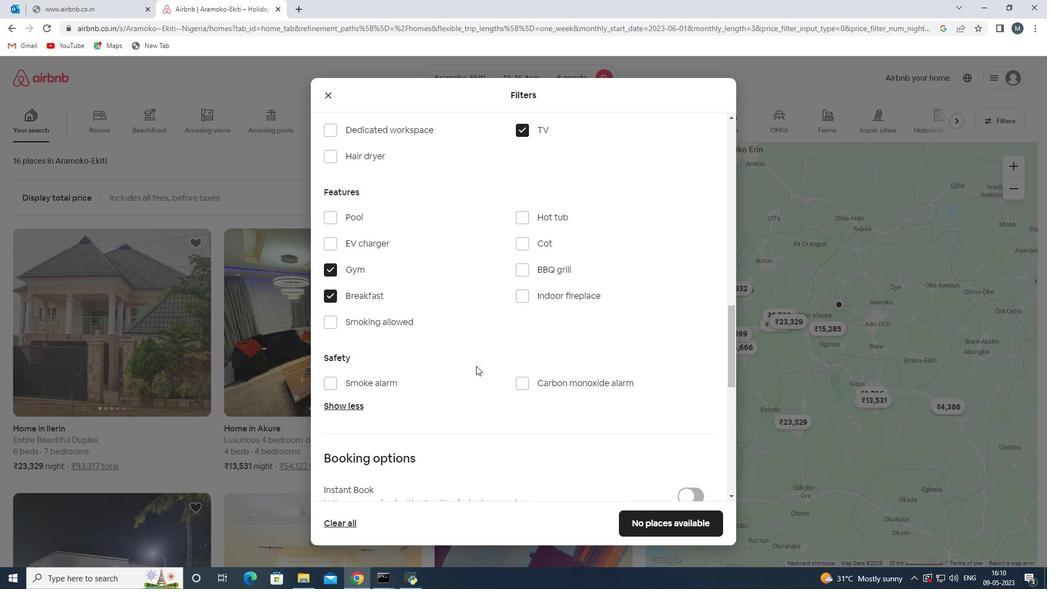 
Action: Mouse moved to (478, 365)
Screenshot: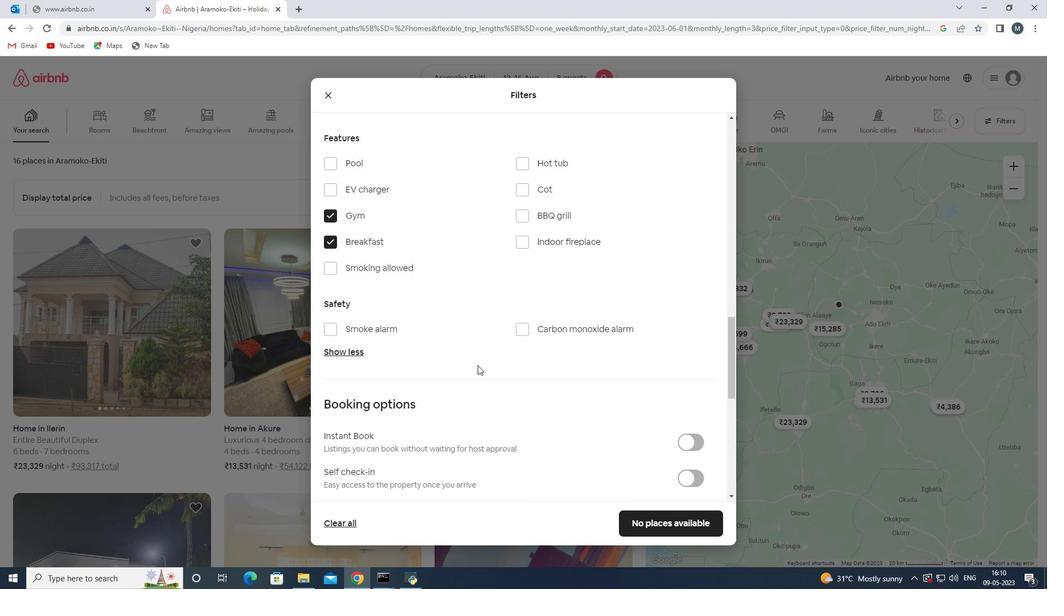 
Action: Mouse scrolled (478, 365) with delta (0, 0)
Screenshot: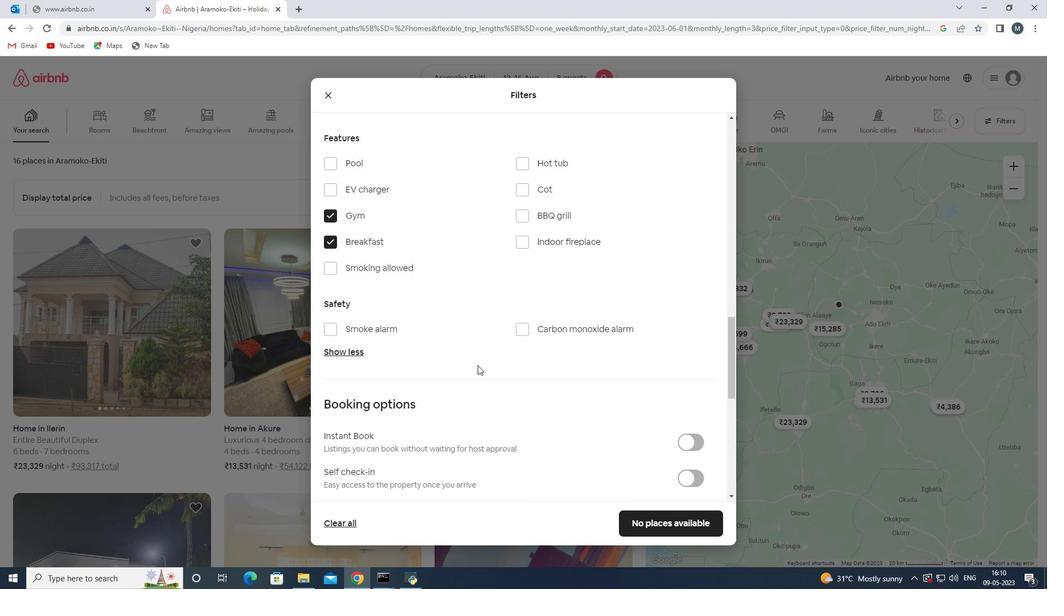 
Action: Mouse moved to (478, 366)
Screenshot: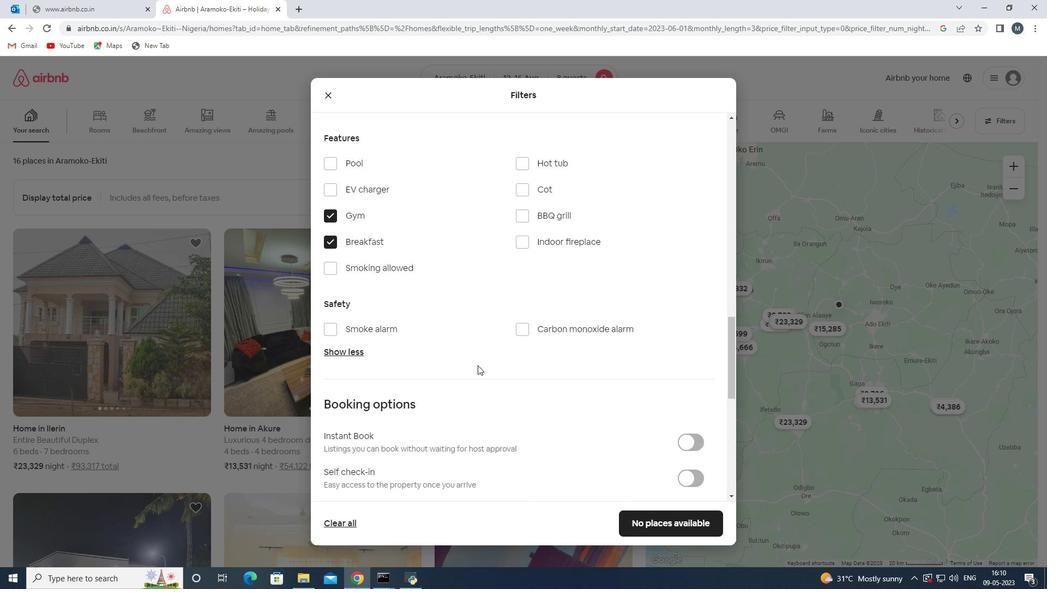 
Action: Mouse scrolled (478, 366) with delta (0, 0)
Screenshot: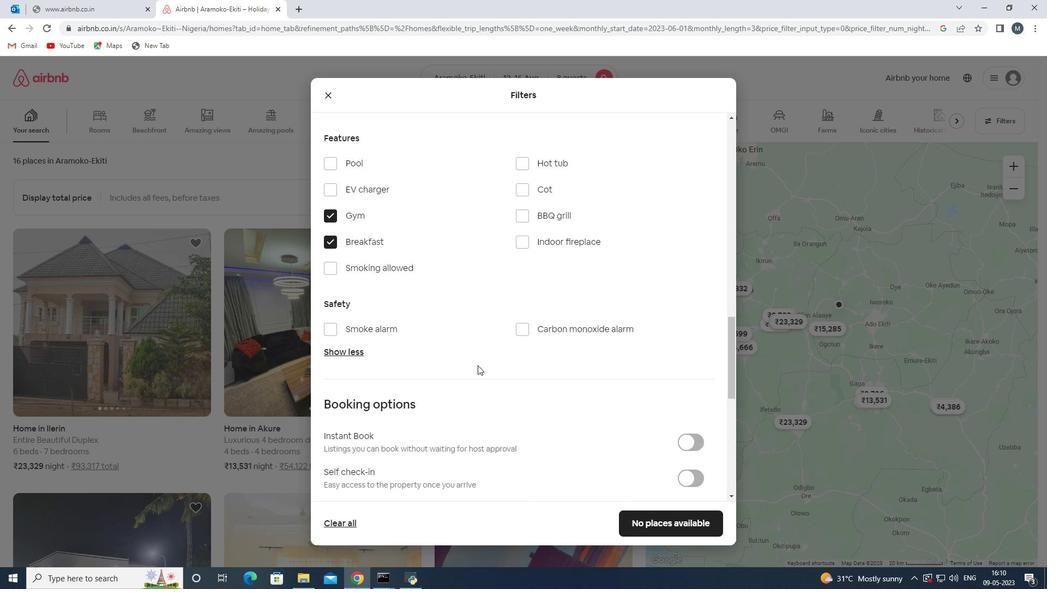 
Action: Mouse moved to (695, 369)
Screenshot: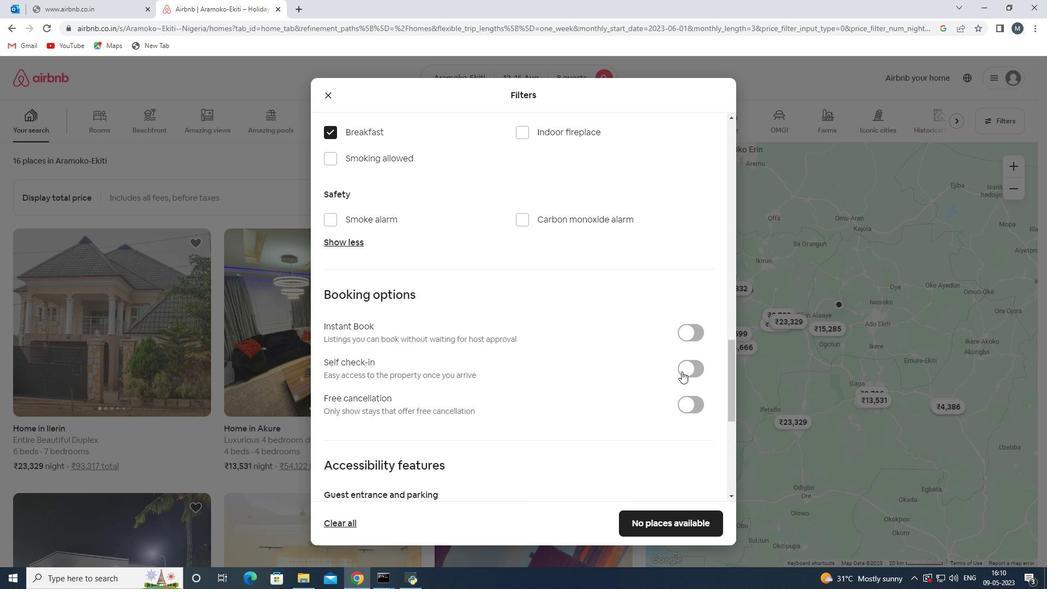 
Action: Mouse pressed left at (695, 369)
Screenshot: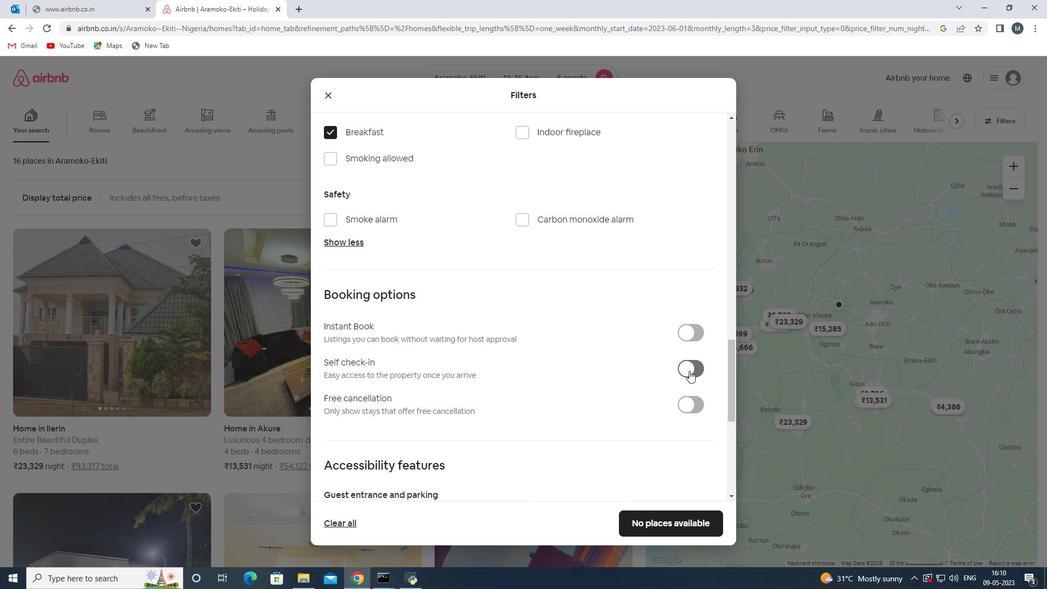 
Action: Mouse moved to (541, 376)
Screenshot: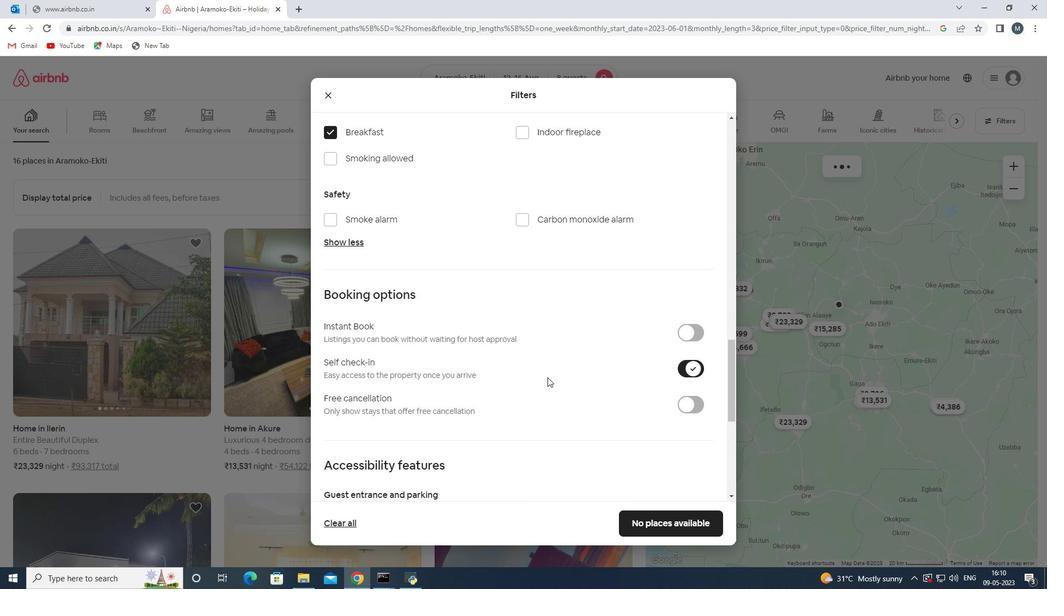 
Action: Mouse scrolled (541, 375) with delta (0, 0)
Screenshot: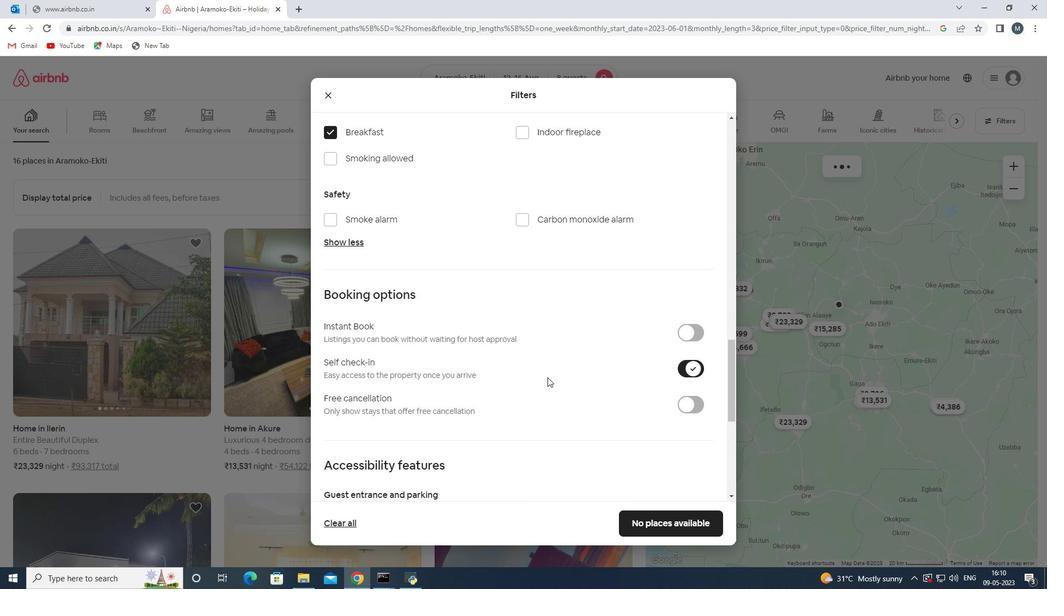 
Action: Mouse moved to (539, 377)
Screenshot: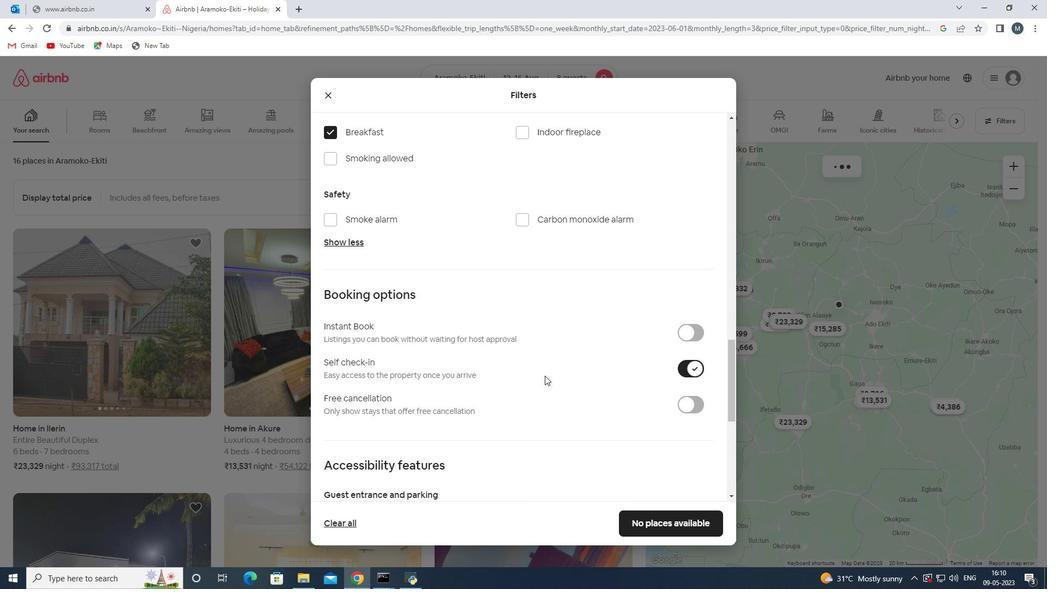 
Action: Mouse scrolled (539, 377) with delta (0, 0)
Screenshot: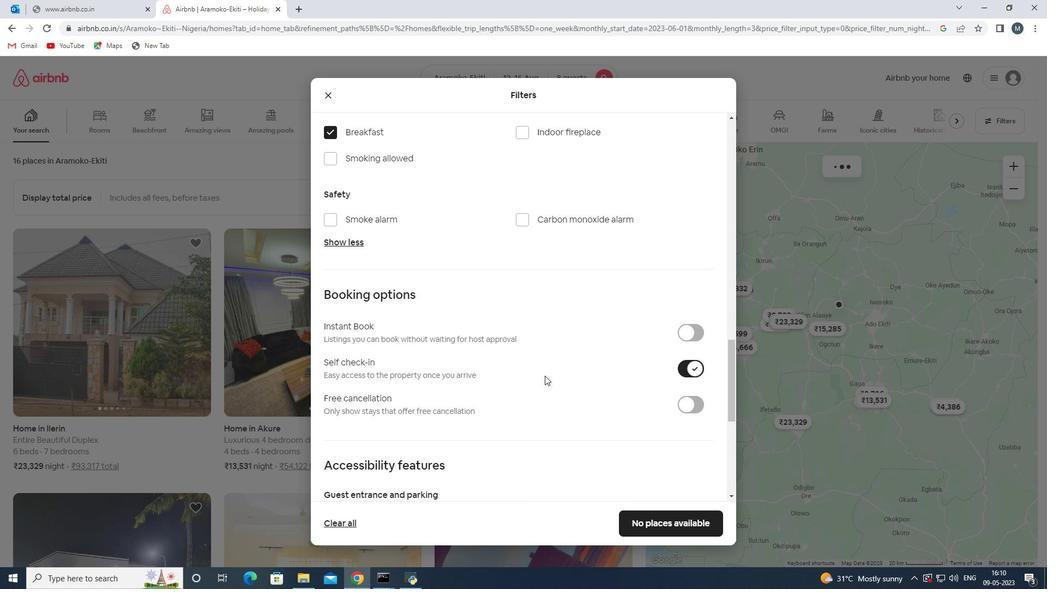 
Action: Mouse moved to (536, 379)
Screenshot: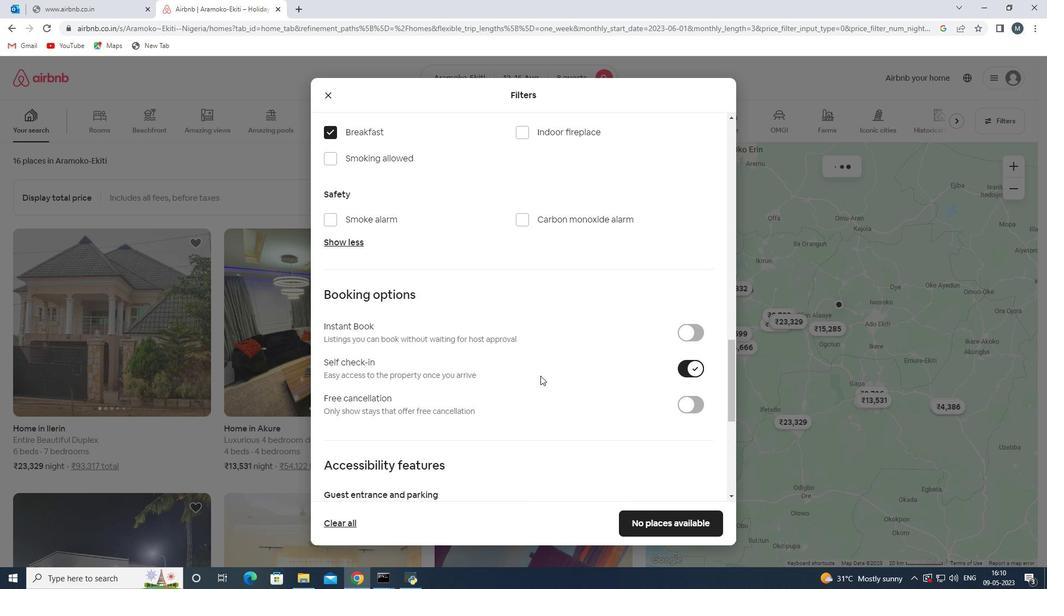 
Action: Mouse scrolled (536, 378) with delta (0, 0)
Screenshot: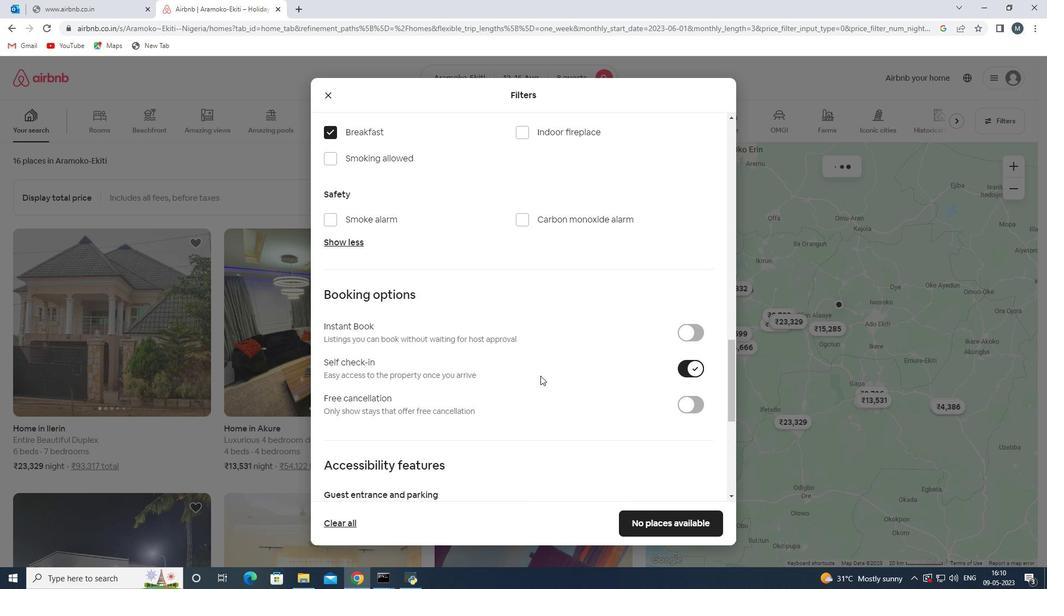
Action: Mouse moved to (478, 383)
Screenshot: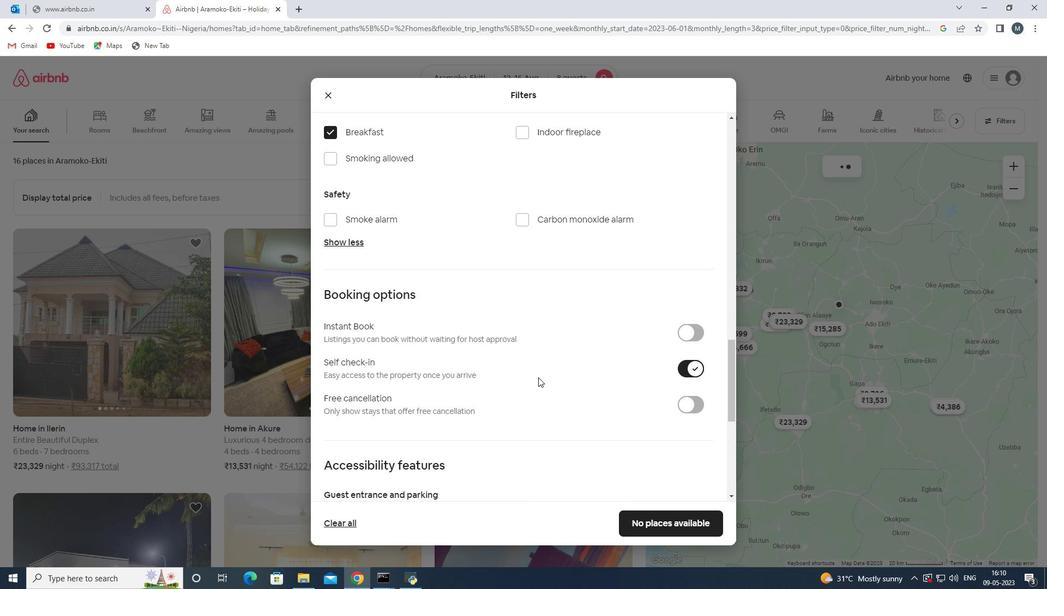 
Action: Mouse scrolled (478, 382) with delta (0, 0)
Screenshot: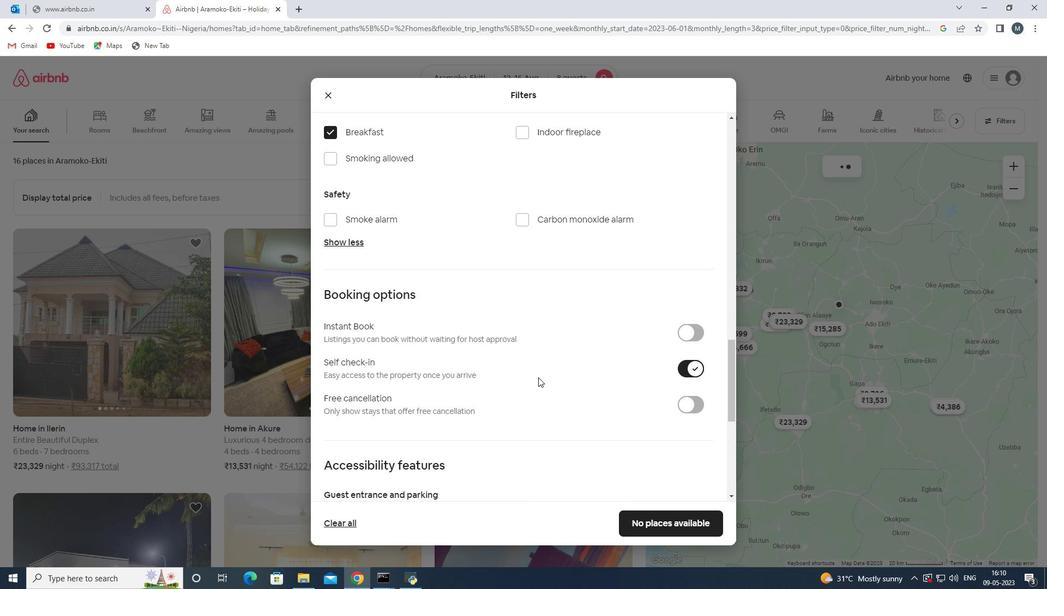 
Action: Mouse moved to (472, 384)
Screenshot: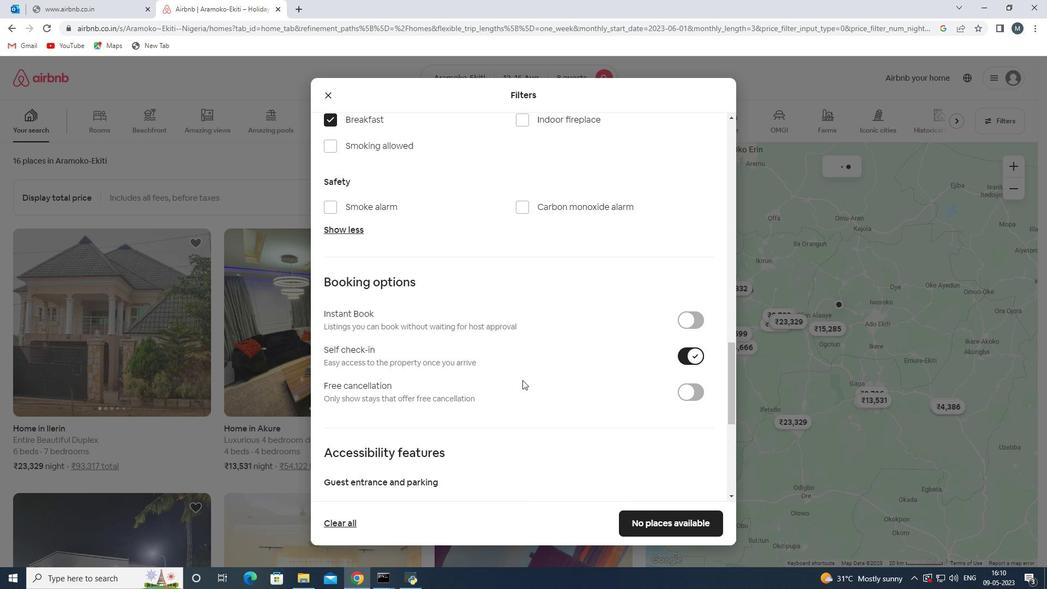 
Action: Mouse scrolled (472, 383) with delta (0, 0)
Screenshot: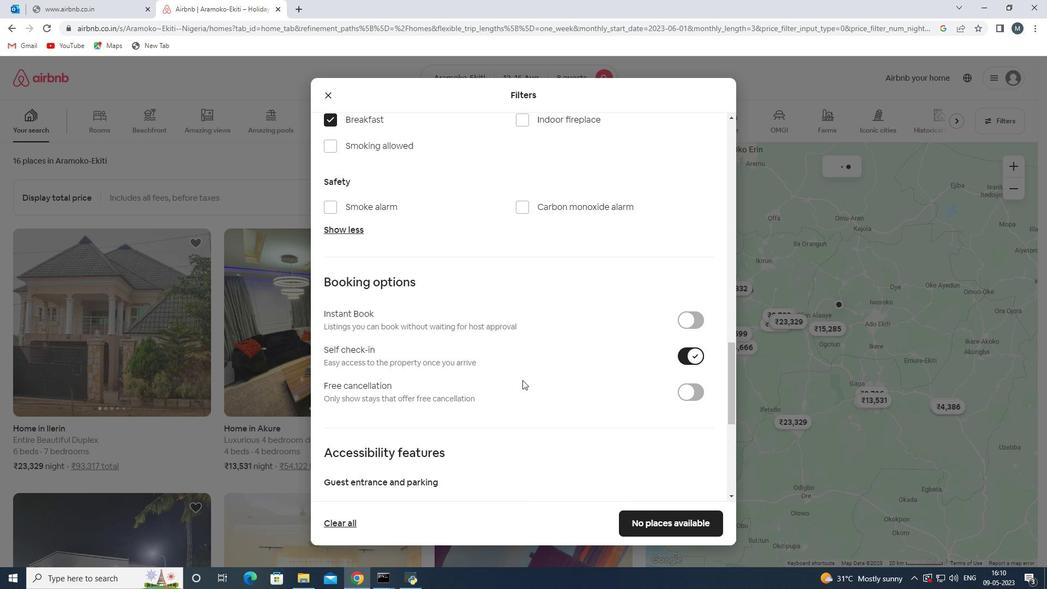 
Action: Mouse moved to (395, 395)
Screenshot: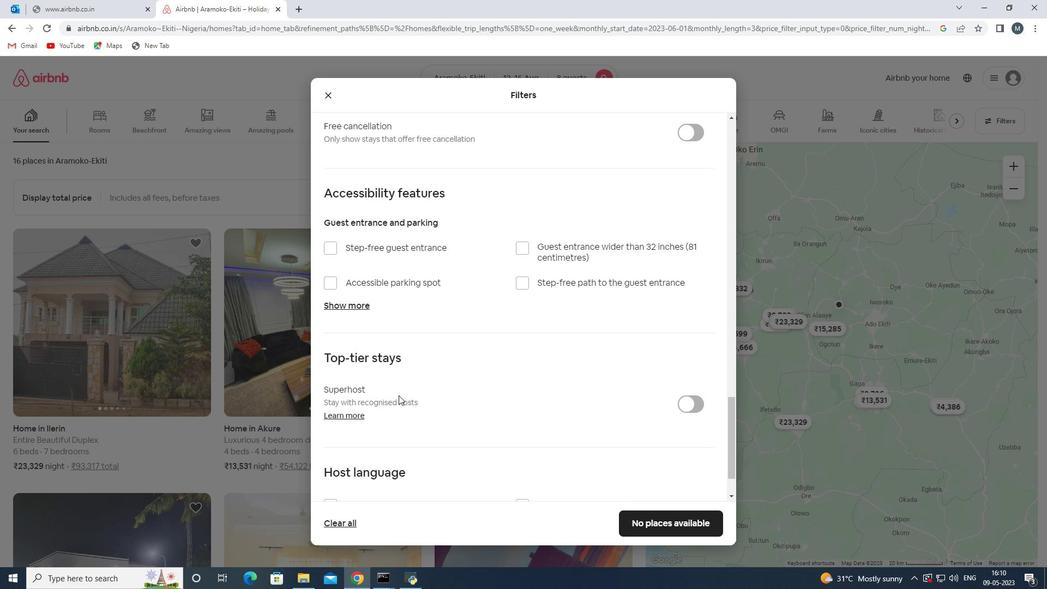 
Action: Mouse scrolled (395, 395) with delta (0, 0)
Screenshot: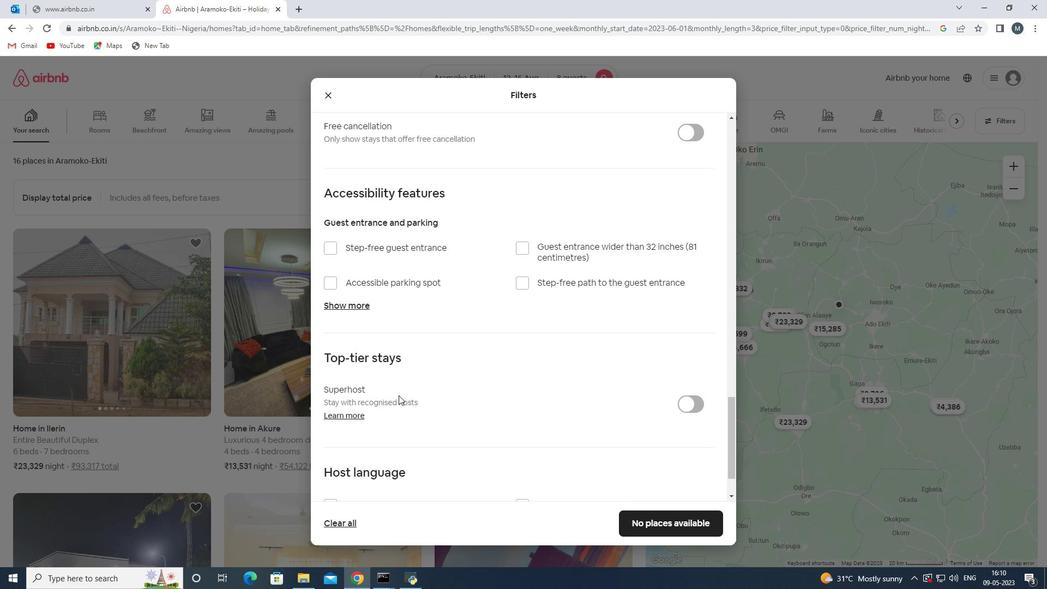 
Action: Mouse moved to (391, 397)
Screenshot: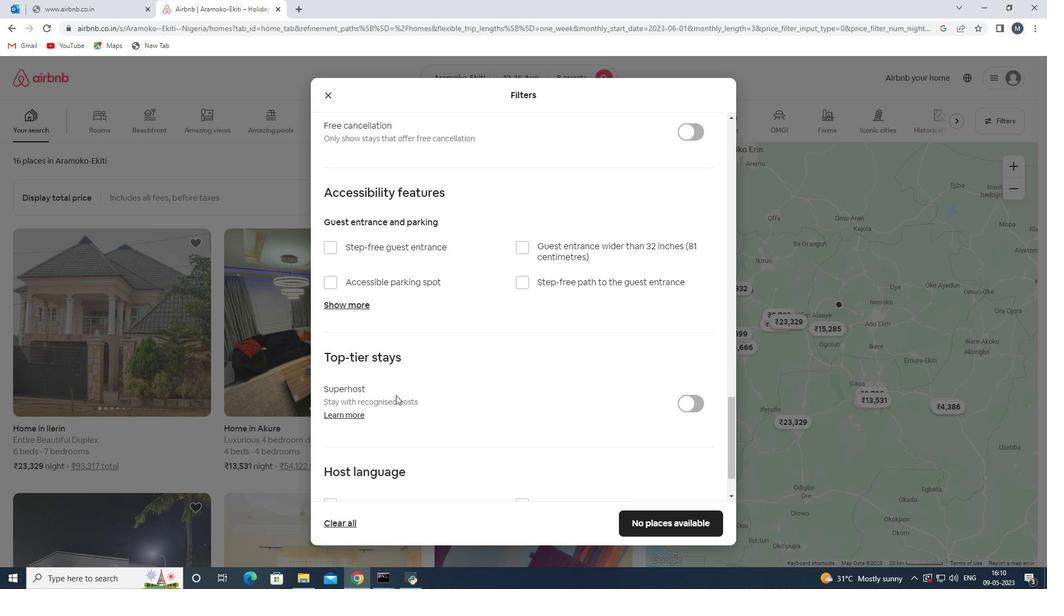 
Action: Mouse scrolled (391, 397) with delta (0, 0)
Screenshot: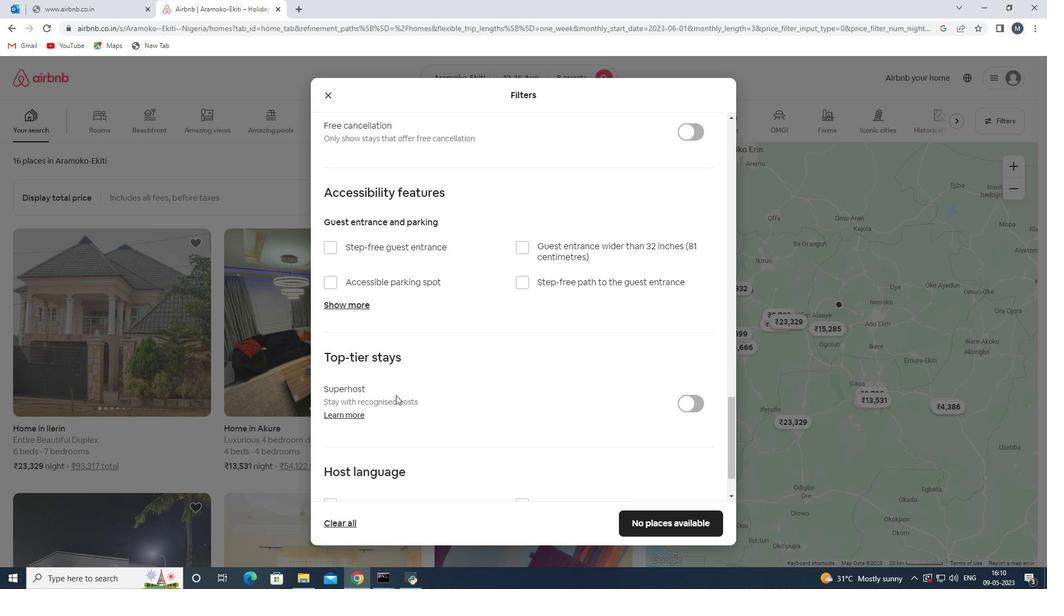 
Action: Mouse moved to (391, 398)
Screenshot: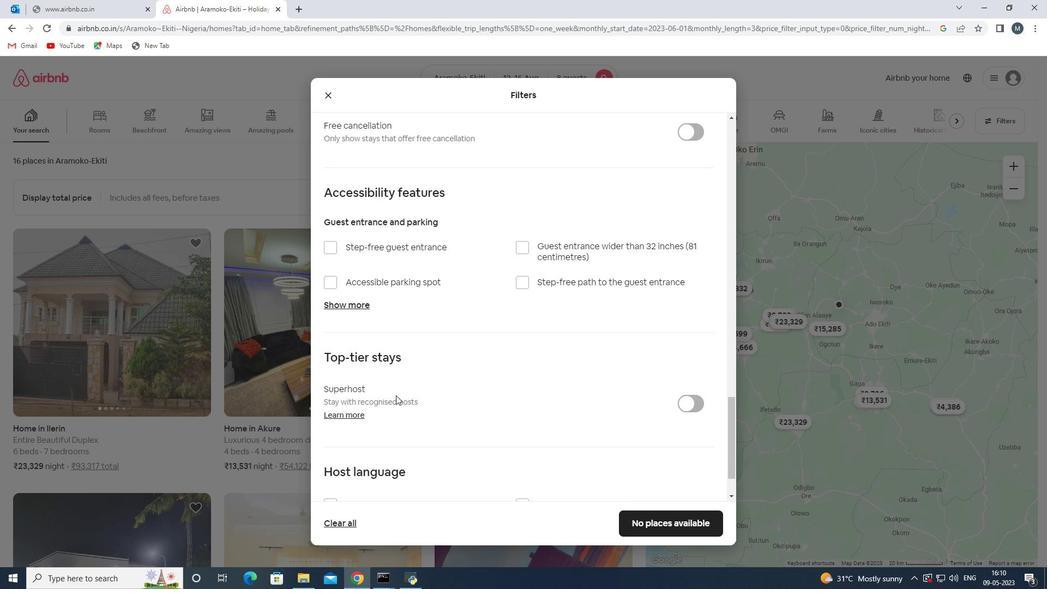 
Action: Mouse scrolled (391, 398) with delta (0, 0)
Screenshot: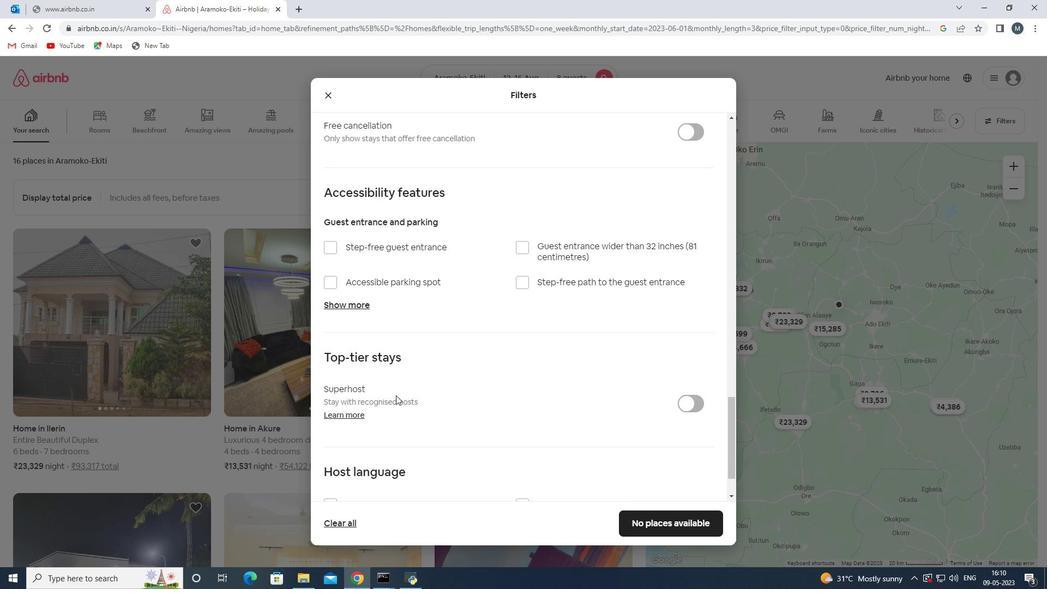 
Action: Mouse moved to (390, 401)
Screenshot: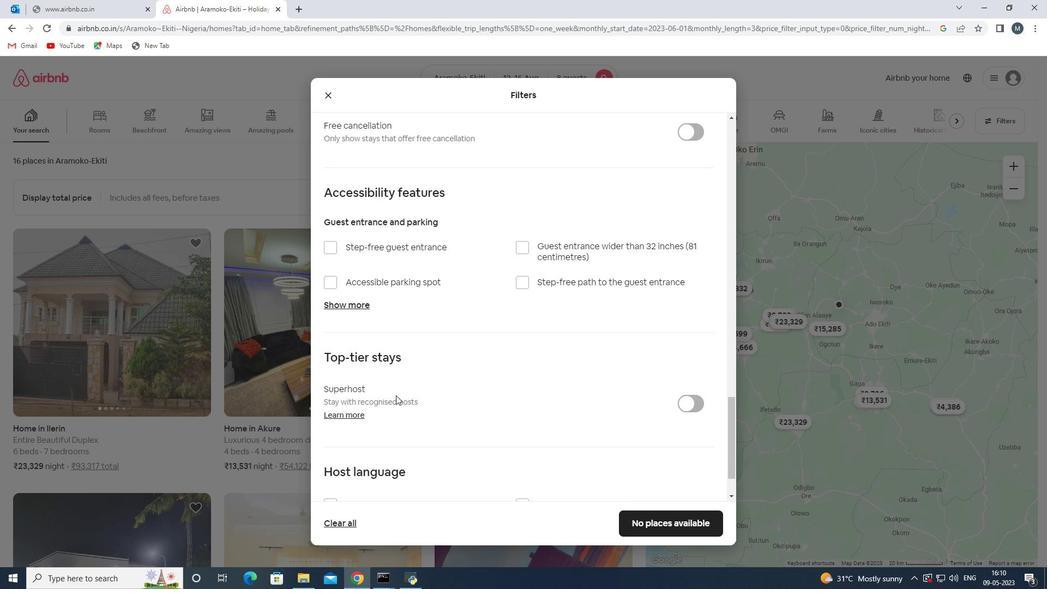 
Action: Mouse scrolled (390, 400) with delta (0, 0)
Screenshot: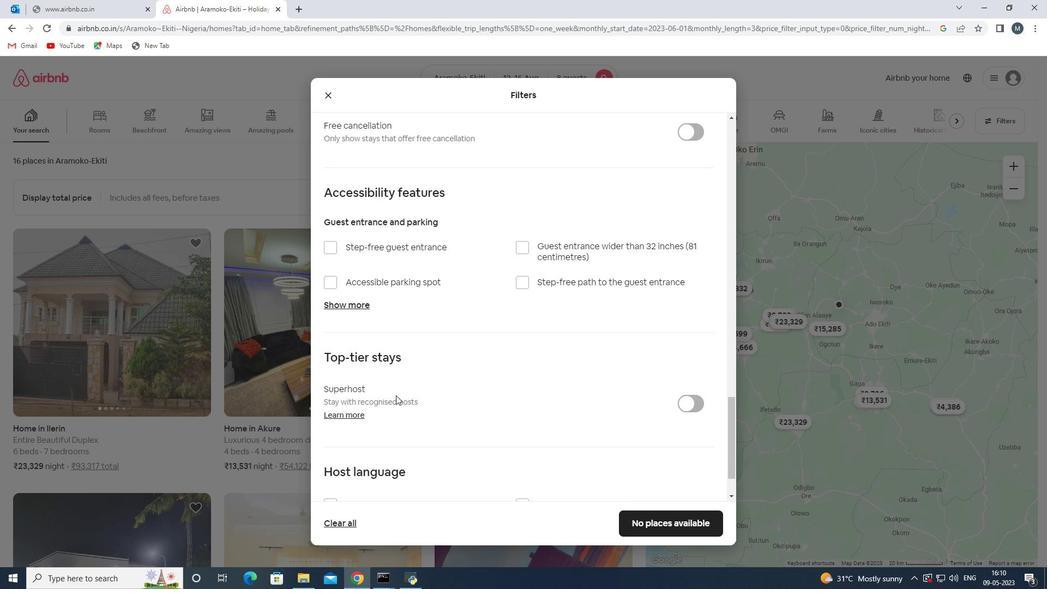 
Action: Mouse moved to (332, 442)
Screenshot: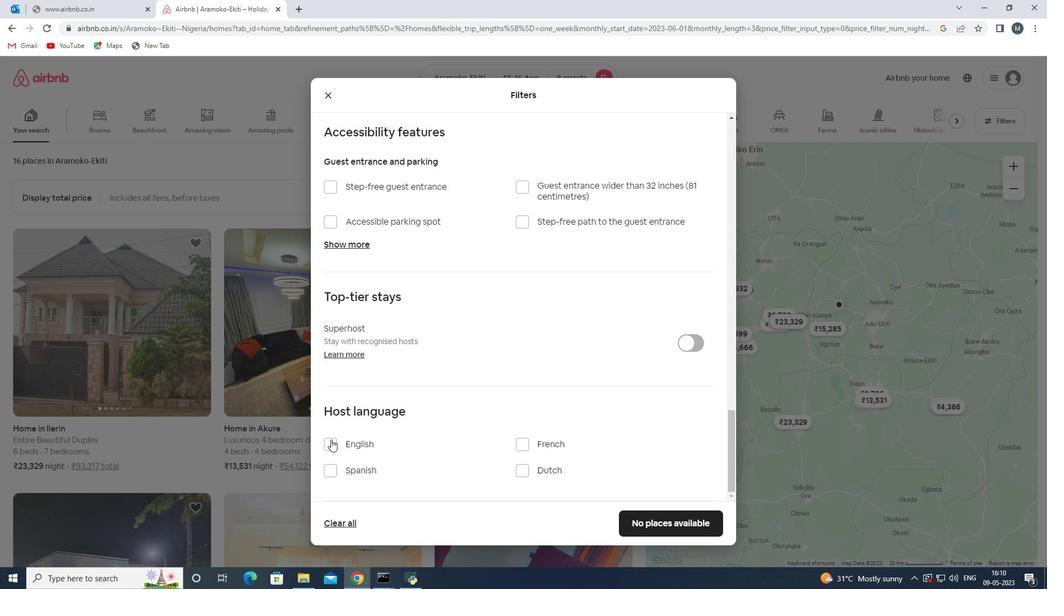 
Action: Mouse pressed left at (332, 442)
Screenshot: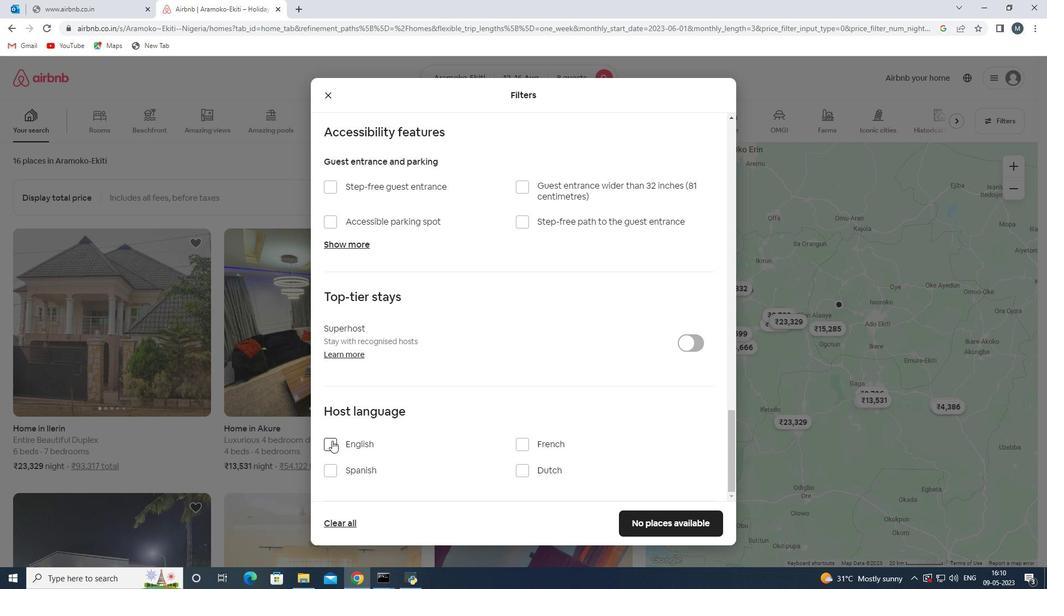 
Action: Mouse moved to (662, 526)
Screenshot: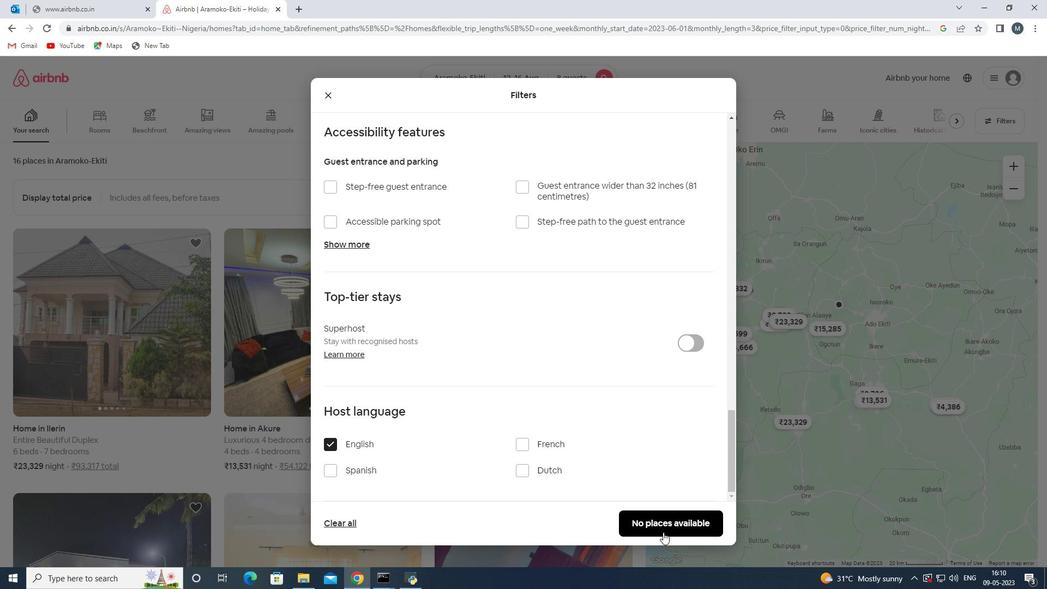
Action: Mouse pressed left at (662, 526)
Screenshot: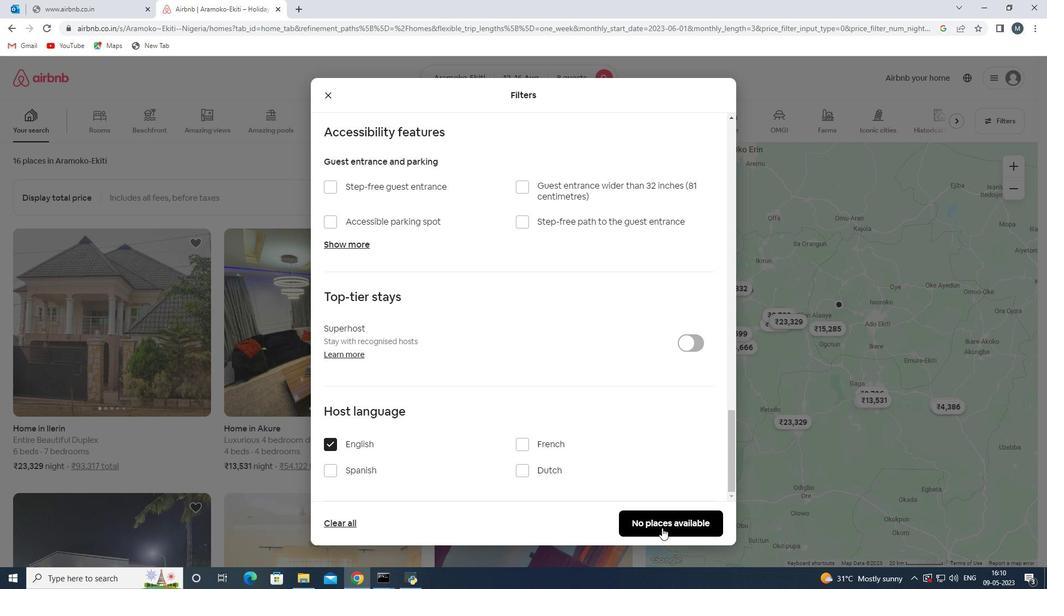 
